 Task: Find connections with filter location Capitán Bermúdez with filter topic #marketing with filter profile language German with filter current company Freshers Jobs with filter school Guru Nanak Institutions(GNI) with filter industry Food and Beverage Retail with filter service category Grant Writing with filter keywords title Restaurant Chain Executive
Action: Mouse moved to (654, 122)
Screenshot: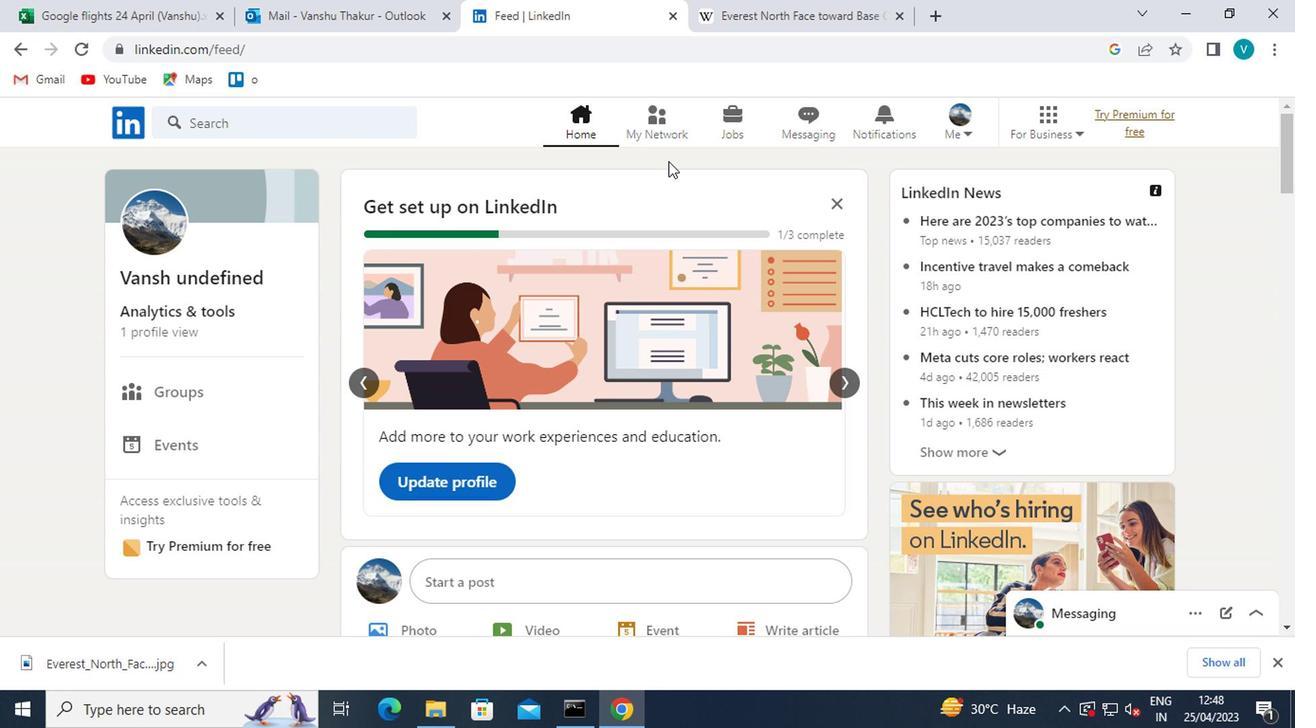 
Action: Mouse pressed left at (654, 122)
Screenshot: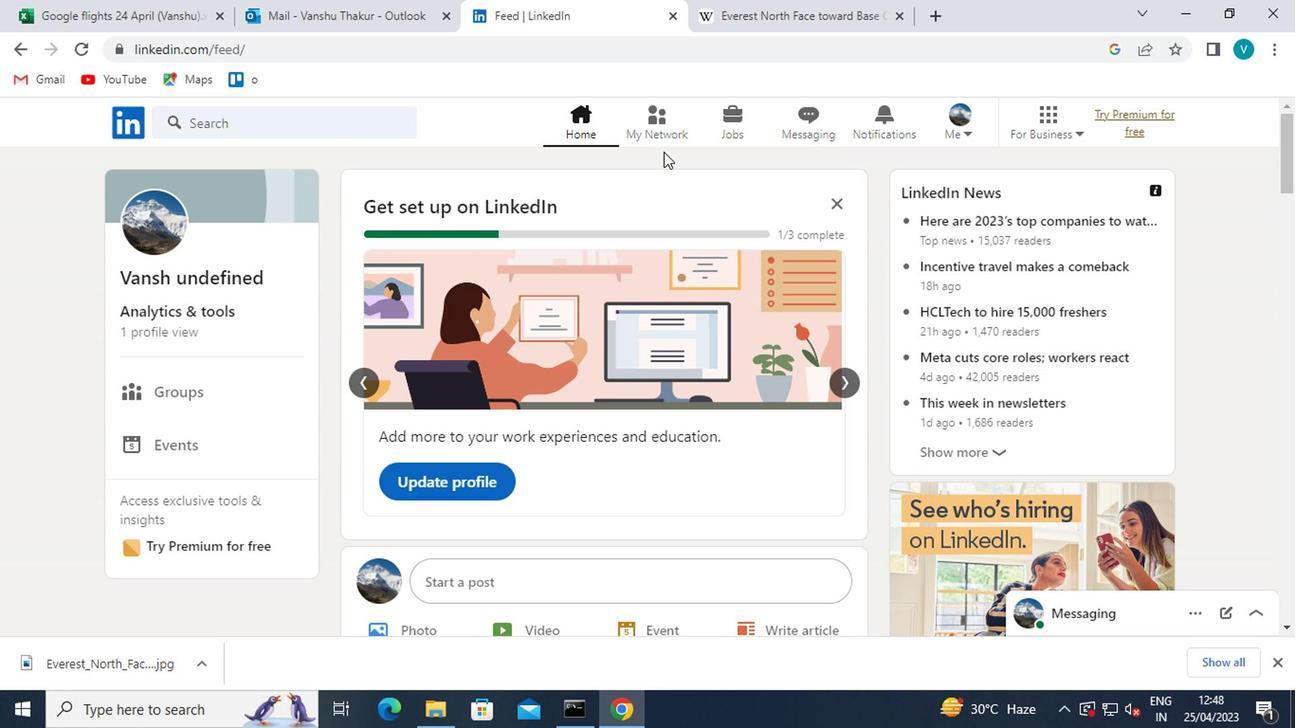 
Action: Mouse moved to (200, 230)
Screenshot: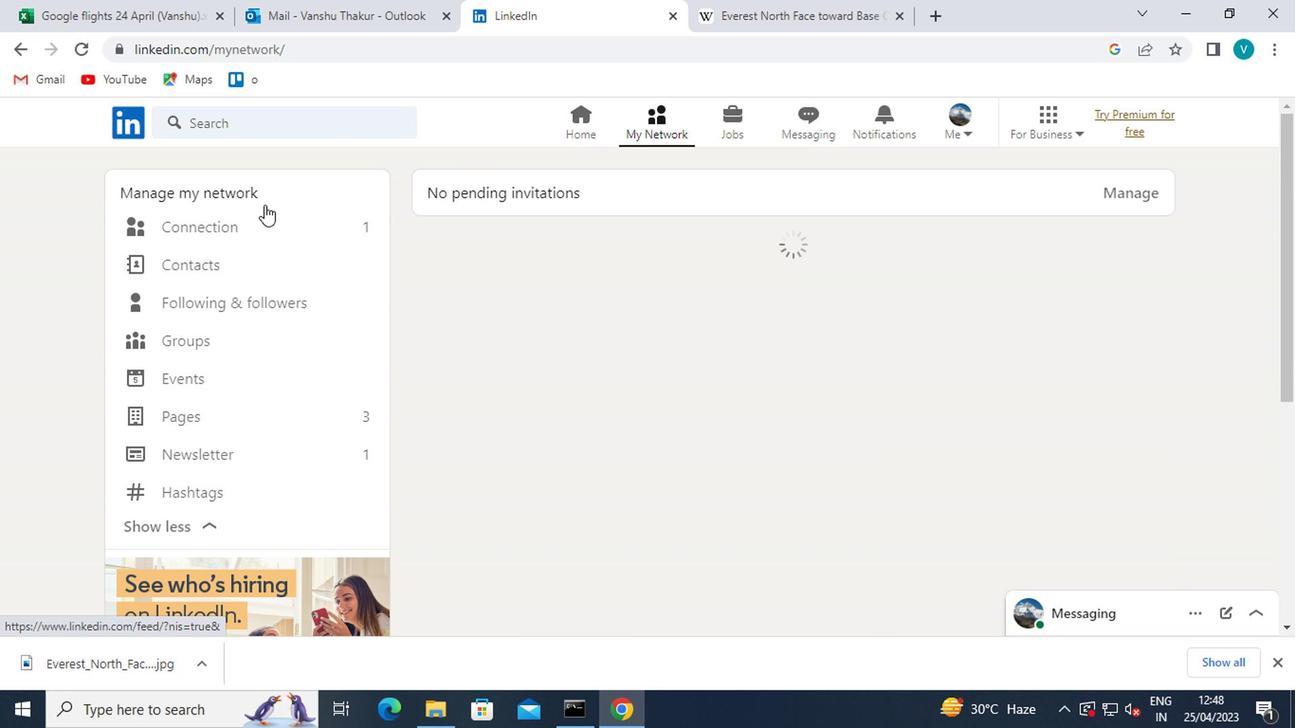 
Action: Mouse pressed left at (200, 230)
Screenshot: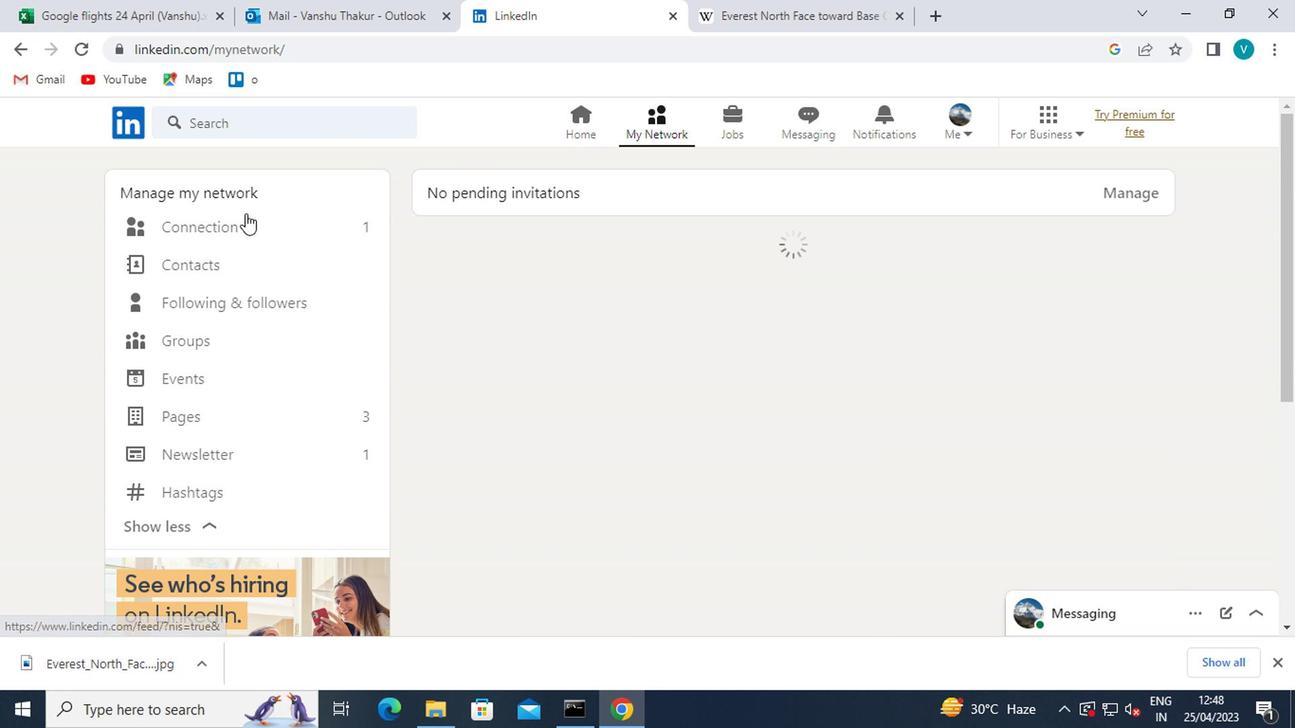 
Action: Mouse moved to (783, 236)
Screenshot: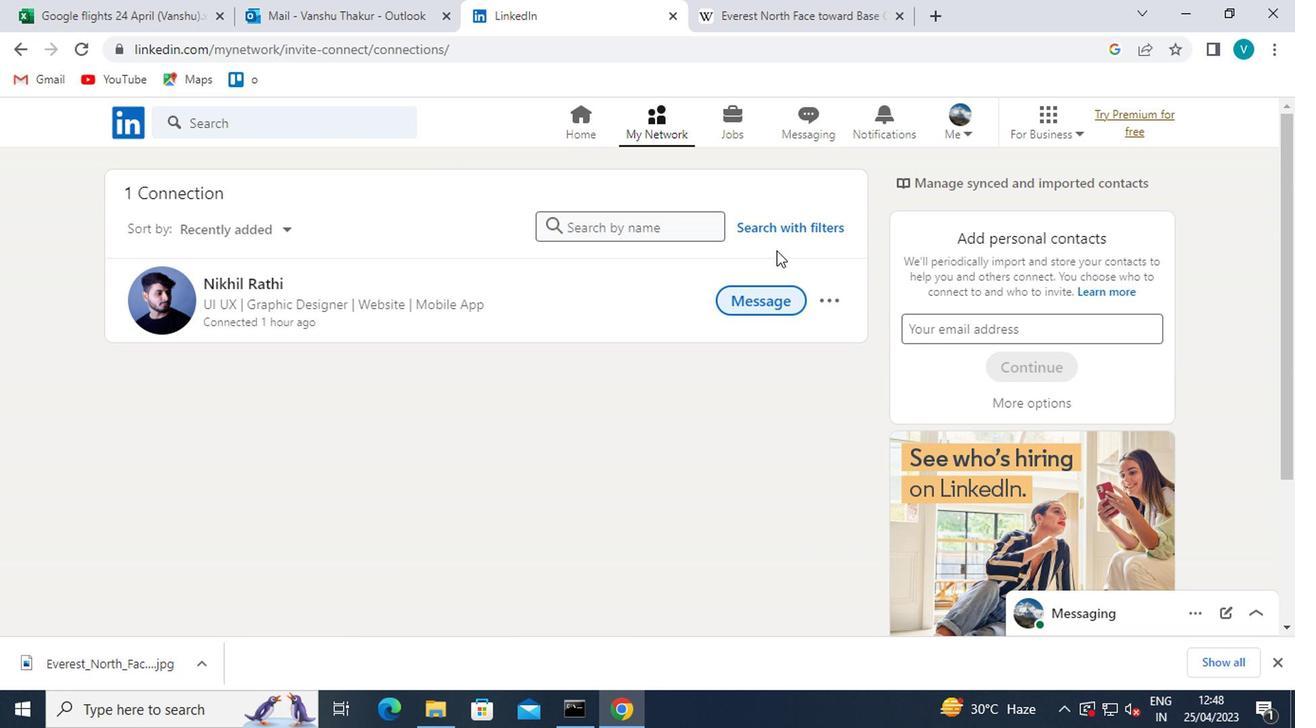 
Action: Mouse pressed left at (783, 236)
Screenshot: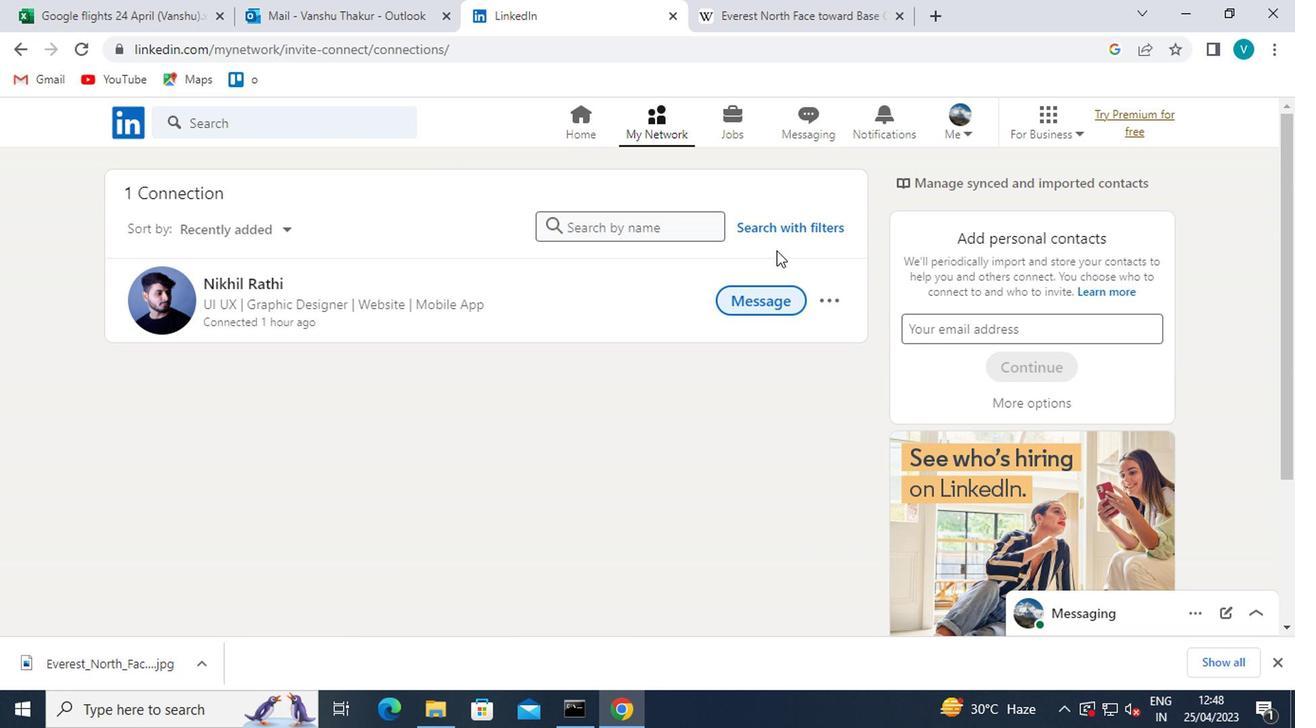 
Action: Mouse moved to (652, 180)
Screenshot: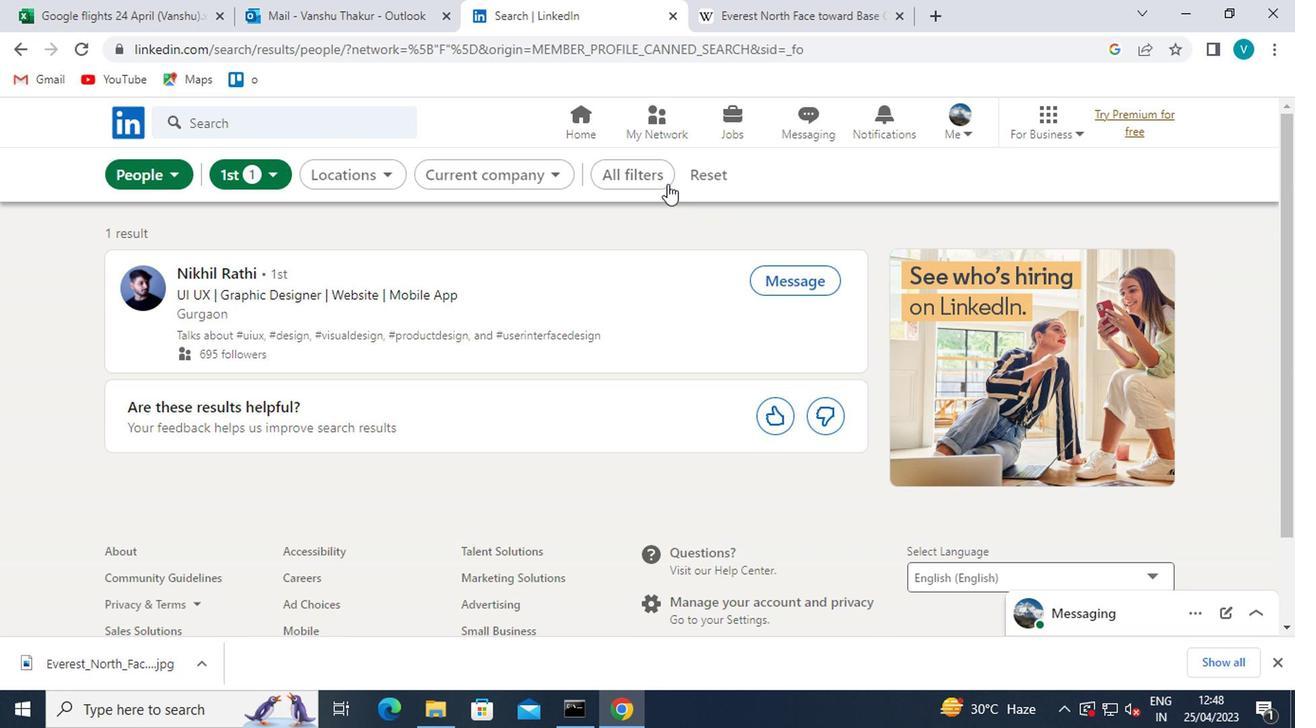 
Action: Mouse pressed left at (652, 180)
Screenshot: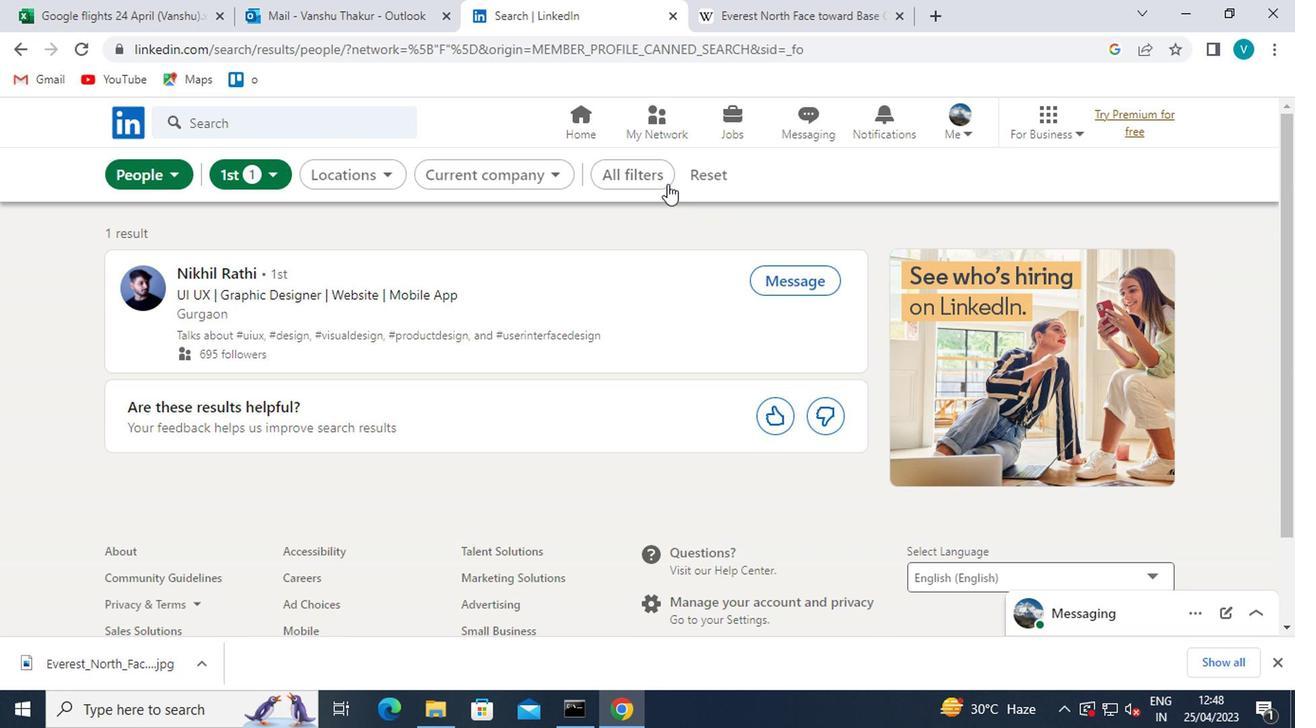 
Action: Mouse moved to (862, 407)
Screenshot: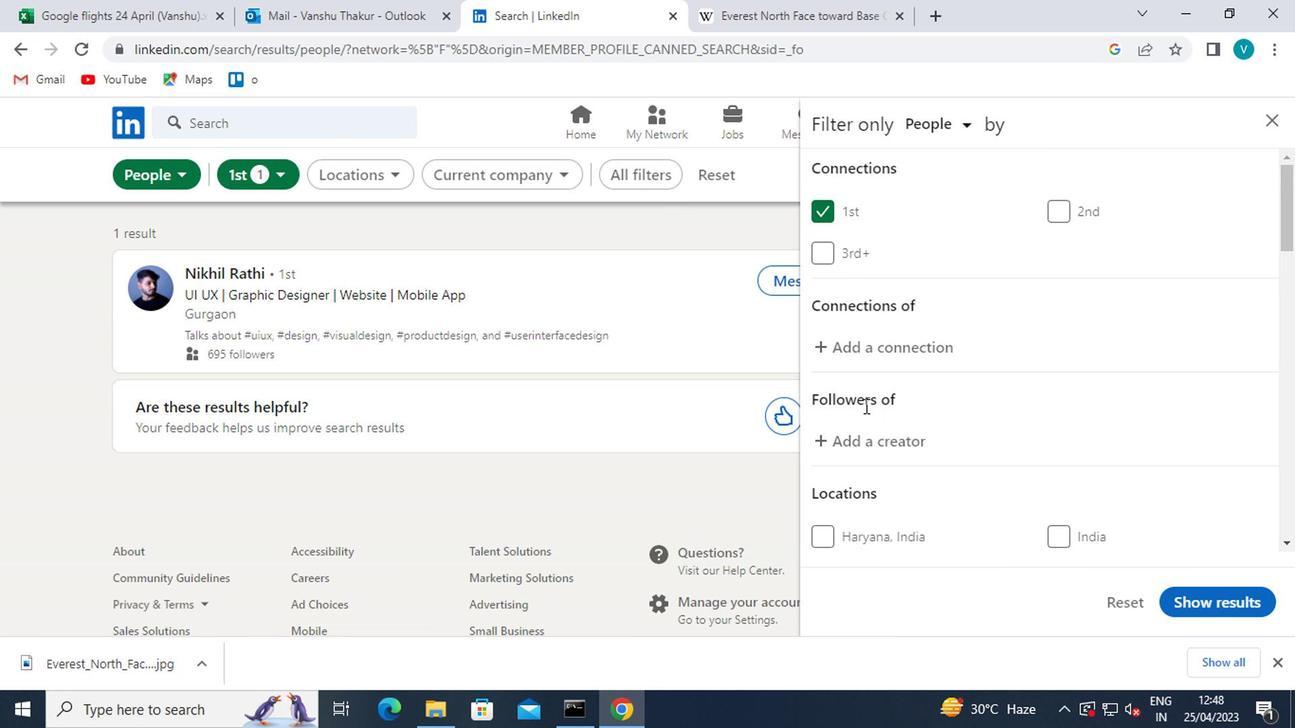 
Action: Mouse scrolled (862, 406) with delta (0, -1)
Screenshot: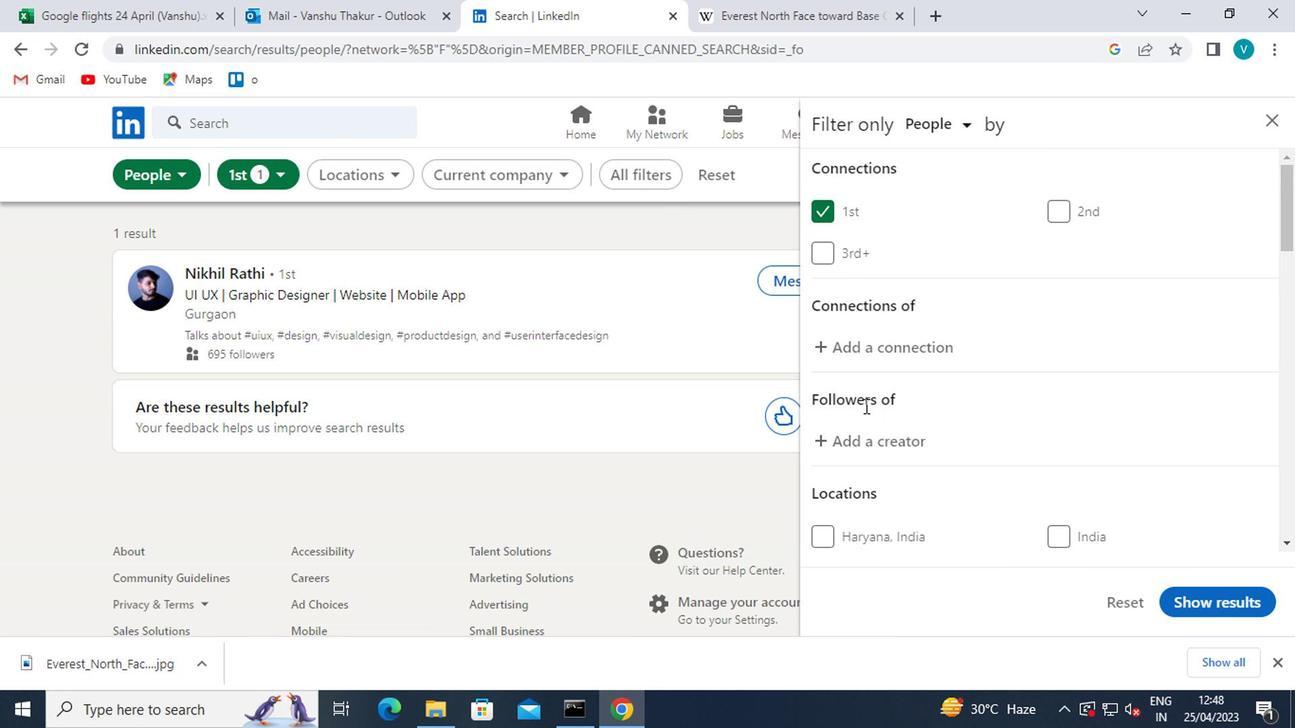 
Action: Mouse scrolled (862, 406) with delta (0, -1)
Screenshot: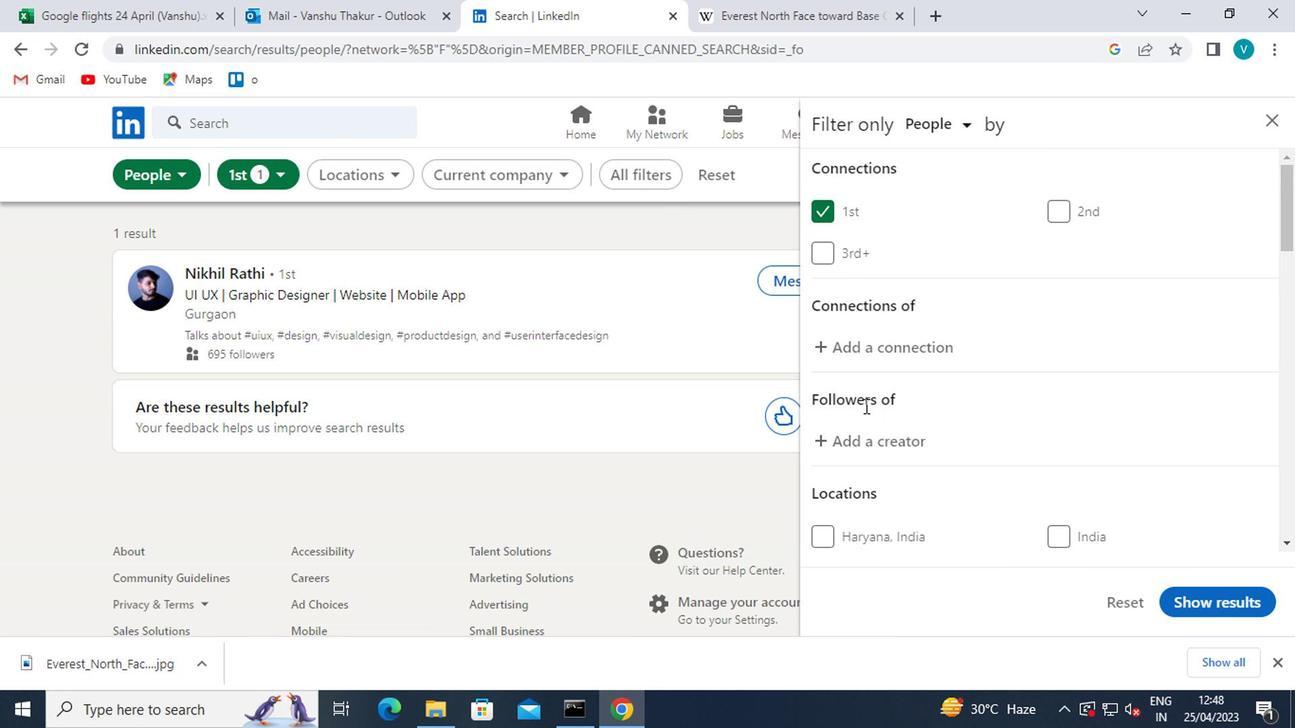 
Action: Mouse moved to (864, 418)
Screenshot: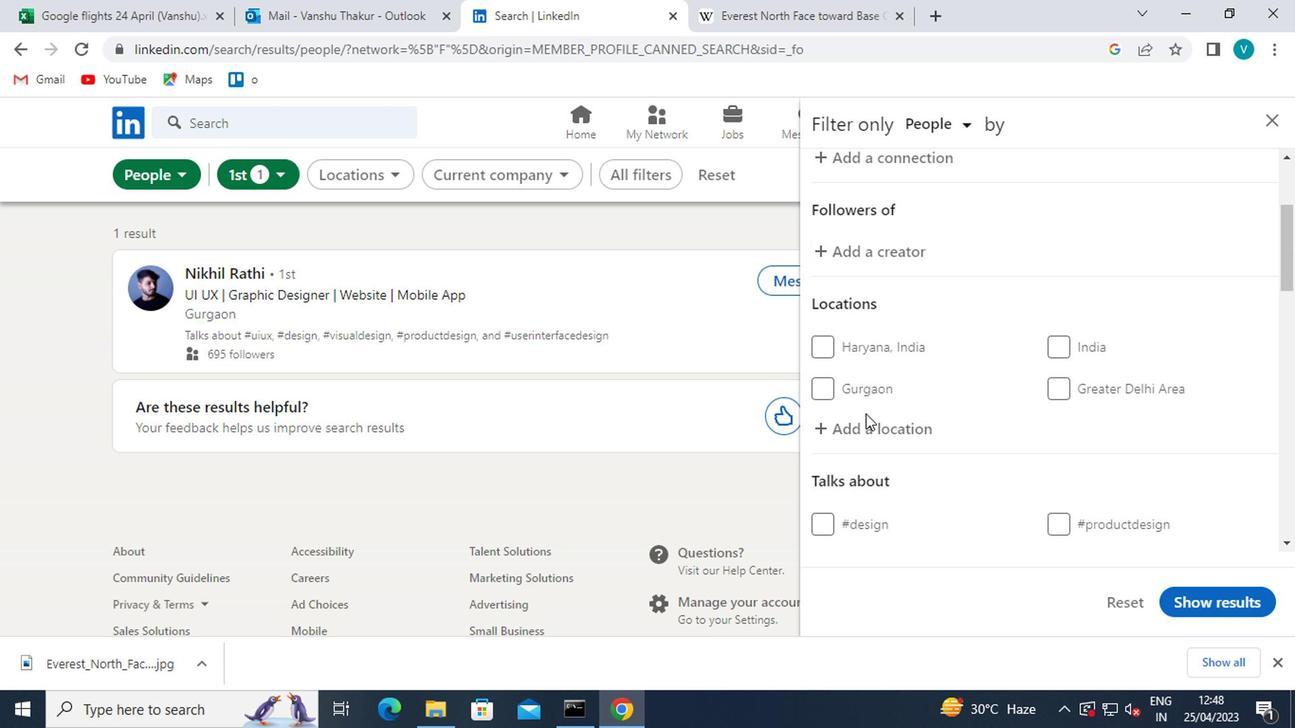 
Action: Mouse pressed left at (864, 418)
Screenshot: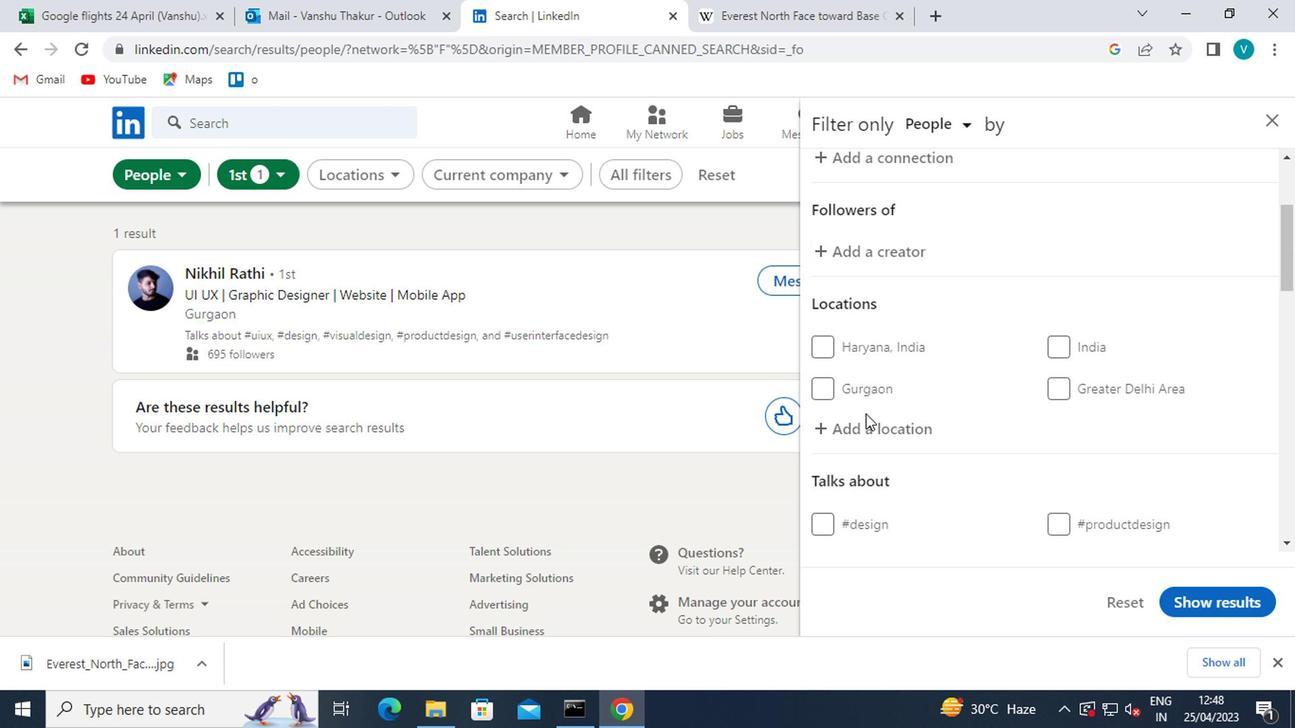 
Action: Mouse moved to (866, 418)
Screenshot: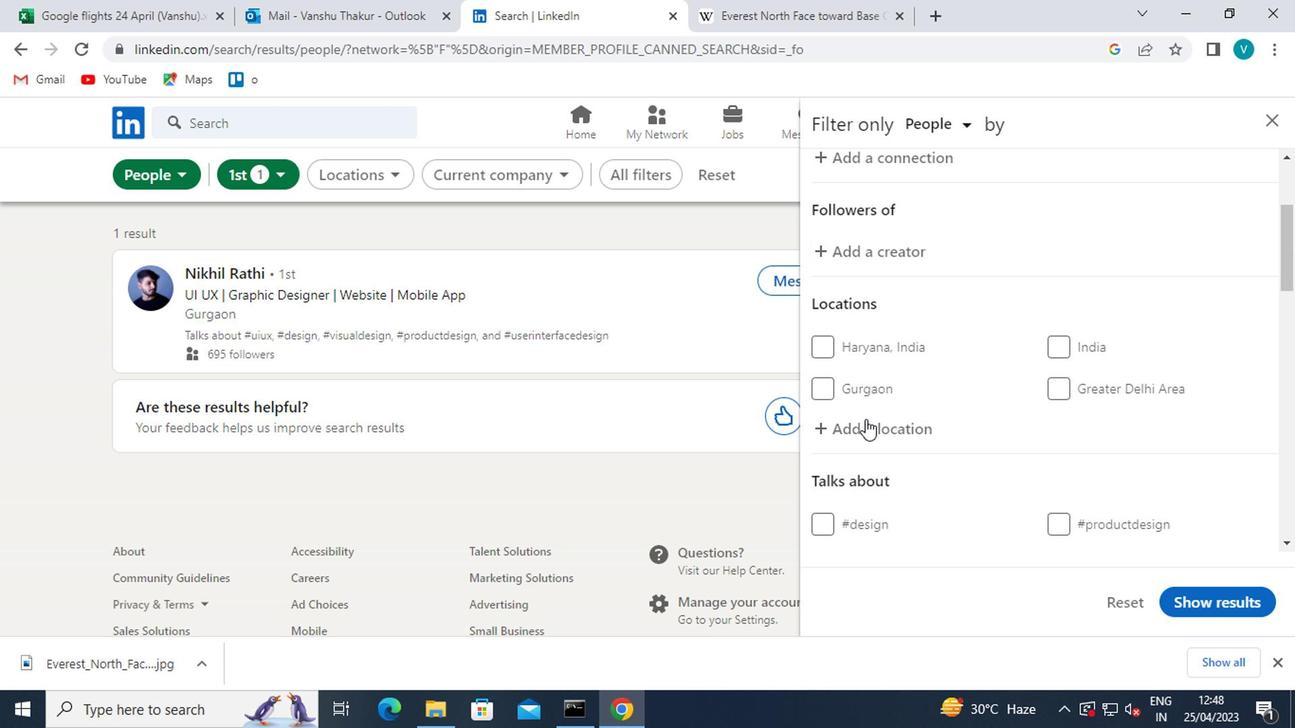 
Action: Key pressed <Key.shift>CAPTAIN<Key.space><Key.shift>BERMUDEZ
Screenshot: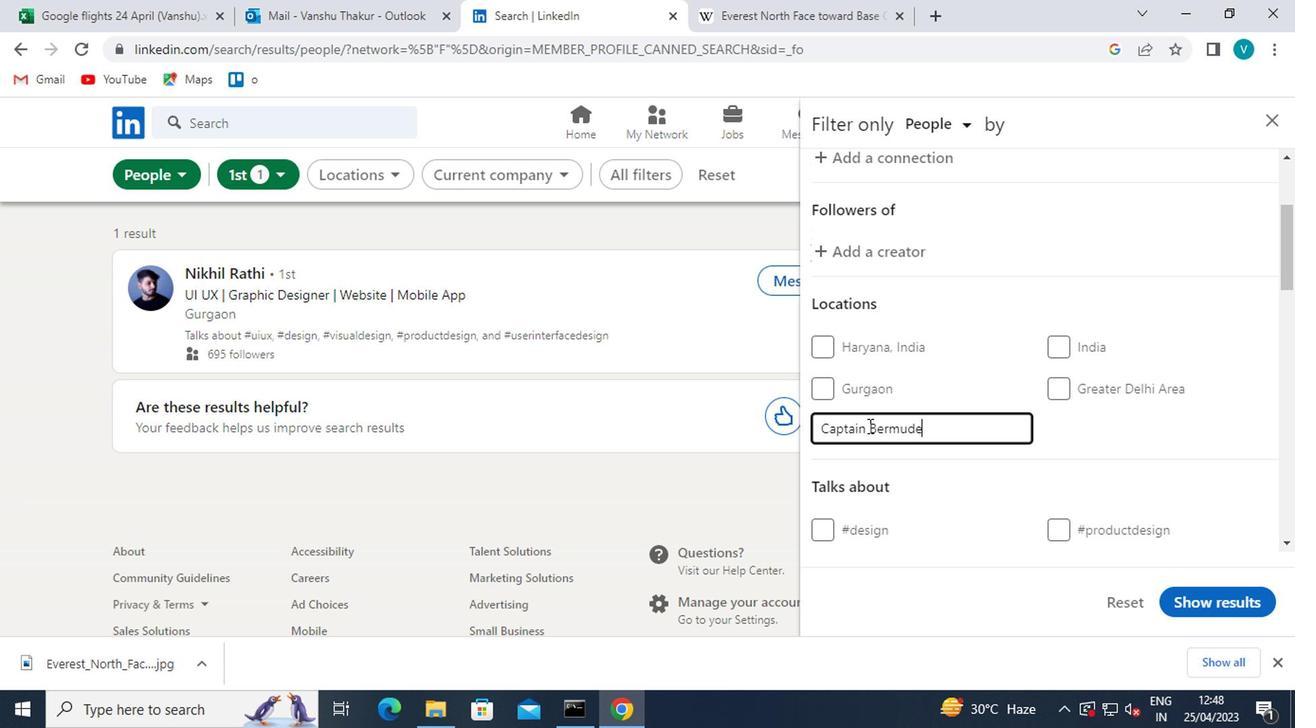 
Action: Mouse moved to (1003, 469)
Screenshot: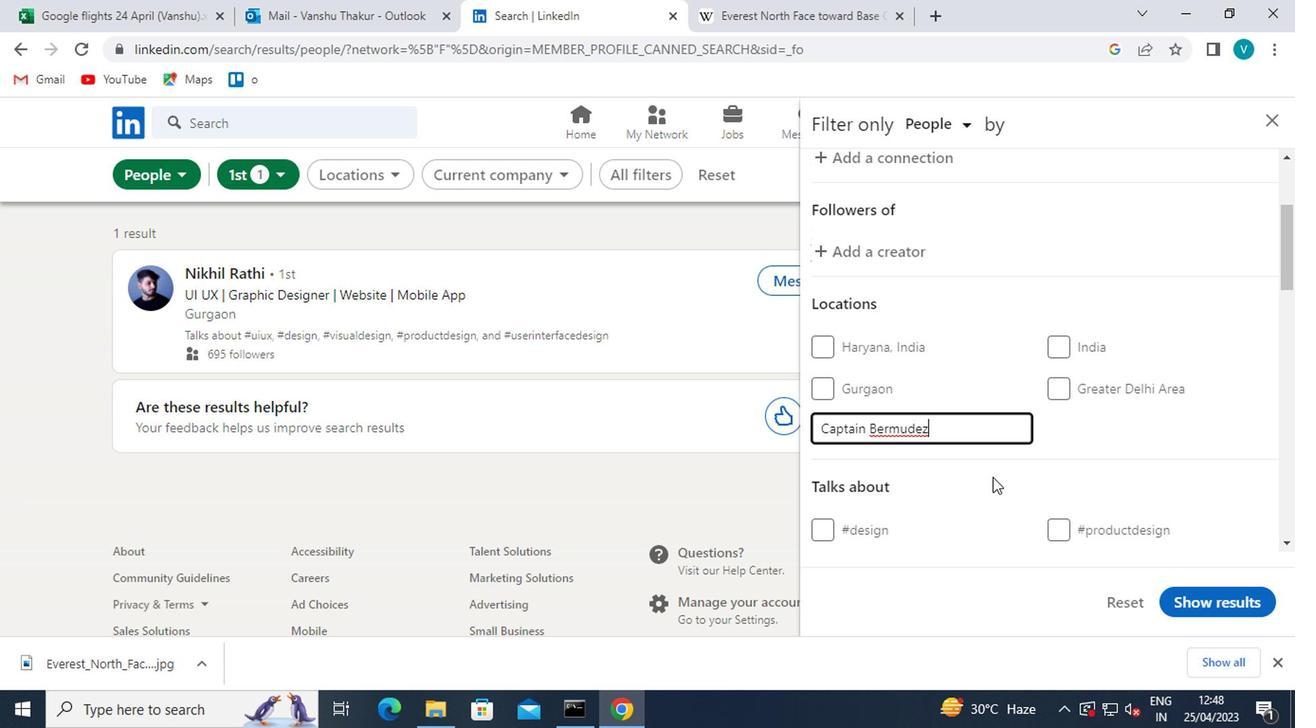 
Action: Mouse scrolled (1003, 468) with delta (0, -1)
Screenshot: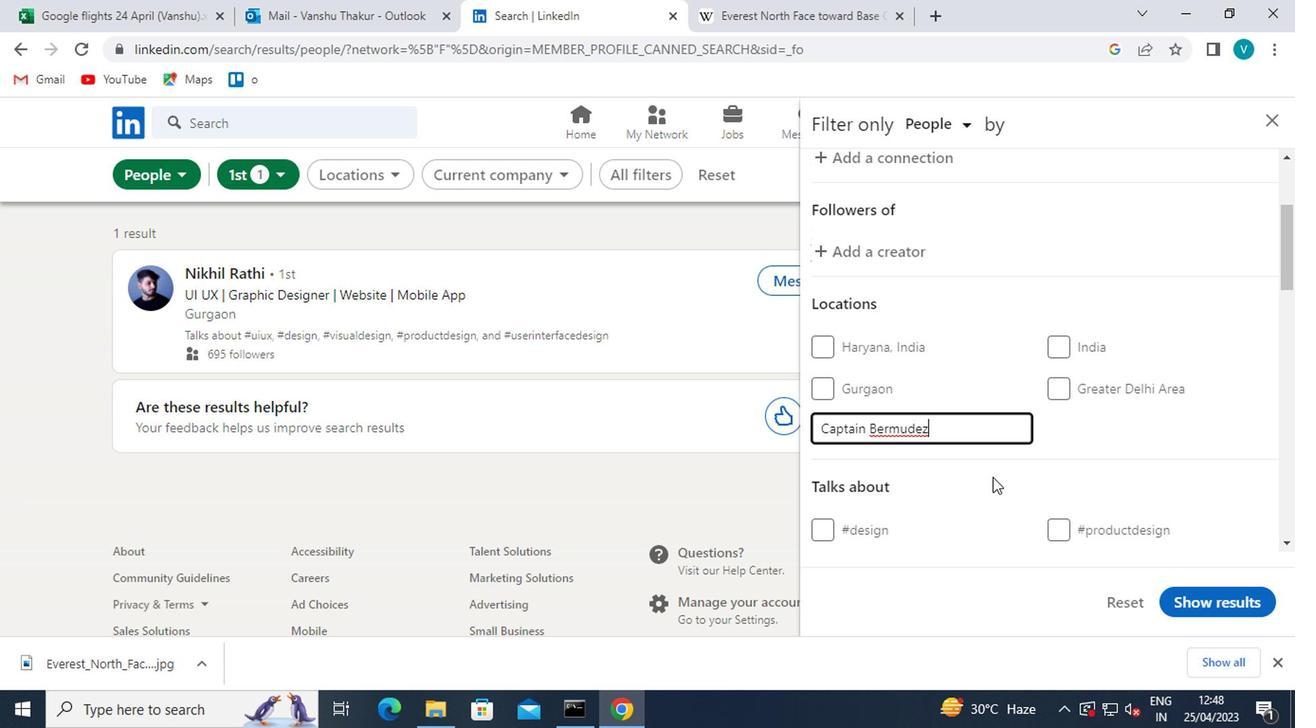 
Action: Mouse moved to (1007, 470)
Screenshot: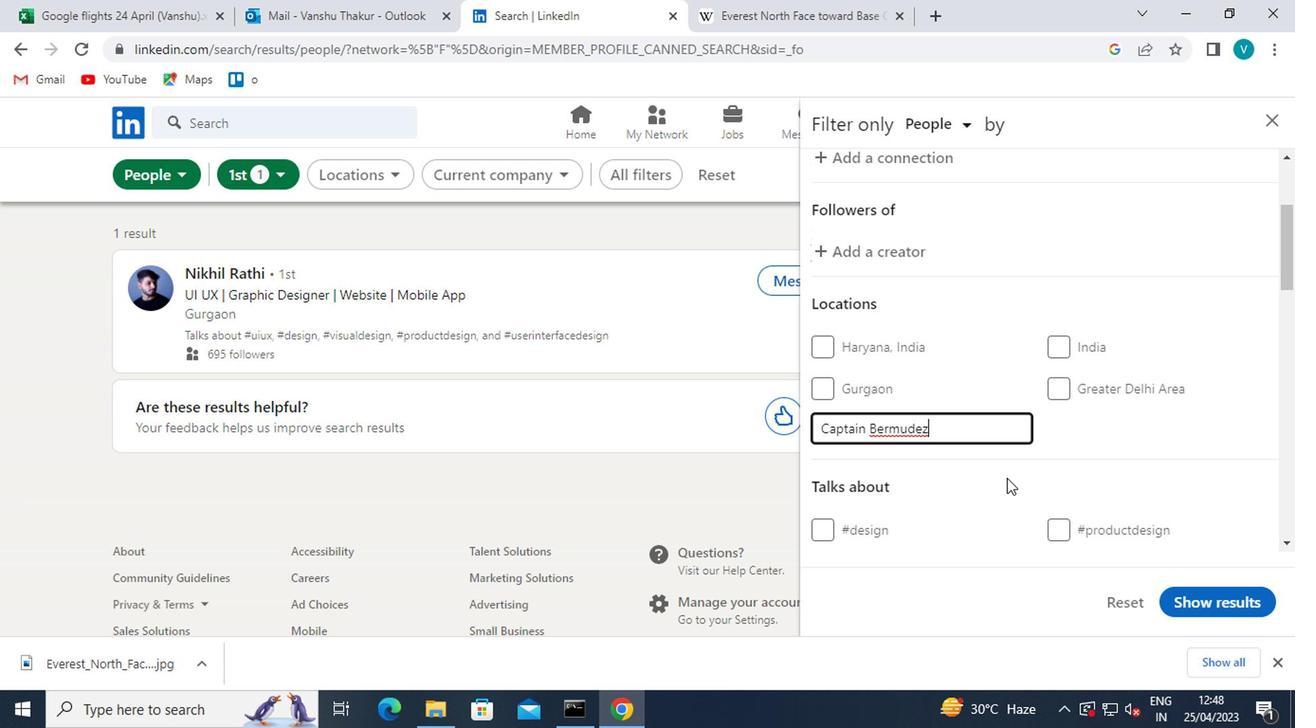 
Action: Mouse scrolled (1007, 469) with delta (0, 0)
Screenshot: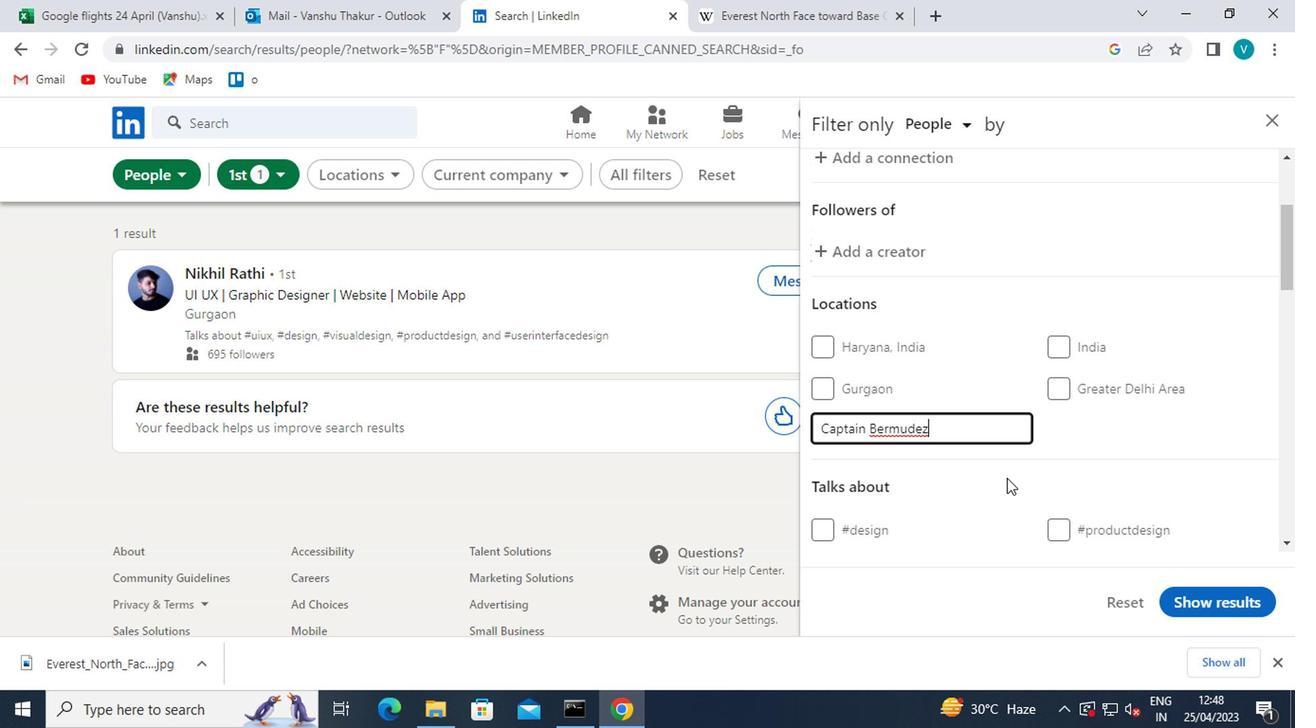 
Action: Mouse moved to (1111, 415)
Screenshot: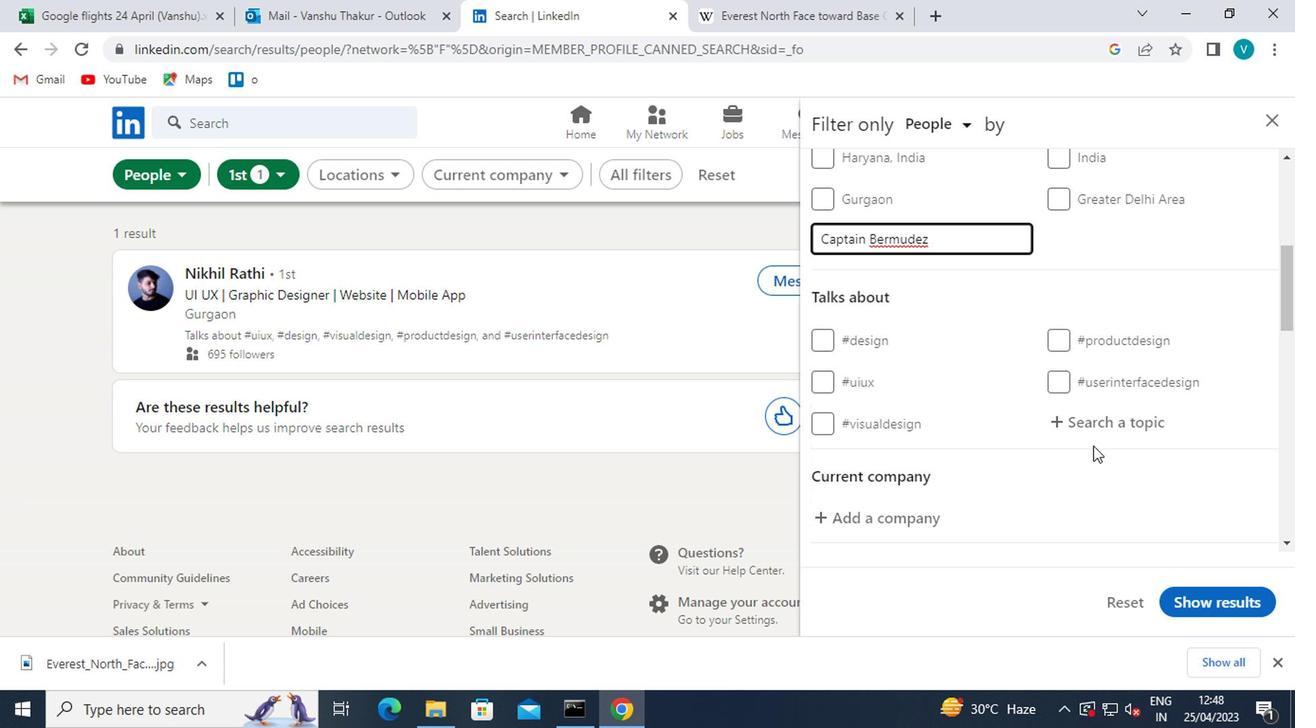 
Action: Mouse pressed left at (1111, 415)
Screenshot: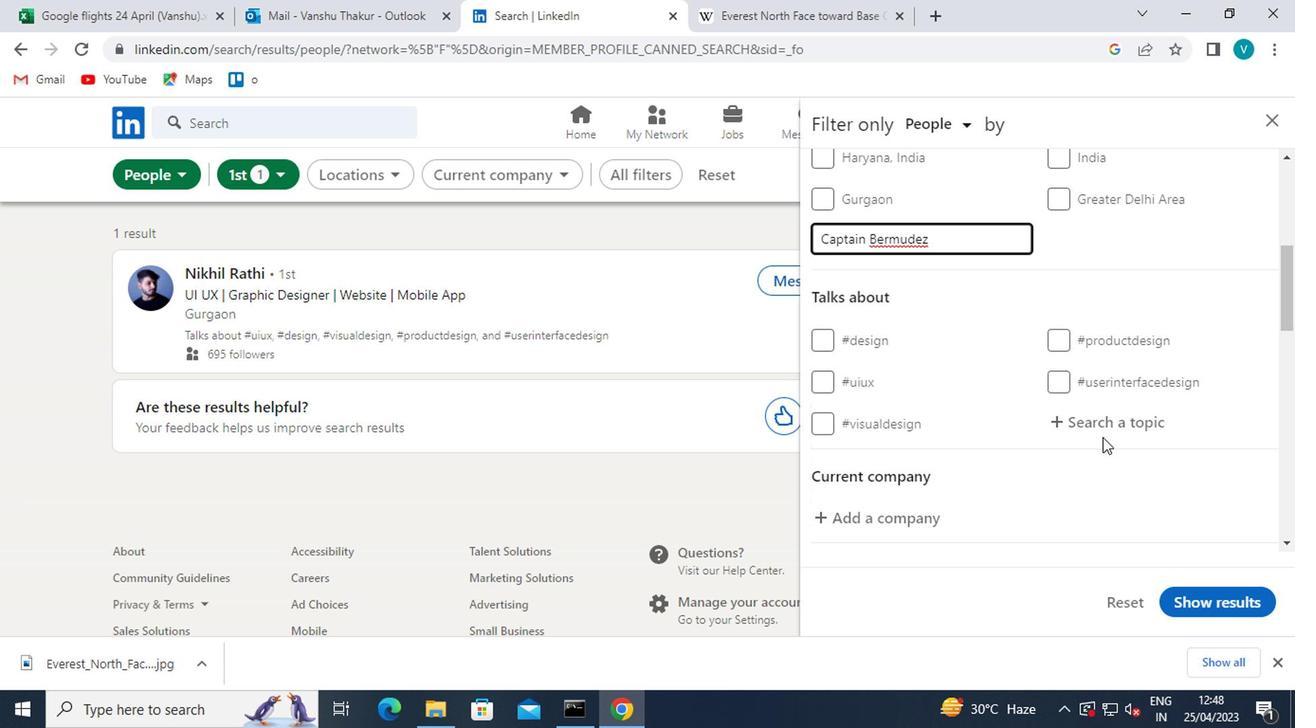
Action: Mouse moved to (860, 296)
Screenshot: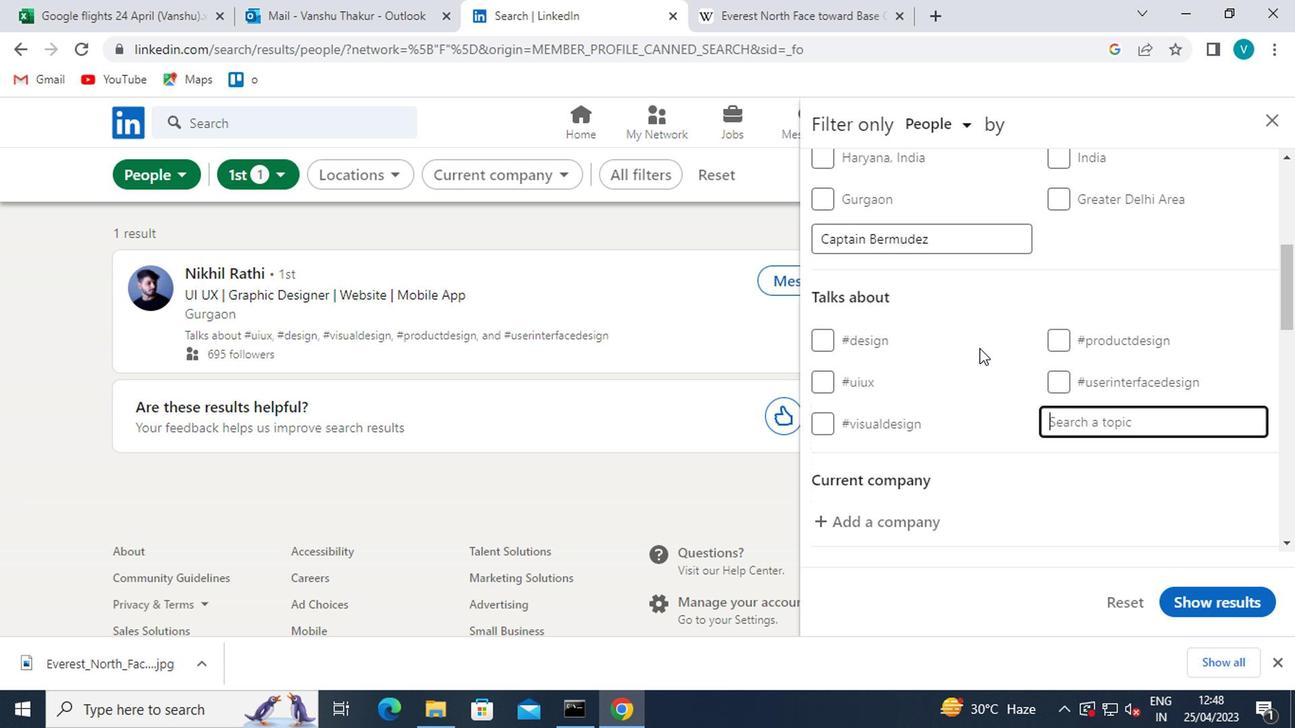 
Action: Key pressed <Key.shift>#MARKETING
Screenshot: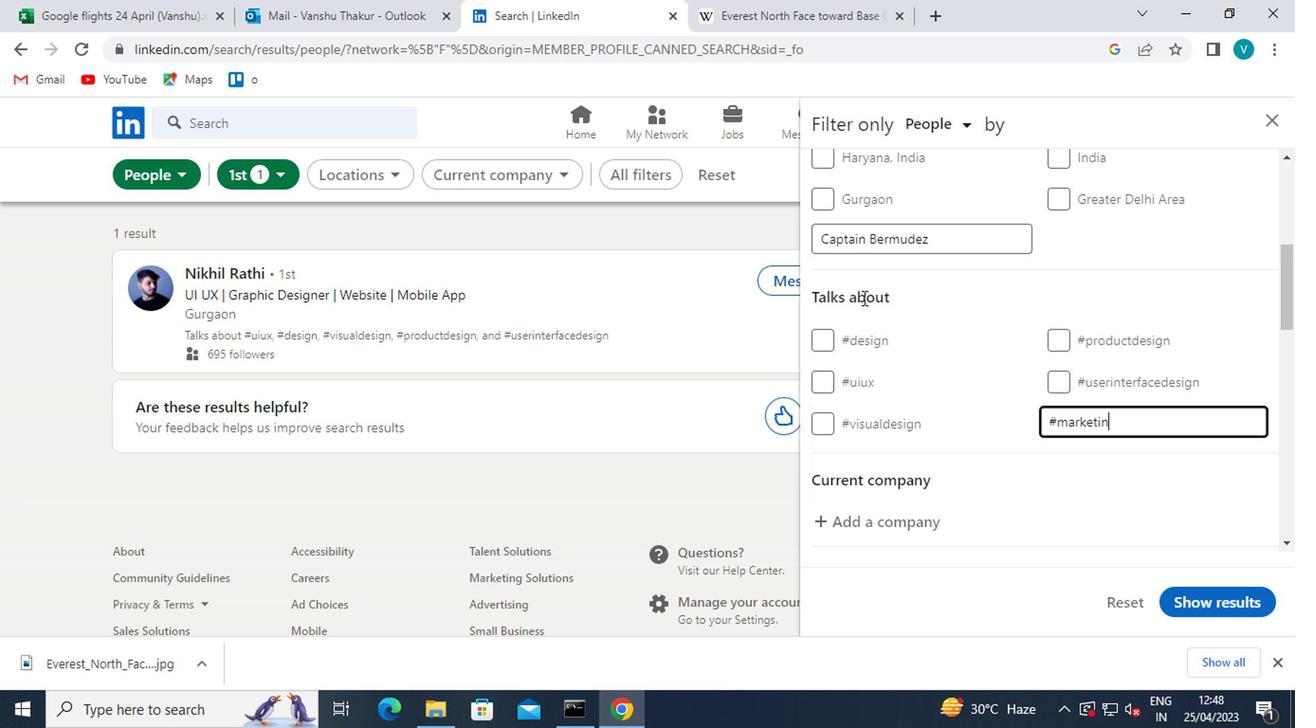 
Action: Mouse moved to (880, 275)
Screenshot: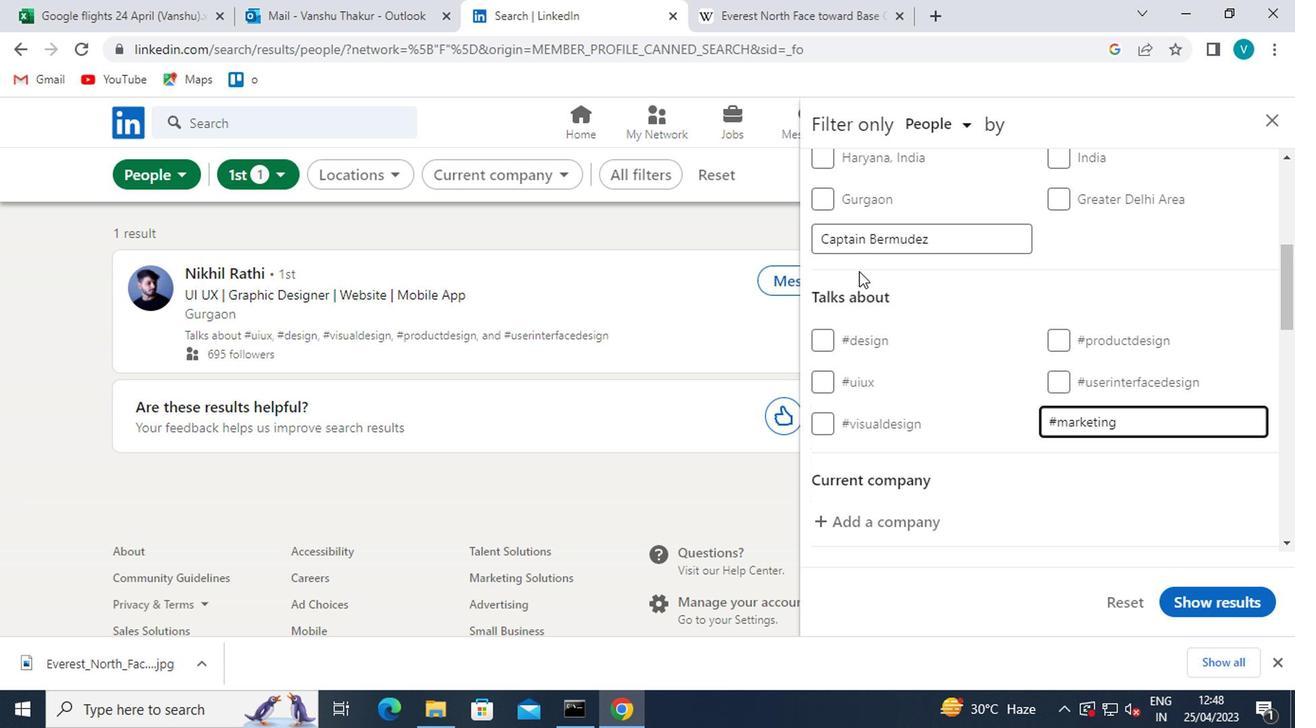 
Action: Mouse scrolled (880, 274) with delta (0, 0)
Screenshot: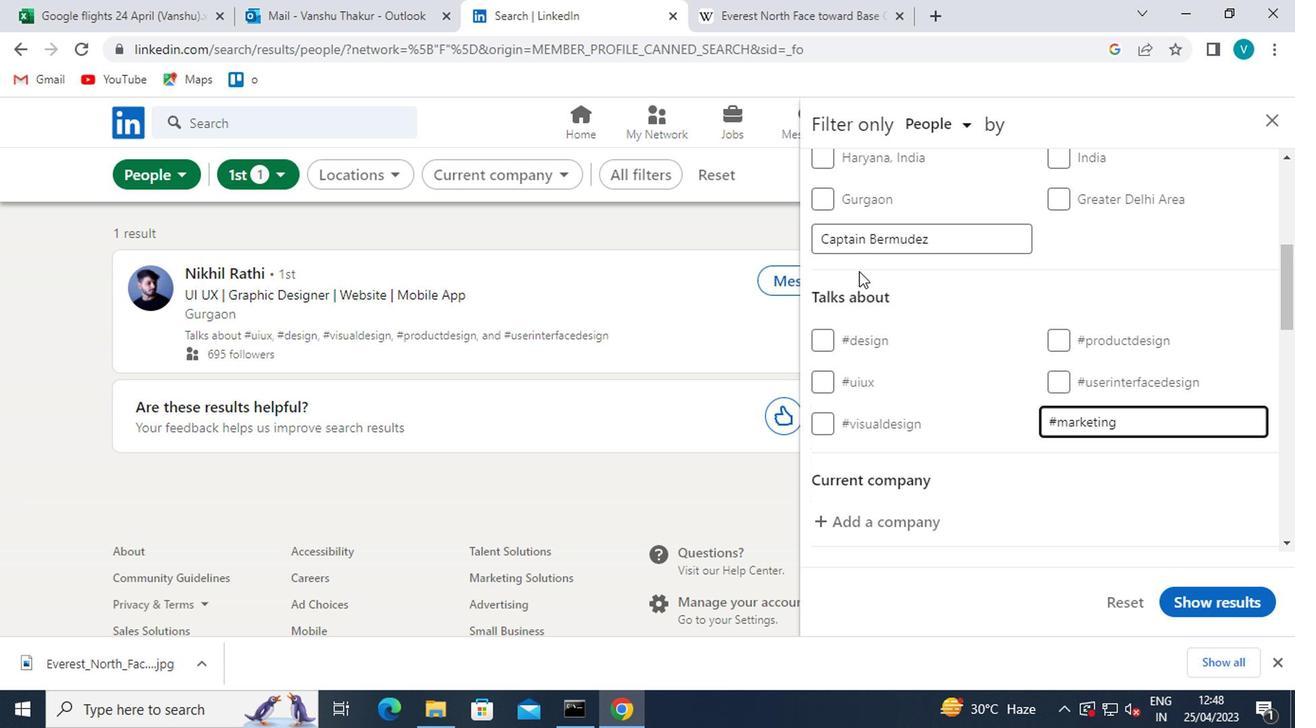 
Action: Mouse moved to (885, 283)
Screenshot: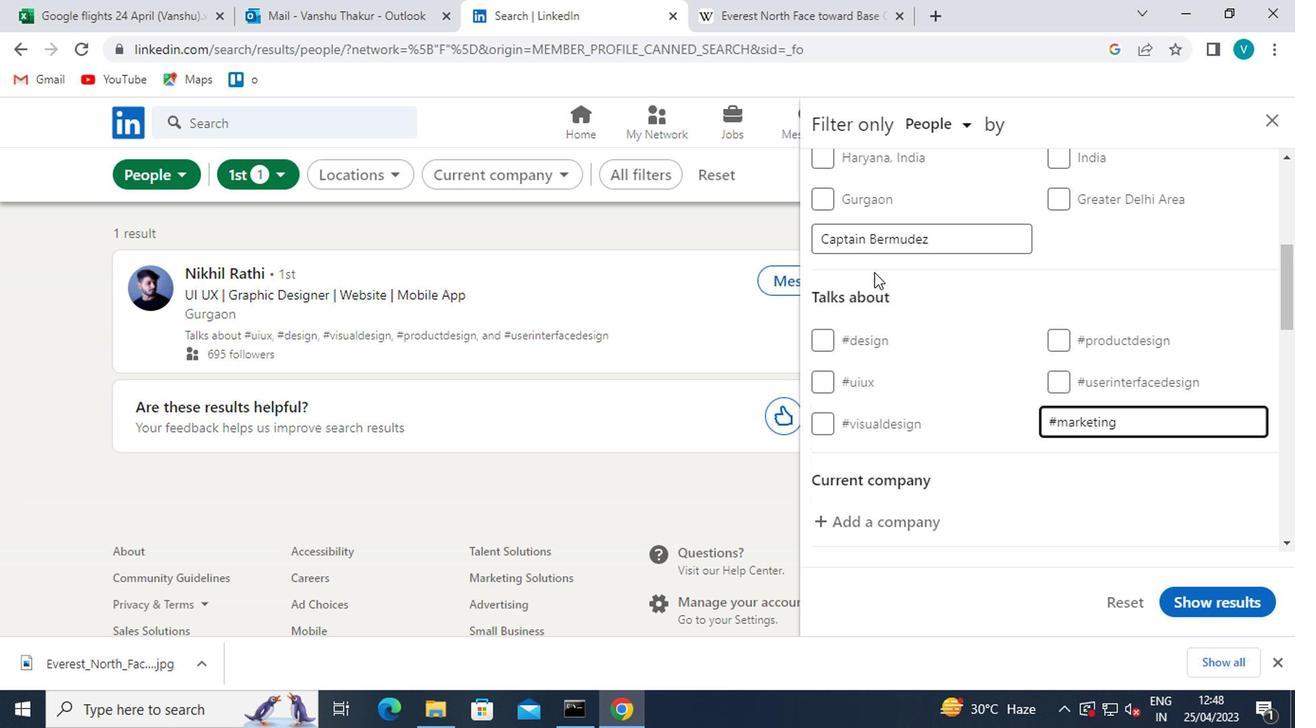 
Action: Mouse scrolled (885, 282) with delta (0, 0)
Screenshot: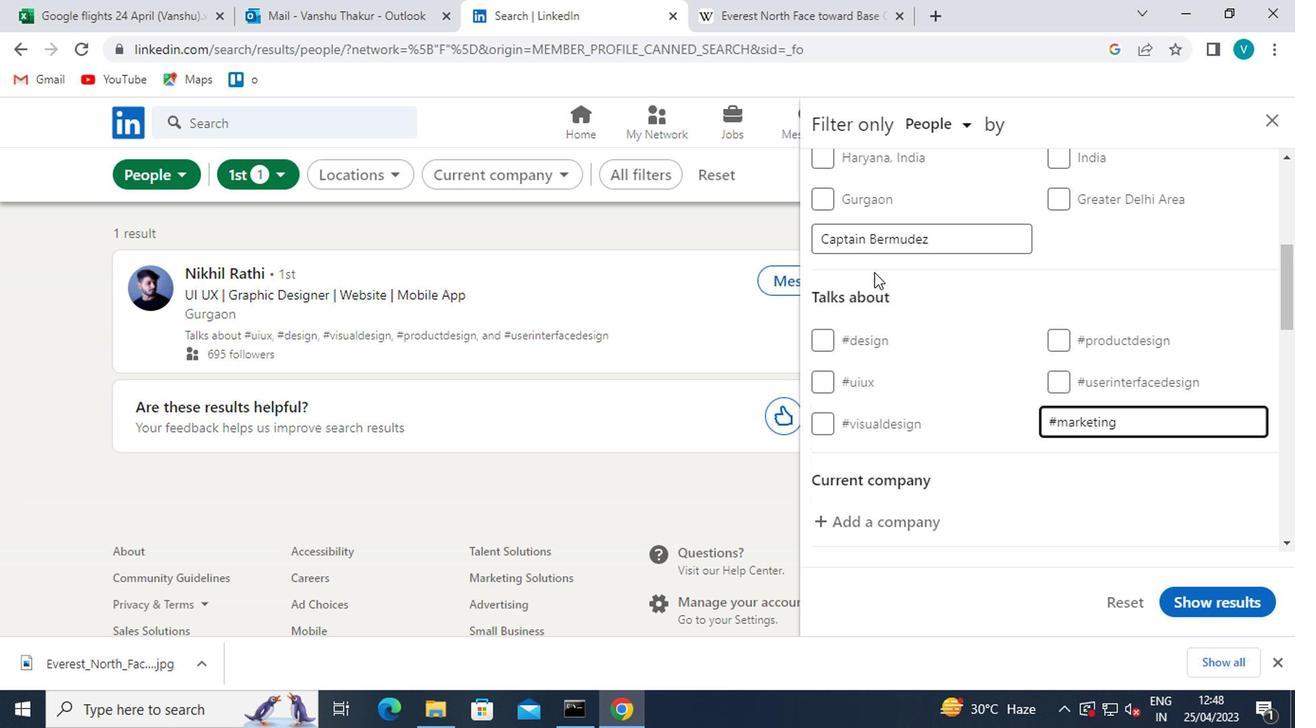 
Action: Mouse moved to (1077, 304)
Screenshot: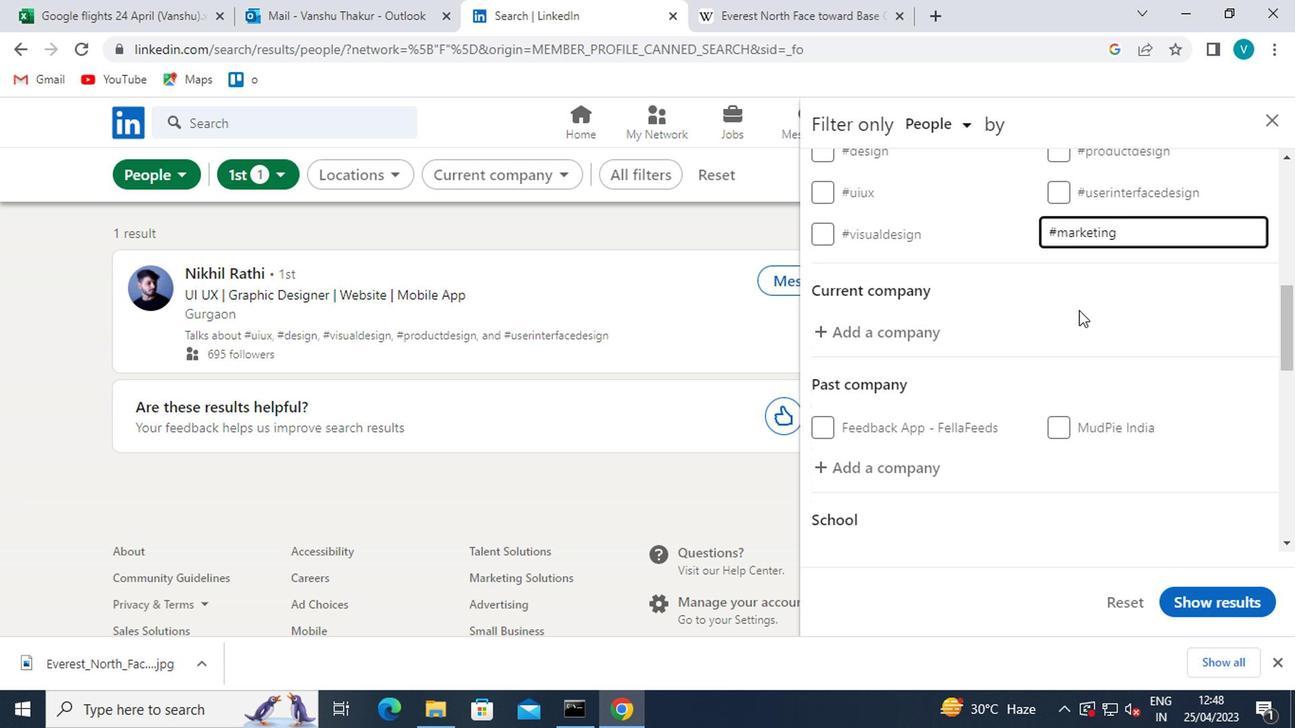 
Action: Mouse pressed left at (1077, 304)
Screenshot: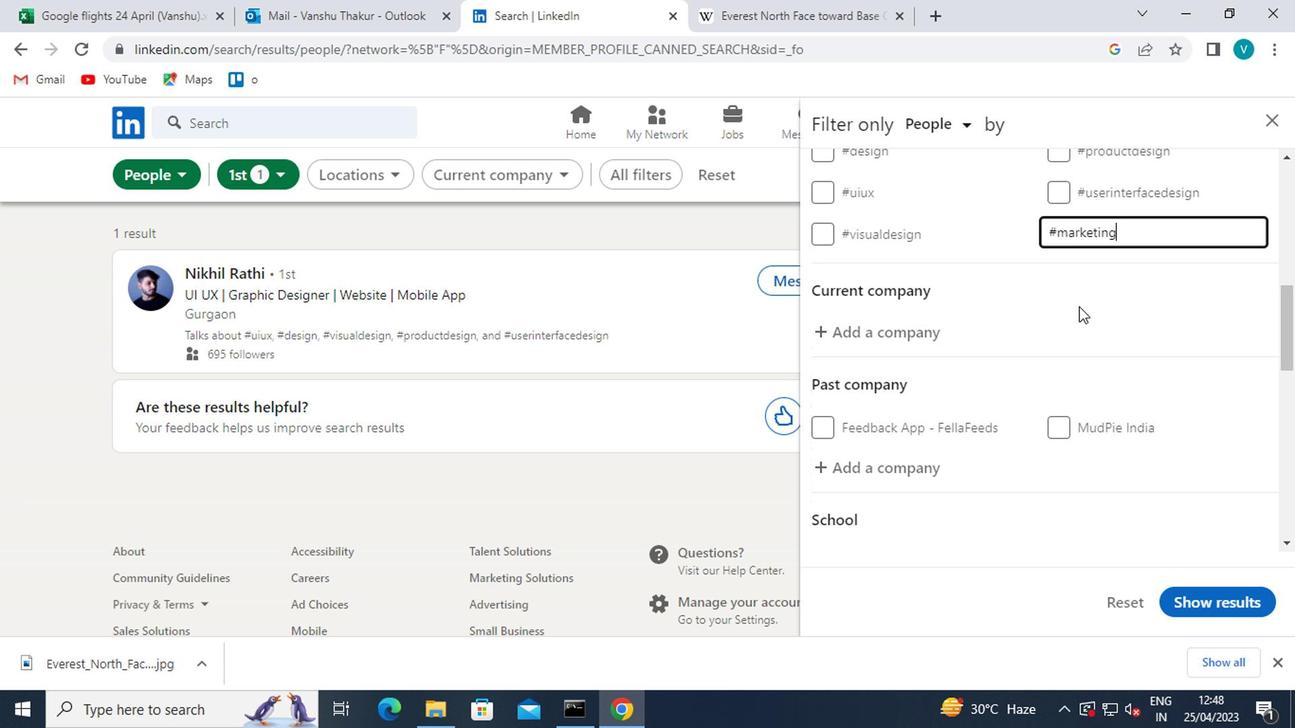 
Action: Mouse moved to (1074, 306)
Screenshot: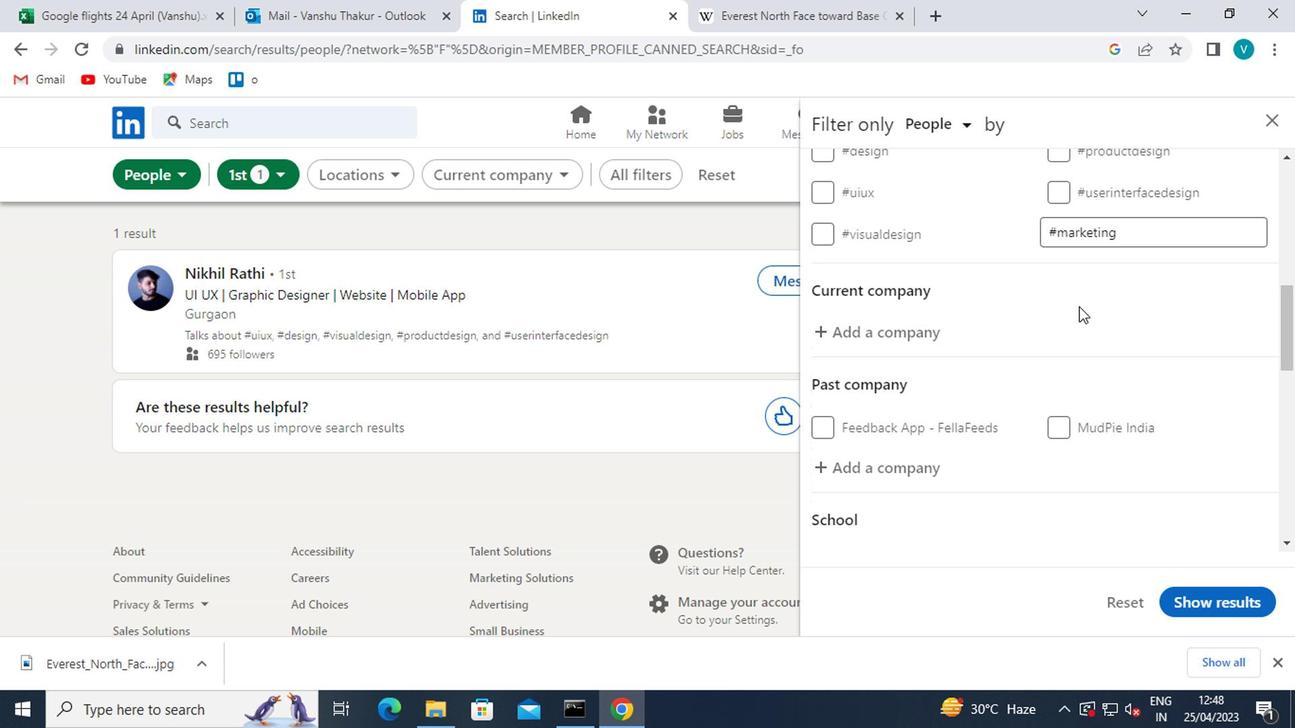 
Action: Mouse scrolled (1074, 306) with delta (0, 0)
Screenshot: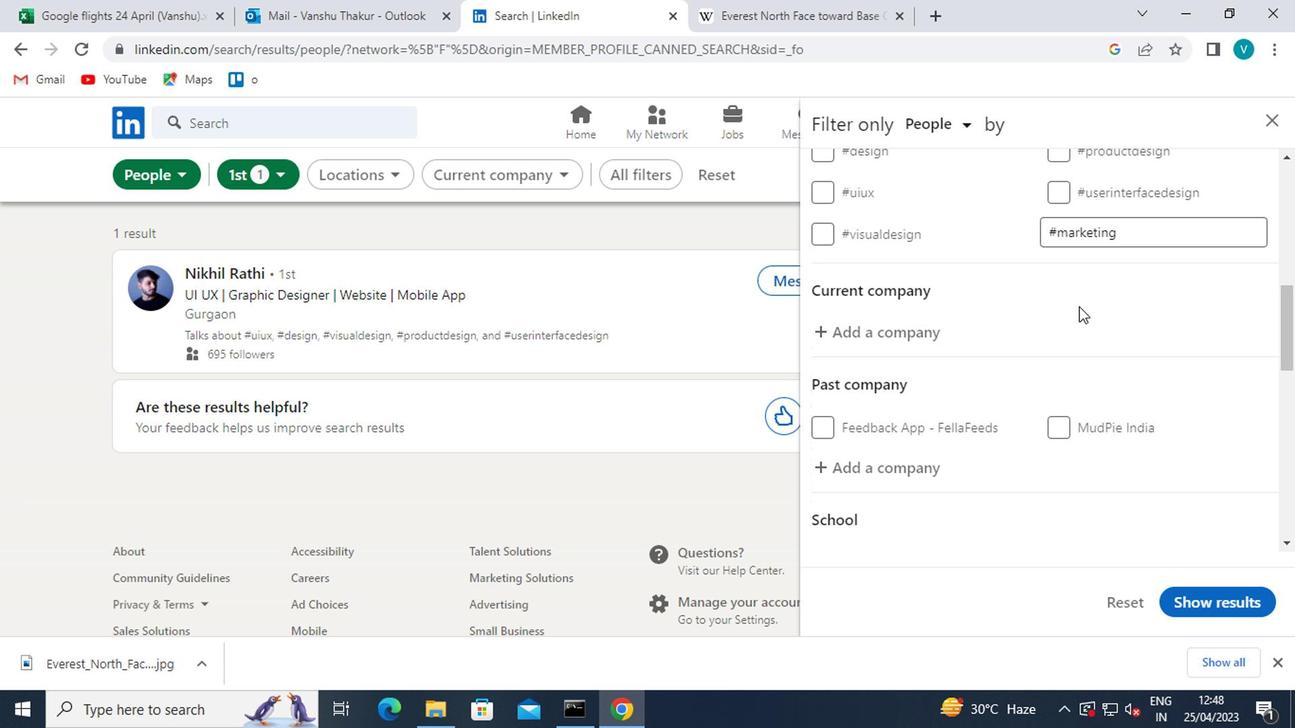 
Action: Mouse moved to (1073, 308)
Screenshot: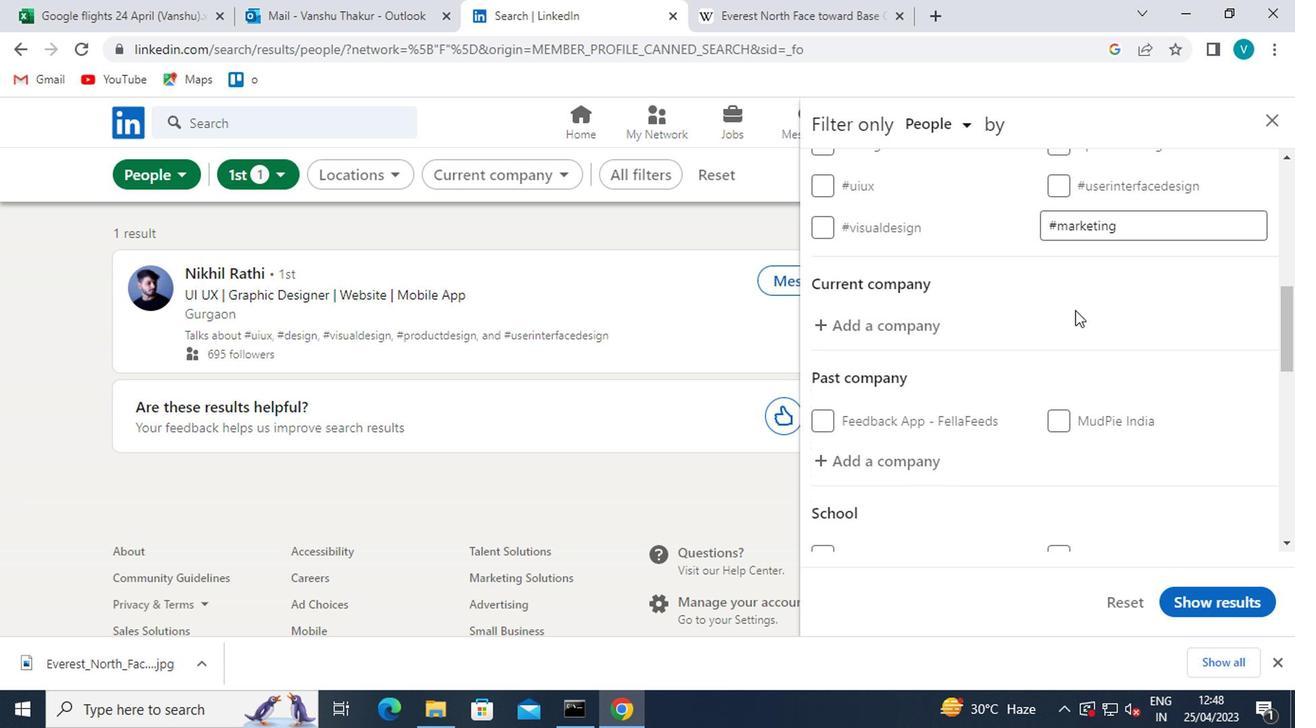 
Action: Mouse scrolled (1073, 308) with delta (0, 0)
Screenshot: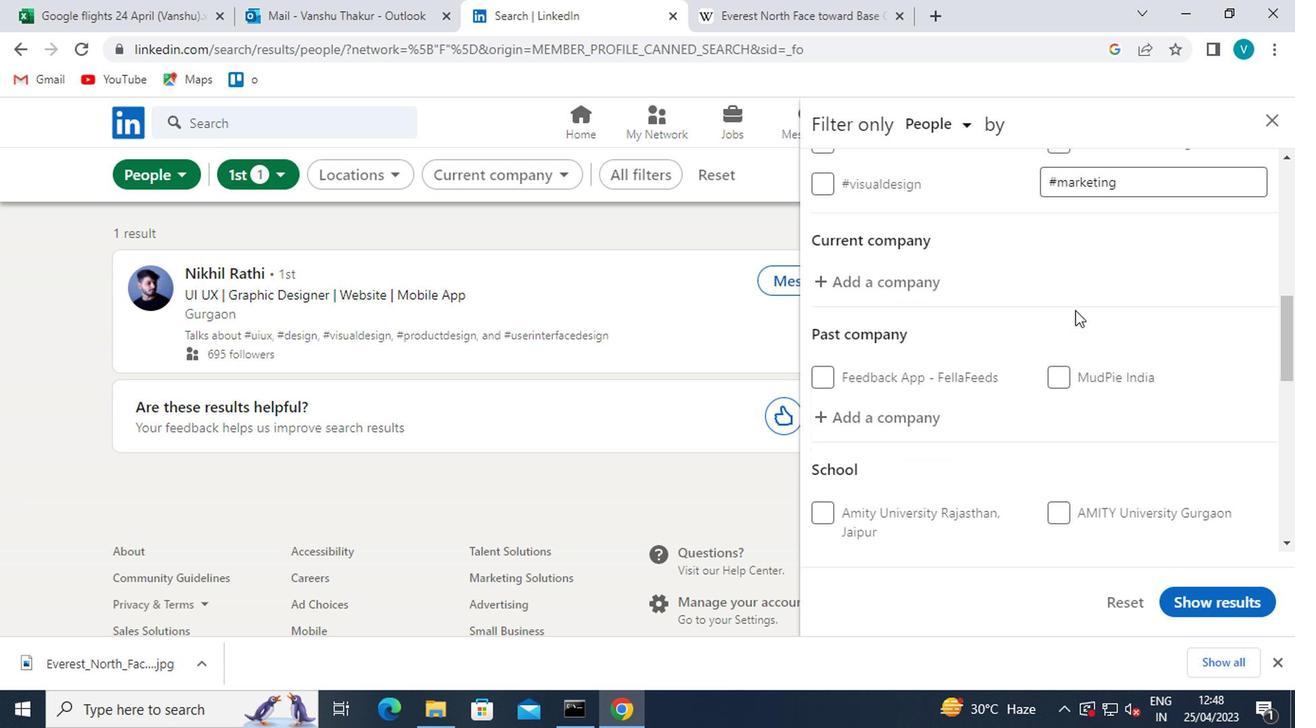 
Action: Mouse moved to (1069, 312)
Screenshot: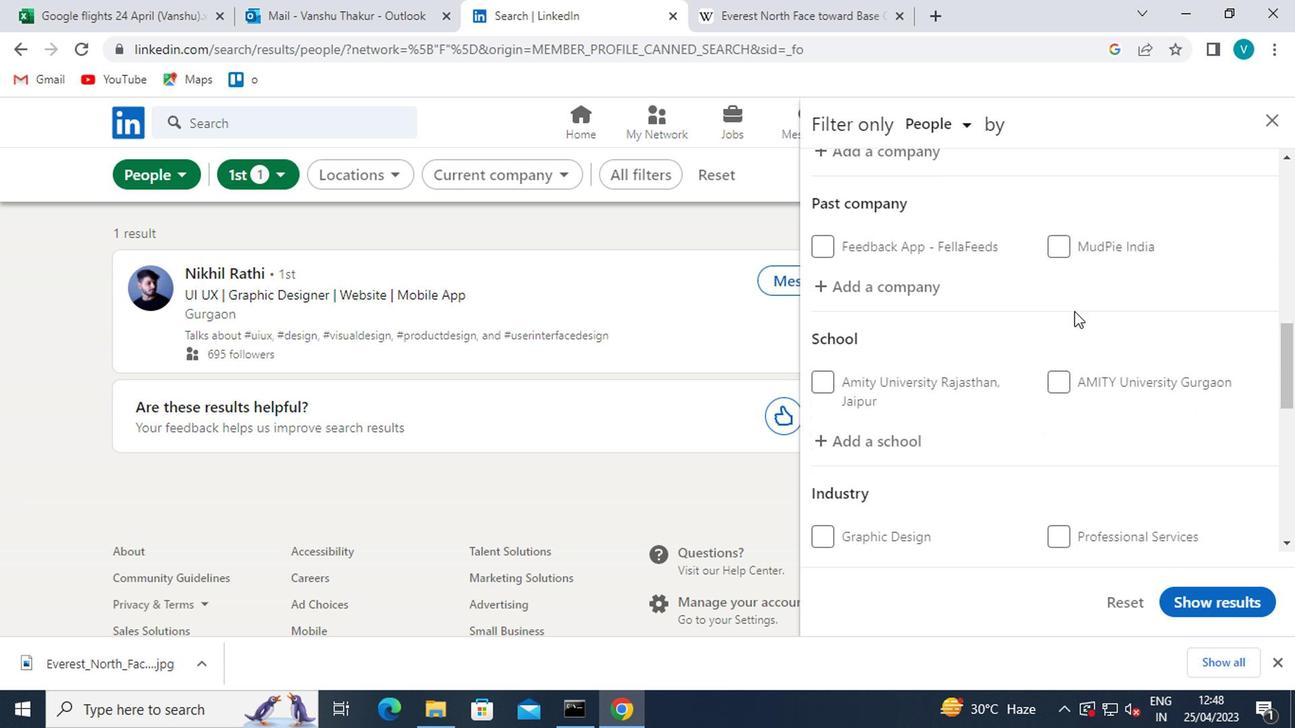 
Action: Mouse scrolled (1069, 311) with delta (0, 0)
Screenshot: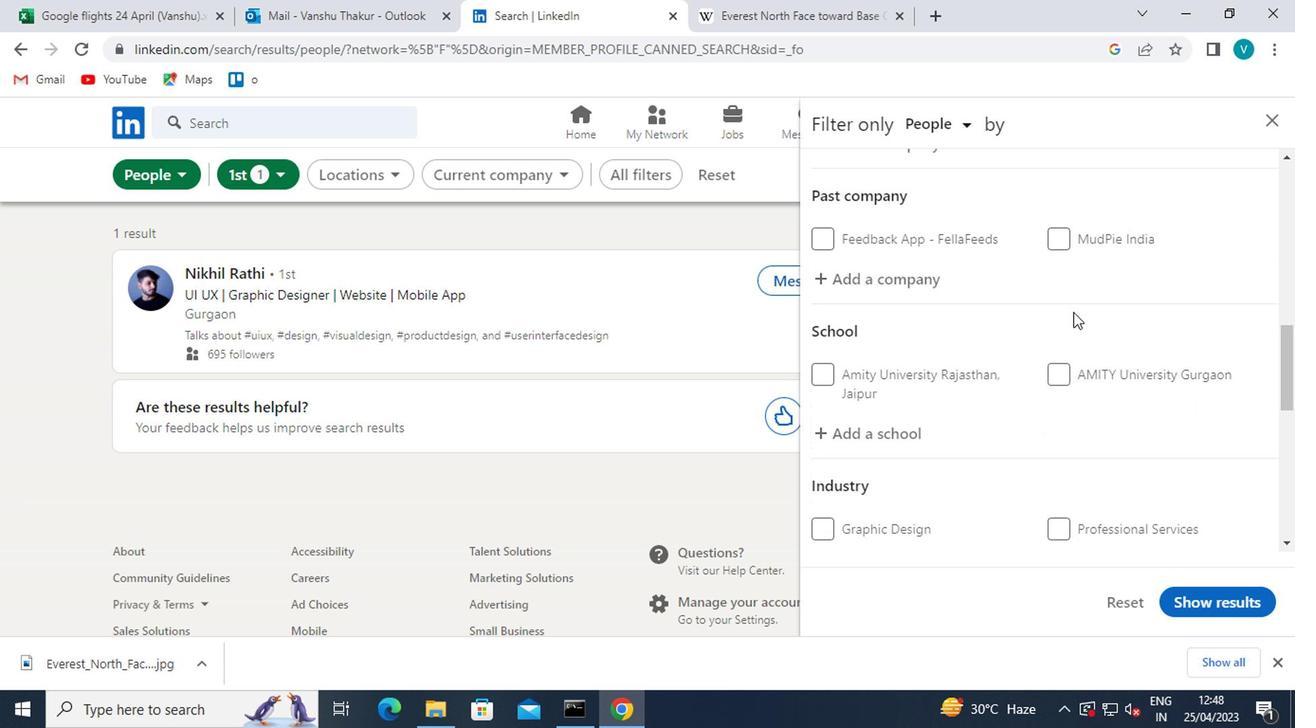 
Action: Mouse moved to (1067, 332)
Screenshot: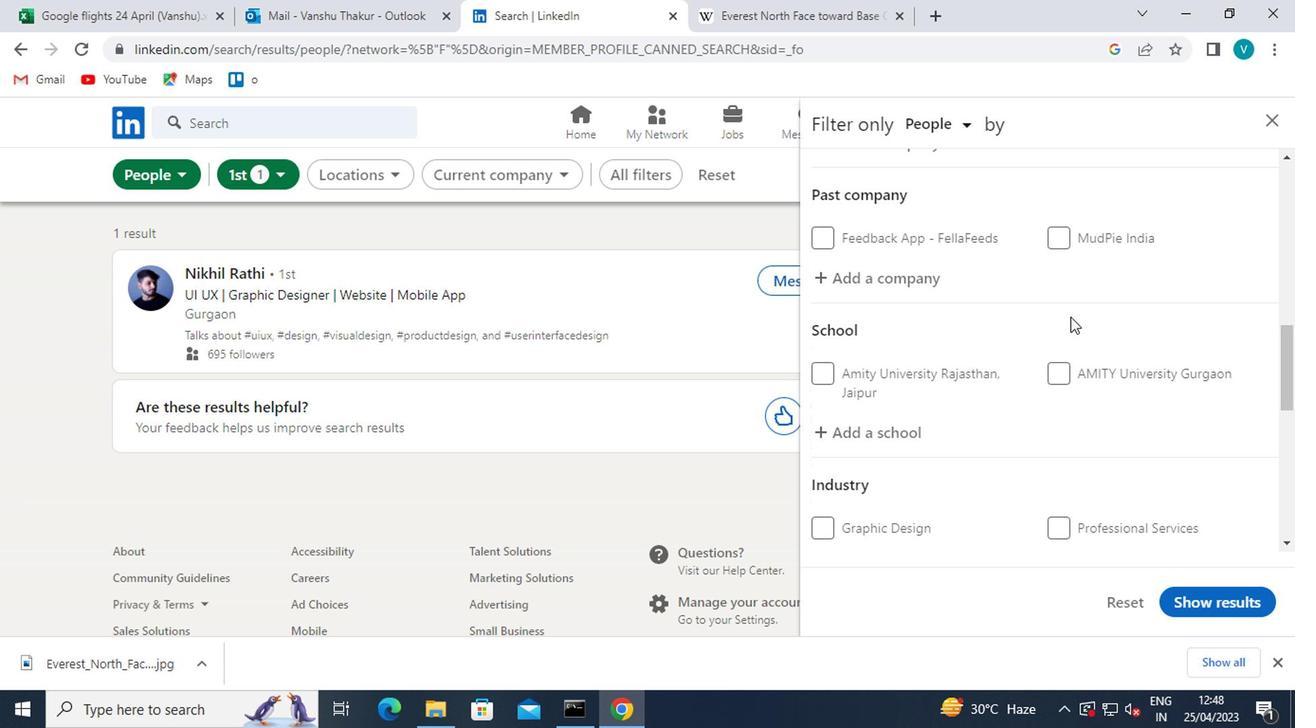 
Action: Mouse scrolled (1067, 331) with delta (0, 0)
Screenshot: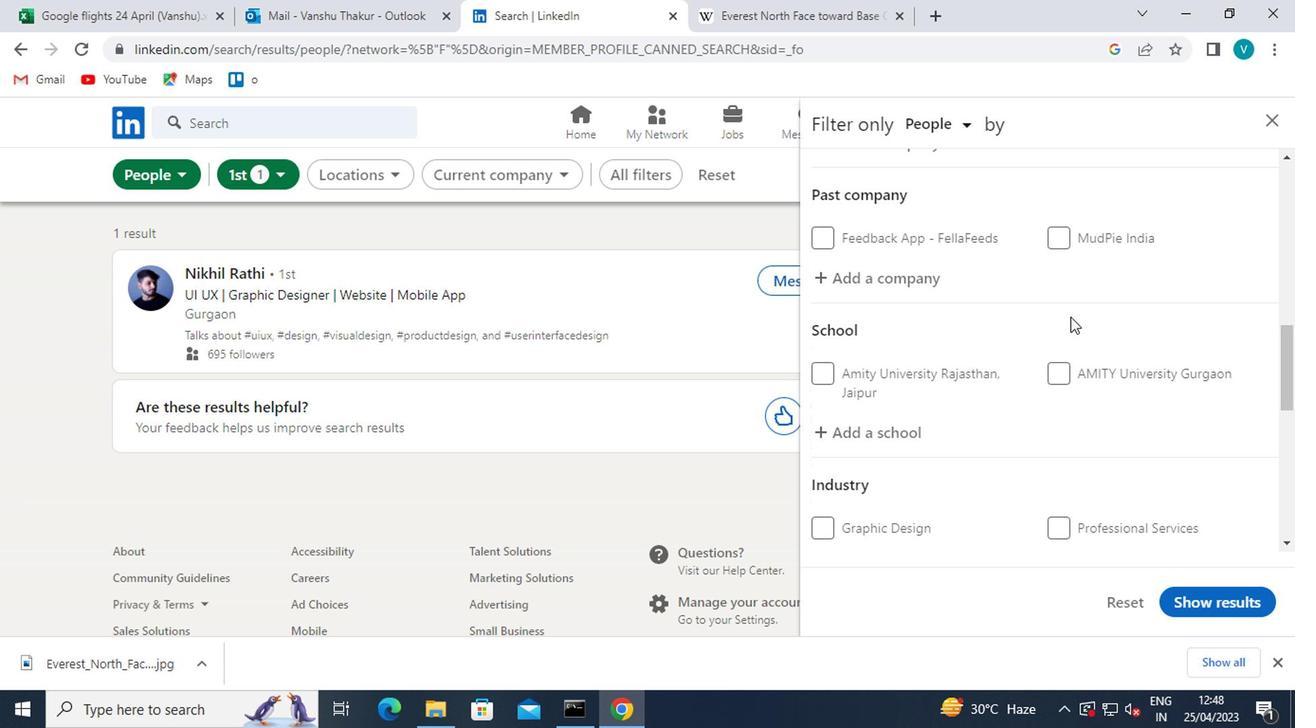 
Action: Mouse moved to (1065, 350)
Screenshot: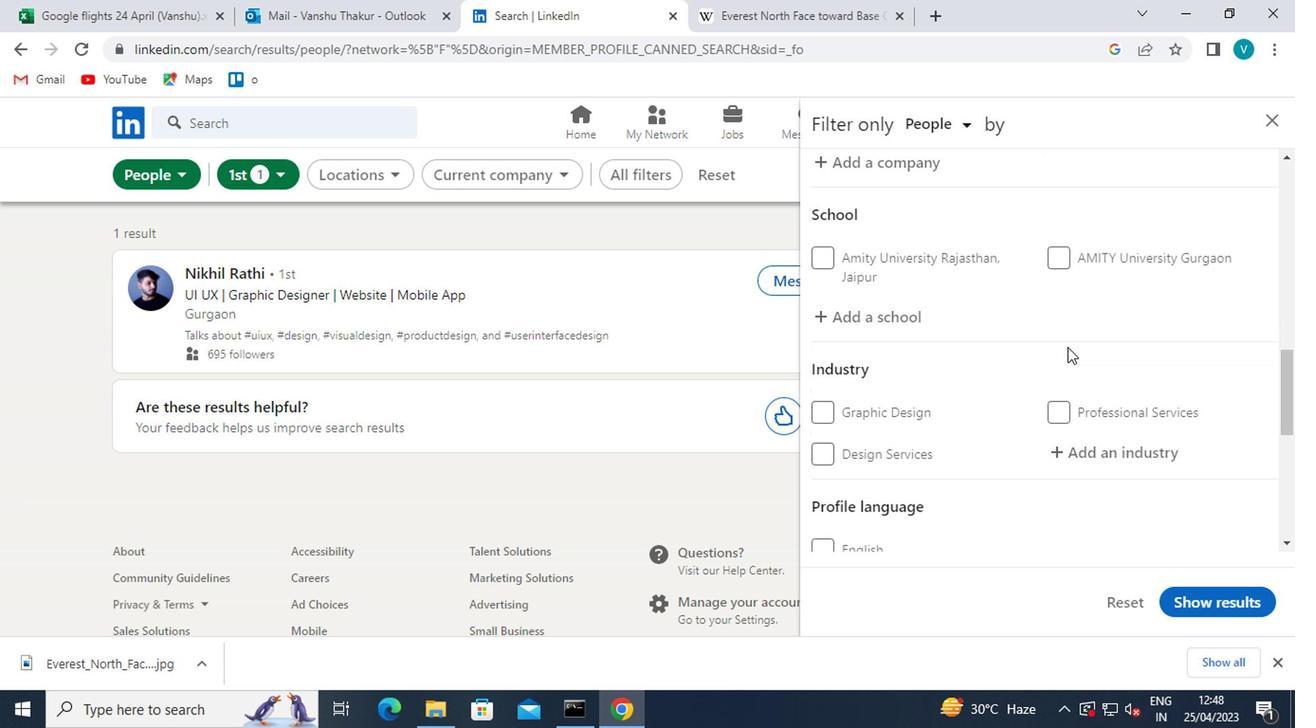 
Action: Mouse scrolled (1065, 350) with delta (0, 0)
Screenshot: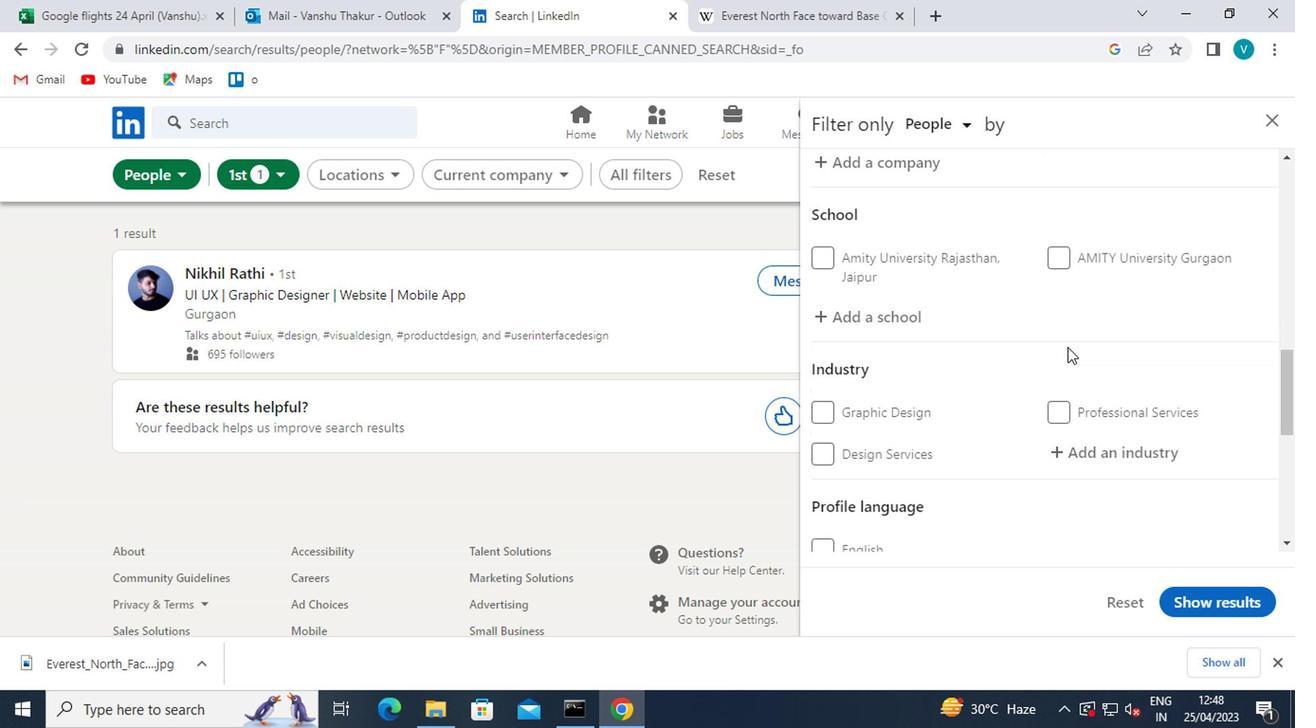 
Action: Mouse moved to (1065, 362)
Screenshot: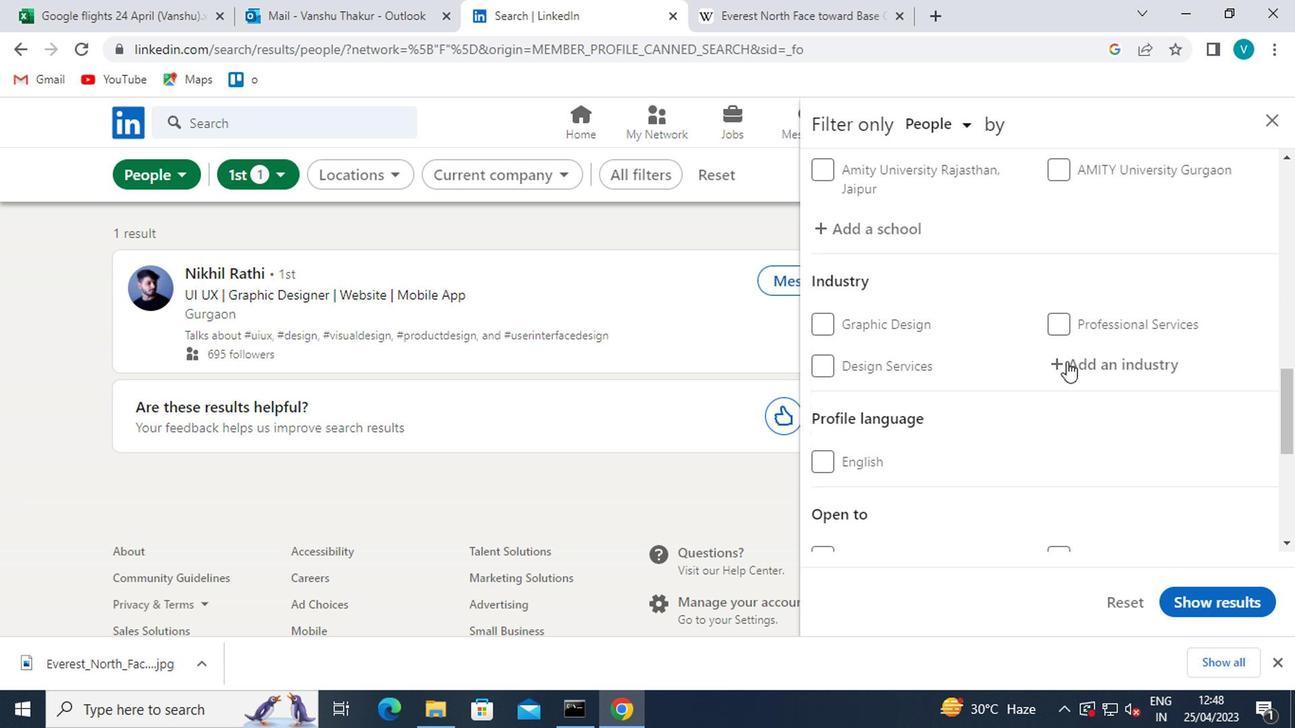 
Action: Mouse scrolled (1065, 361) with delta (0, -1)
Screenshot: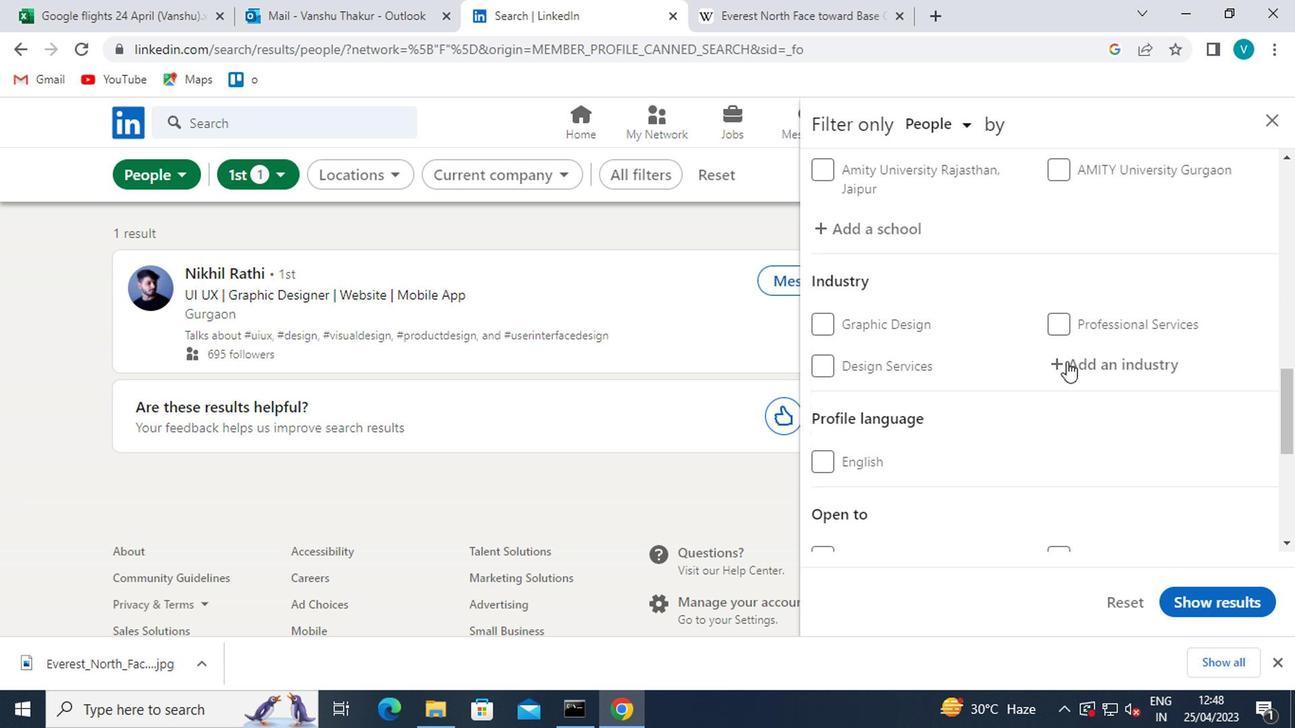 
Action: Mouse moved to (1065, 363)
Screenshot: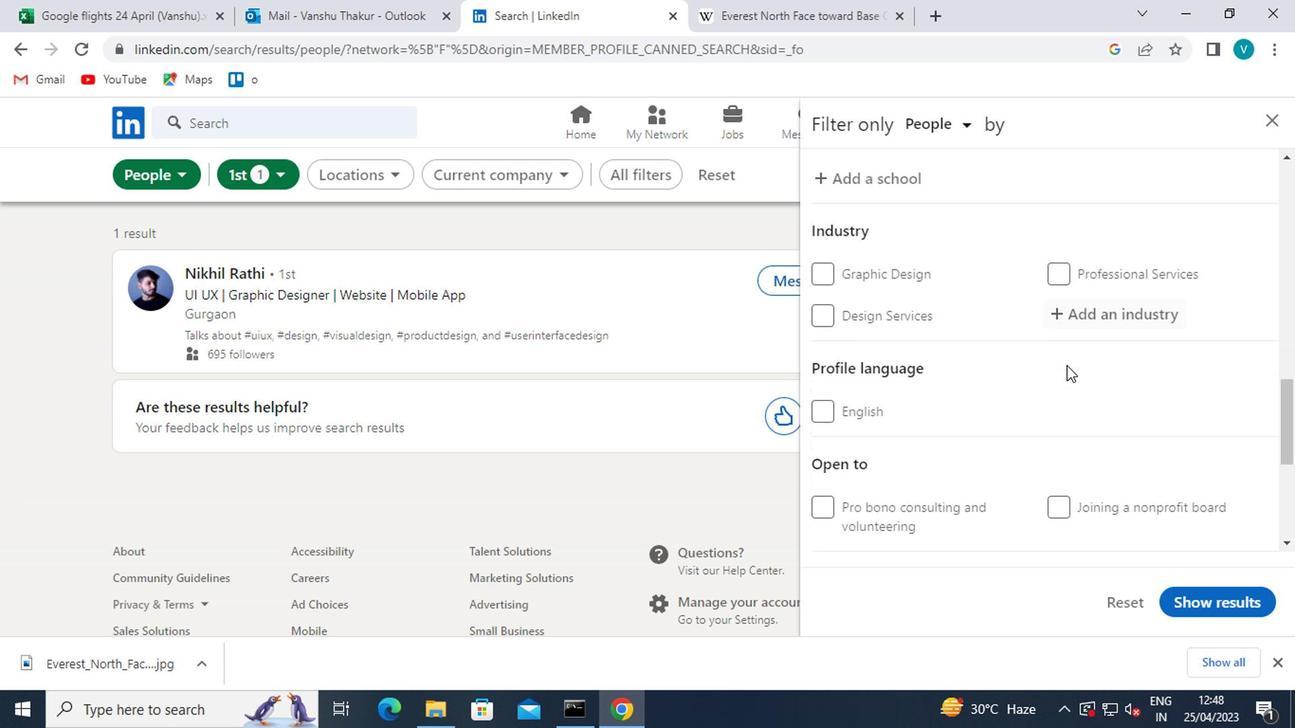 
Action: Mouse scrolled (1065, 364) with delta (0, 0)
Screenshot: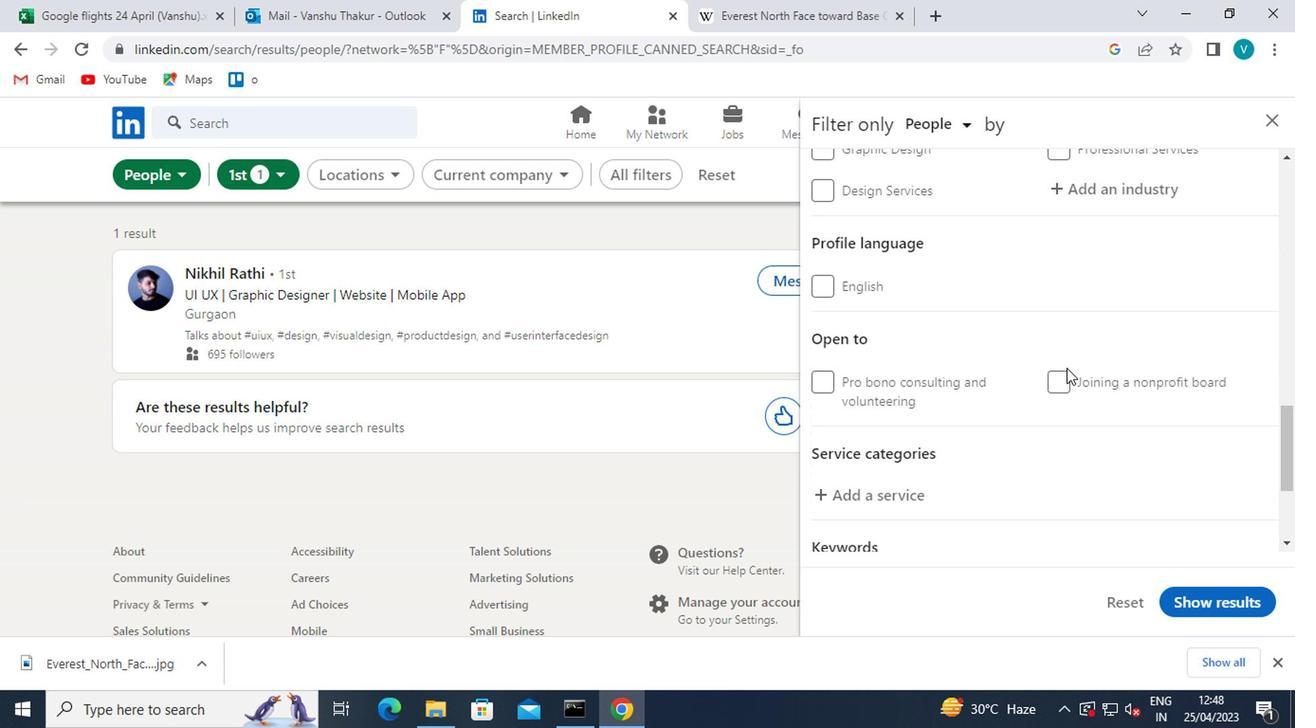 
Action: Mouse scrolled (1065, 364) with delta (0, 0)
Screenshot: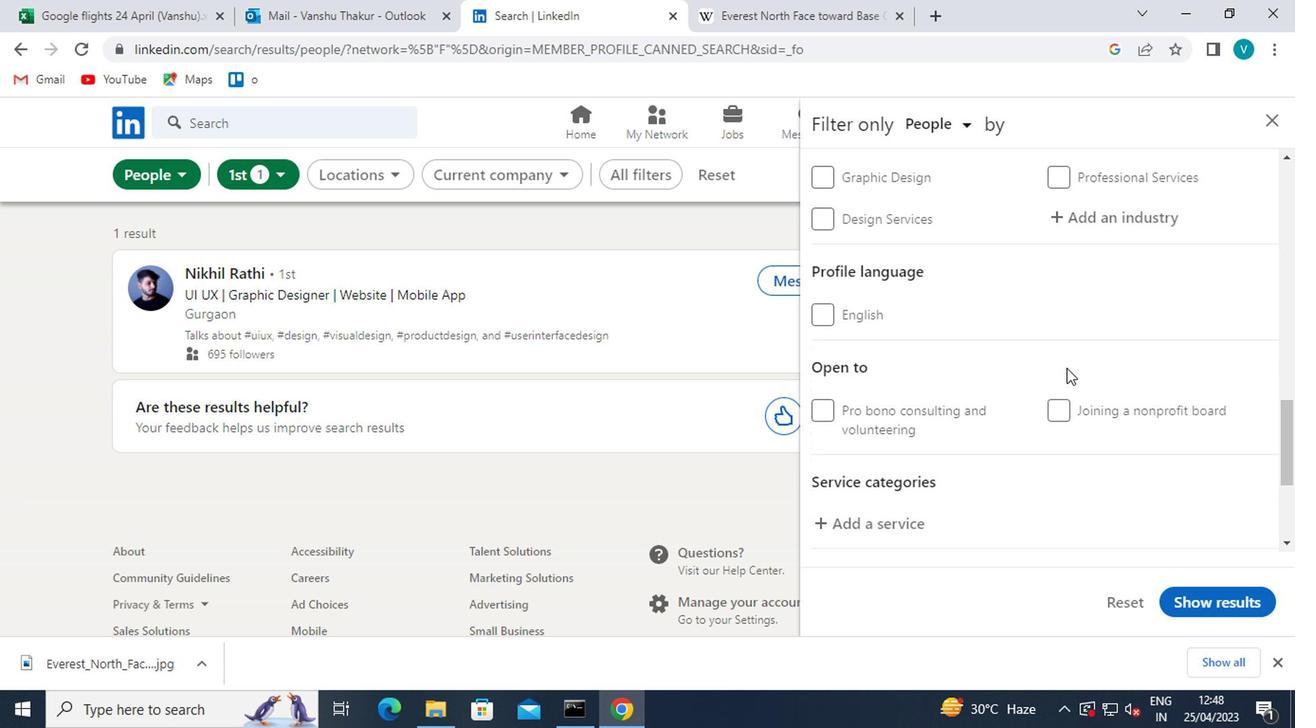
Action: Mouse scrolled (1065, 364) with delta (0, 0)
Screenshot: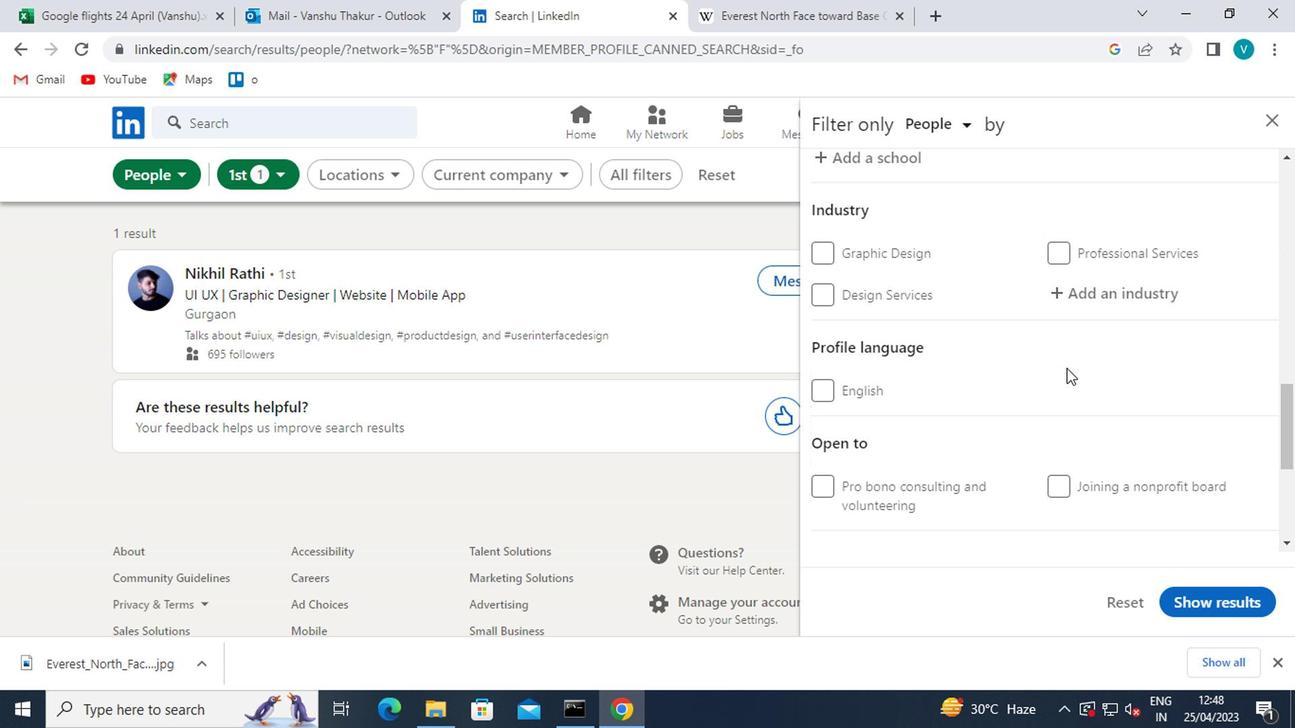 
Action: Mouse scrolled (1065, 364) with delta (0, 0)
Screenshot: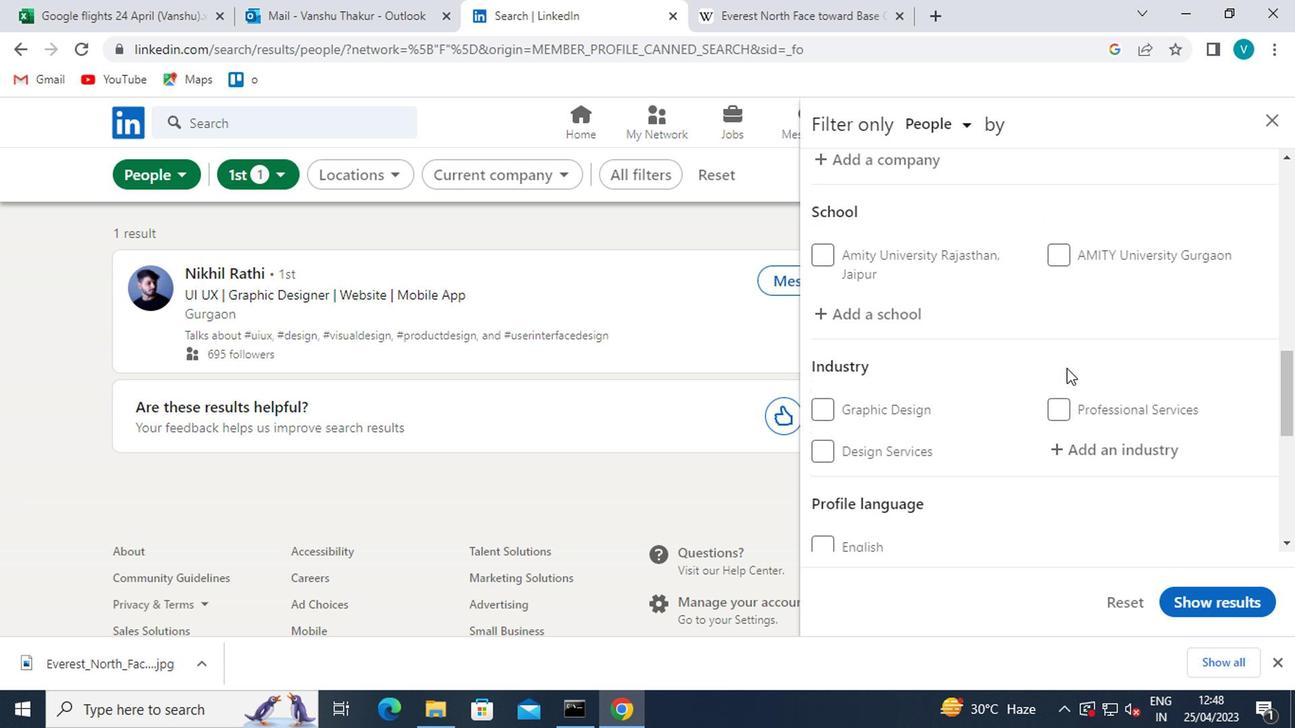 
Action: Mouse moved to (957, 335)
Screenshot: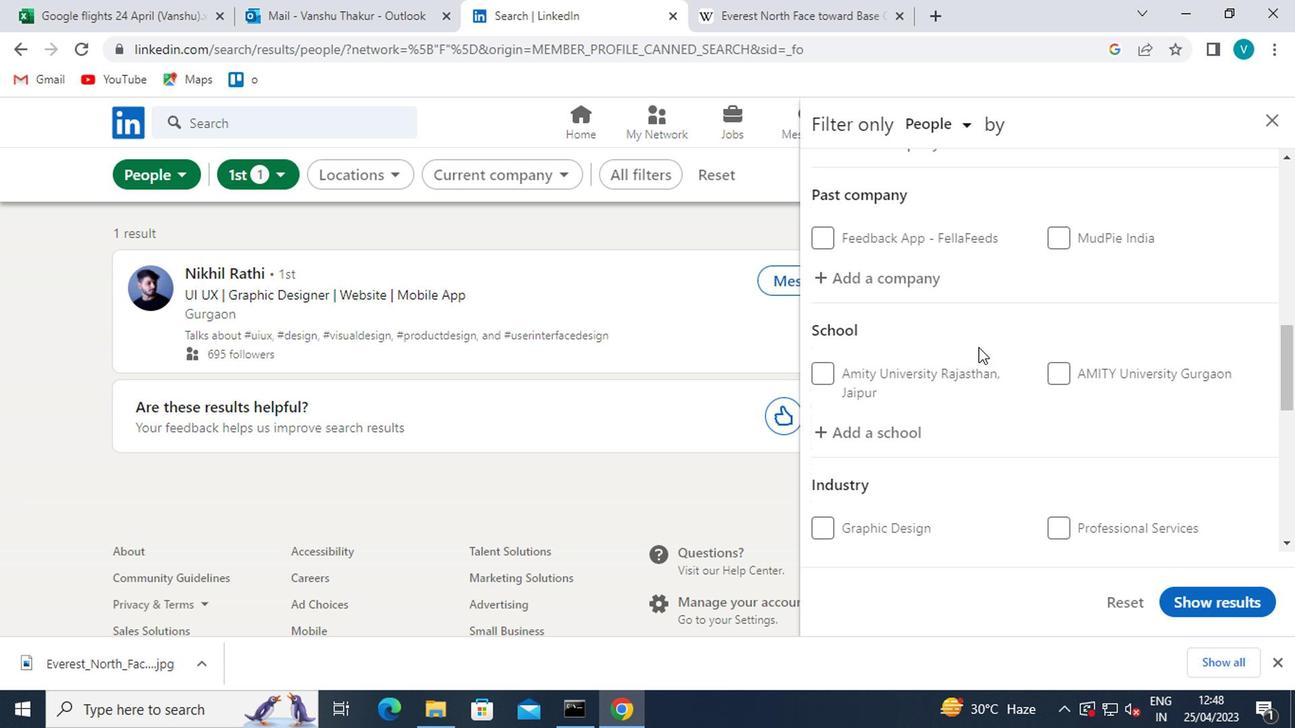 
Action: Mouse scrolled (957, 336) with delta (0, 1)
Screenshot: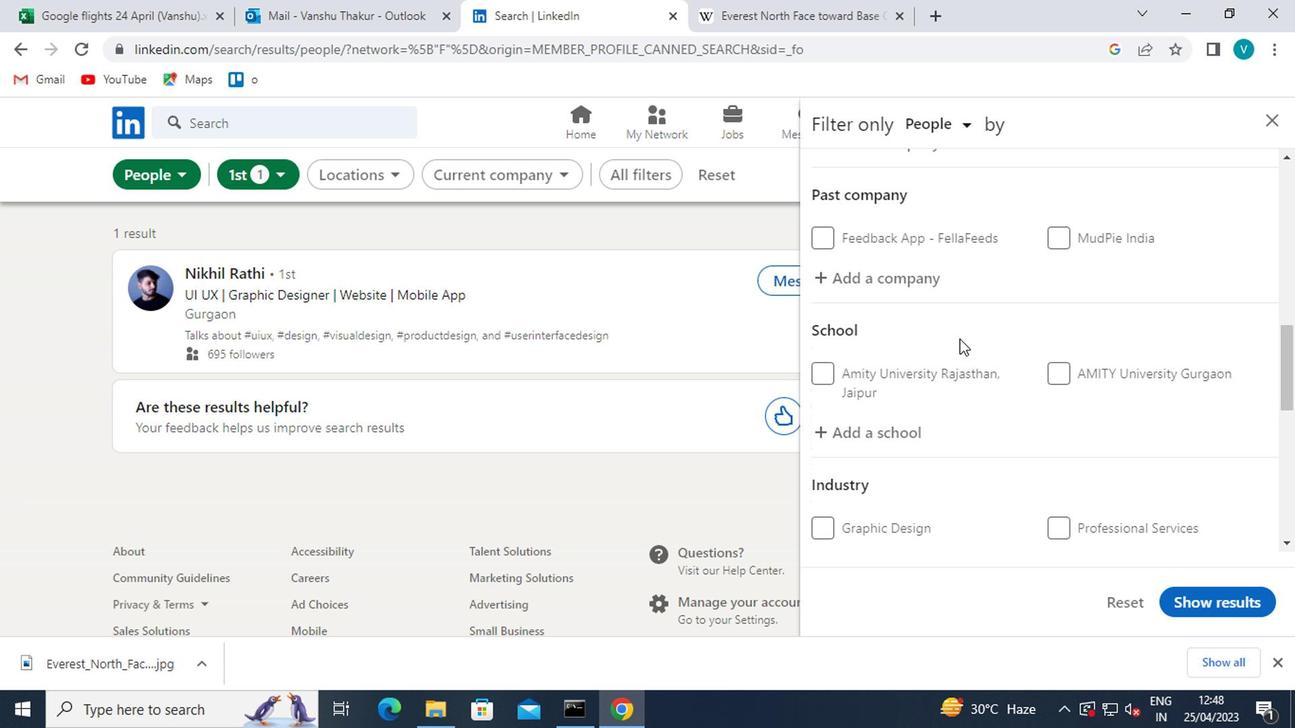 
Action: Mouse scrolled (957, 336) with delta (0, 1)
Screenshot: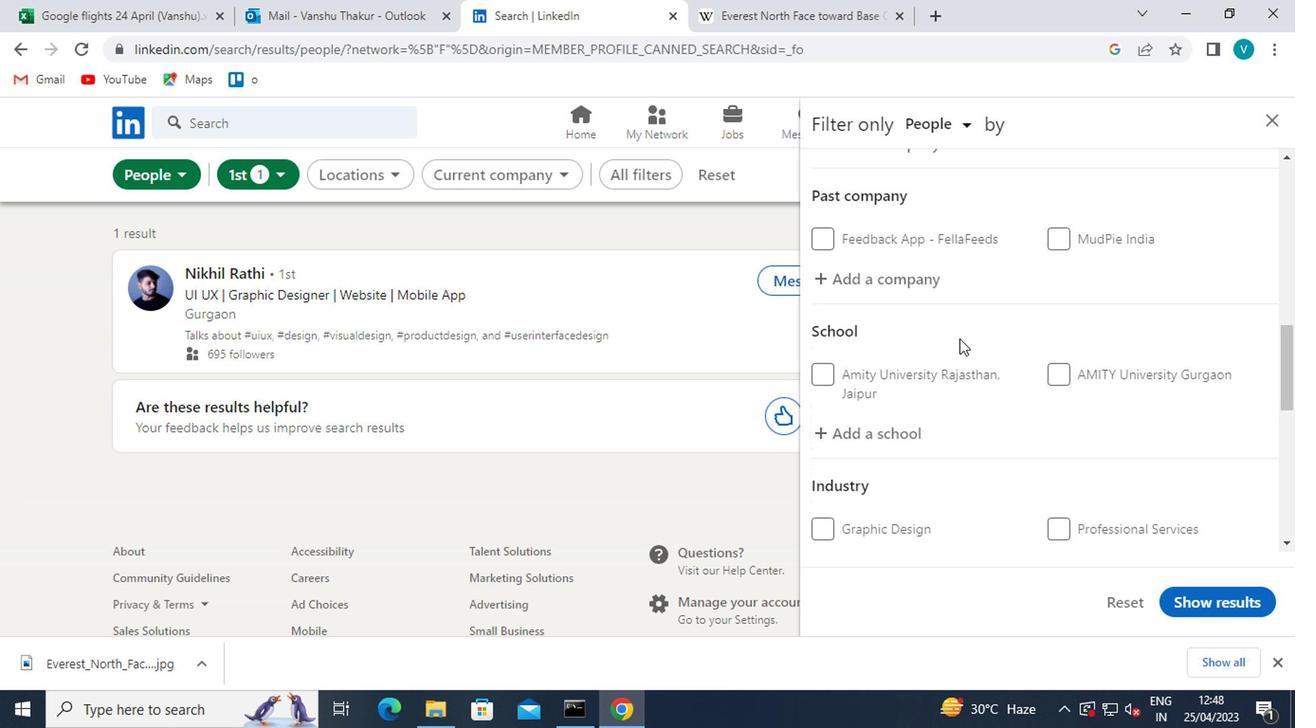 
Action: Mouse moved to (899, 331)
Screenshot: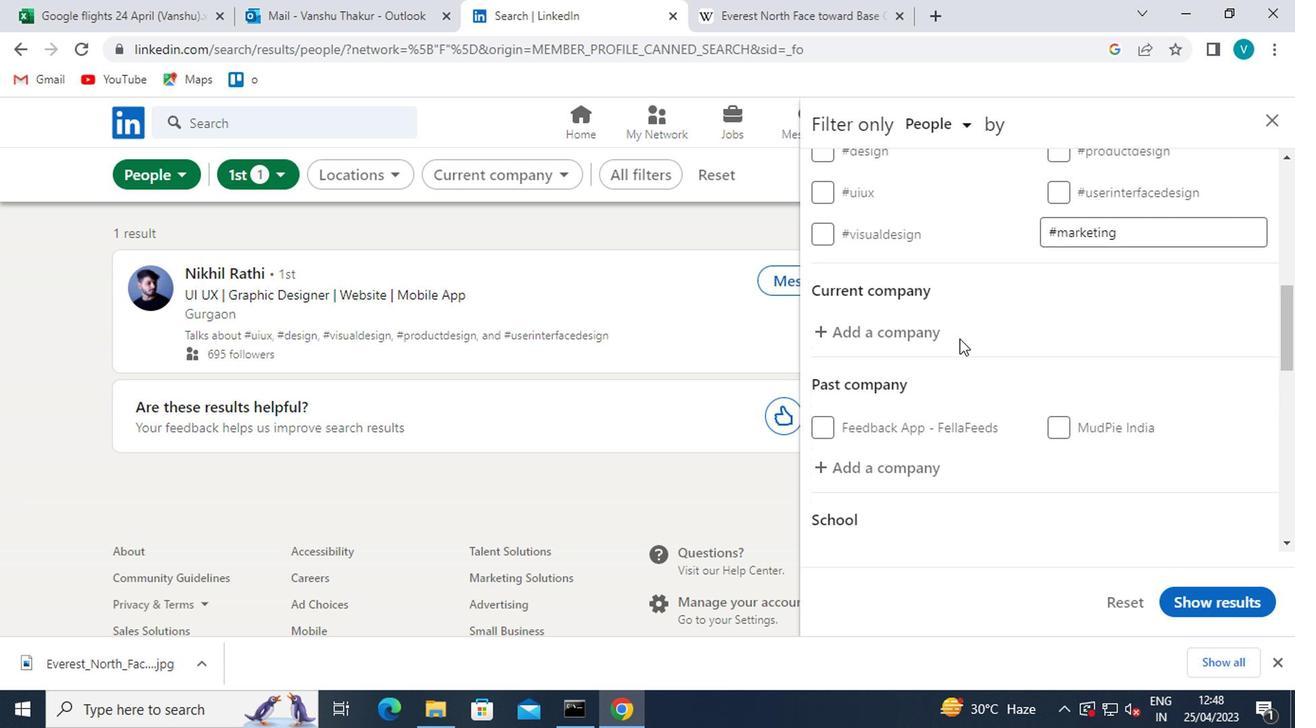 
Action: Mouse pressed left at (899, 331)
Screenshot: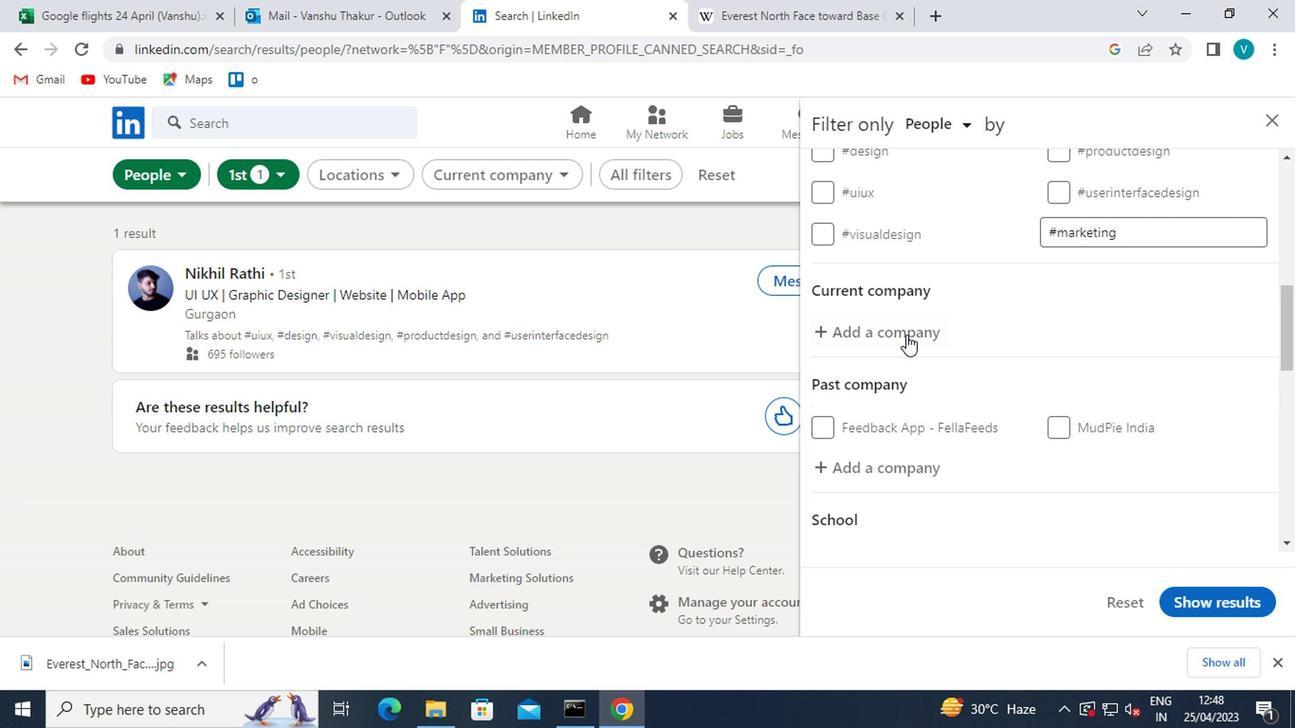 
Action: Mouse moved to (853, 303)
Screenshot: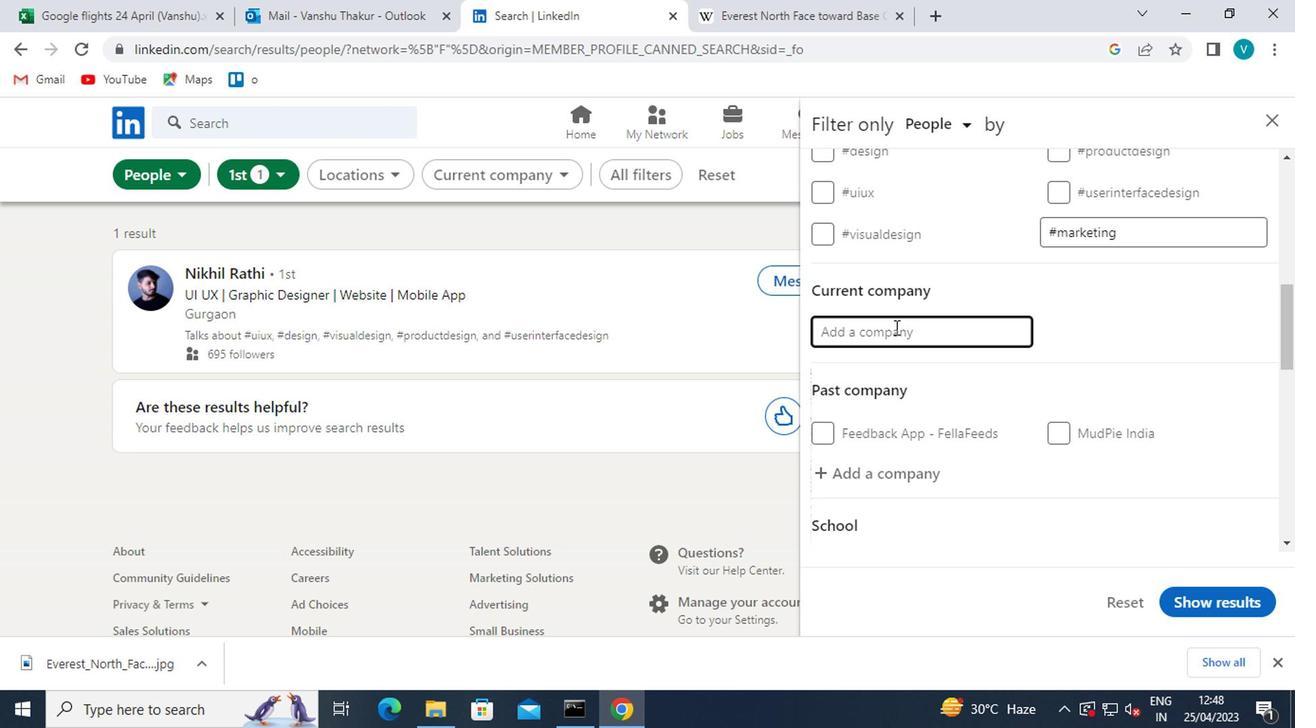
Action: Key pressed <Key.shift>FRESHERS<Key.space><Key.shift>JOBS<Key.space>
Screenshot: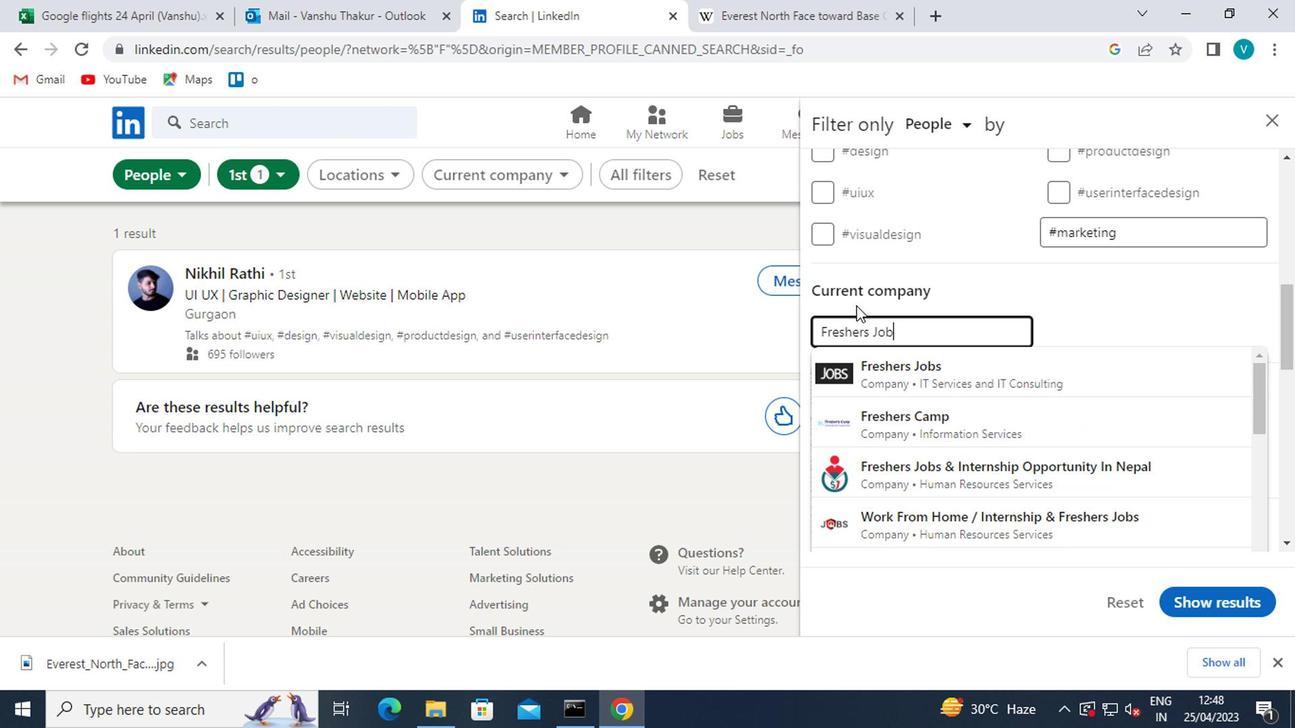 
Action: Mouse moved to (898, 378)
Screenshot: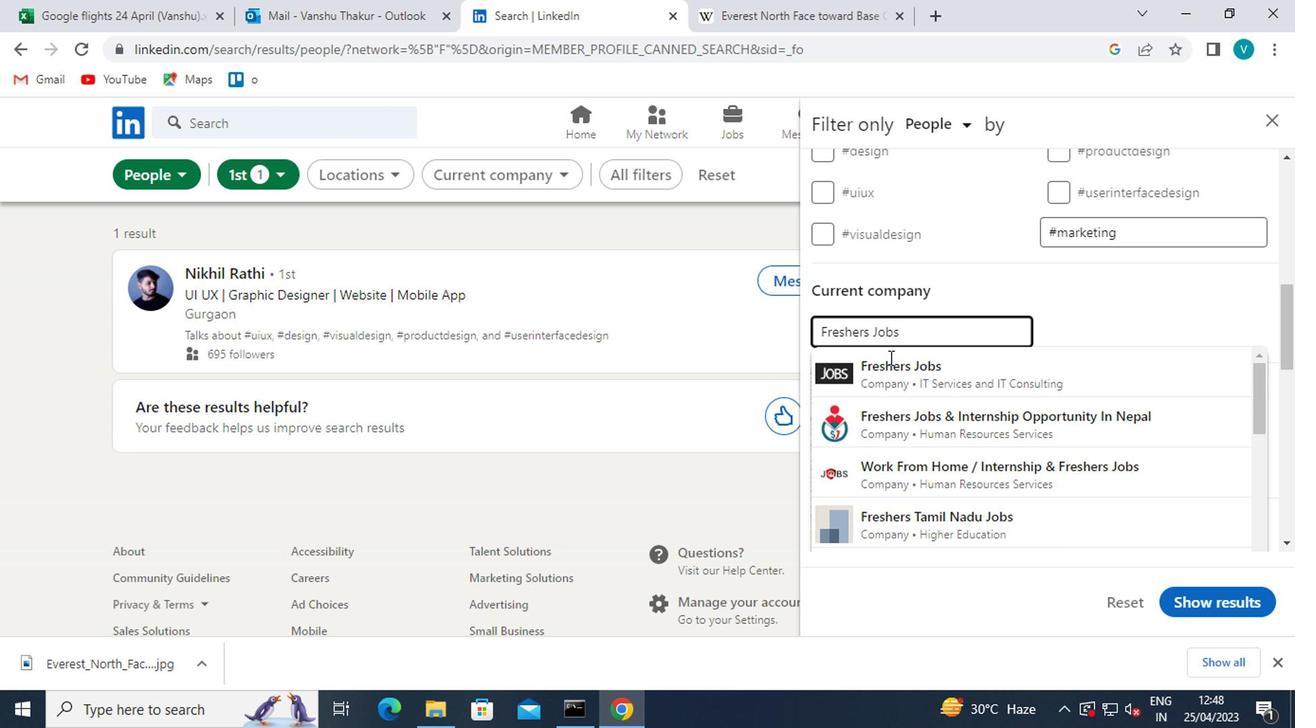 
Action: Mouse pressed left at (898, 378)
Screenshot: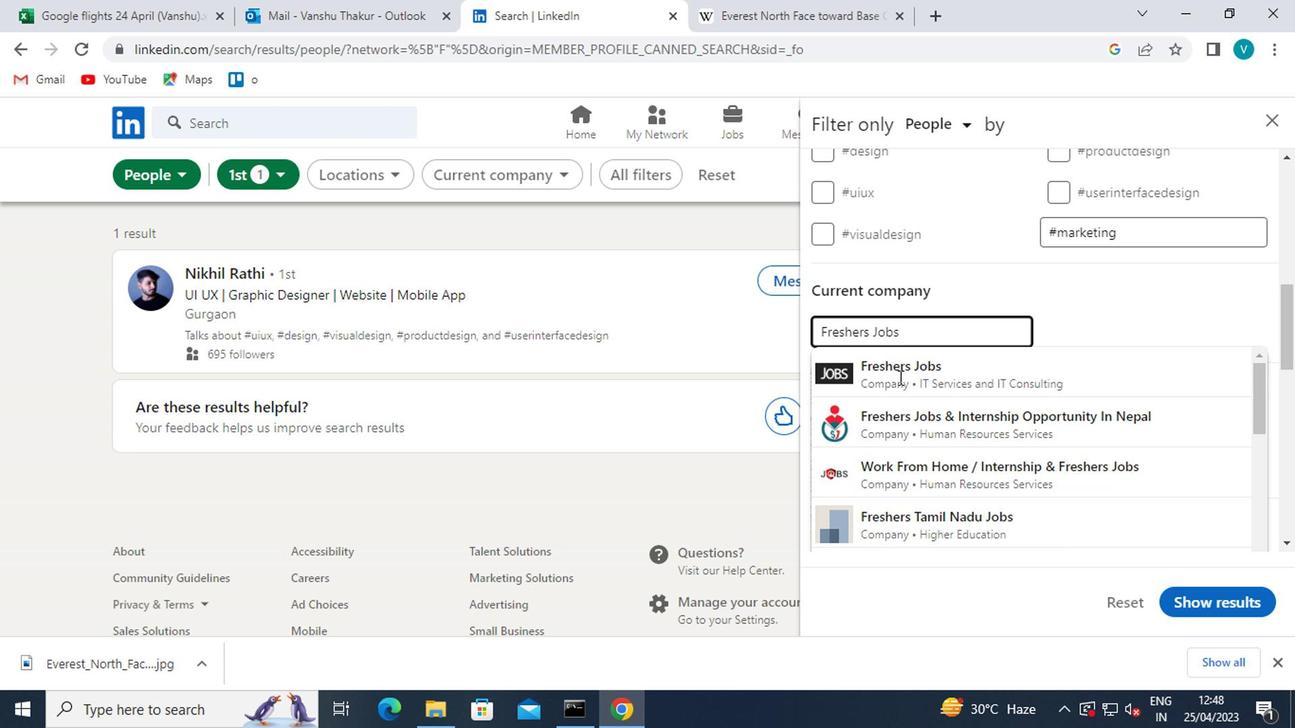 
Action: Mouse moved to (912, 381)
Screenshot: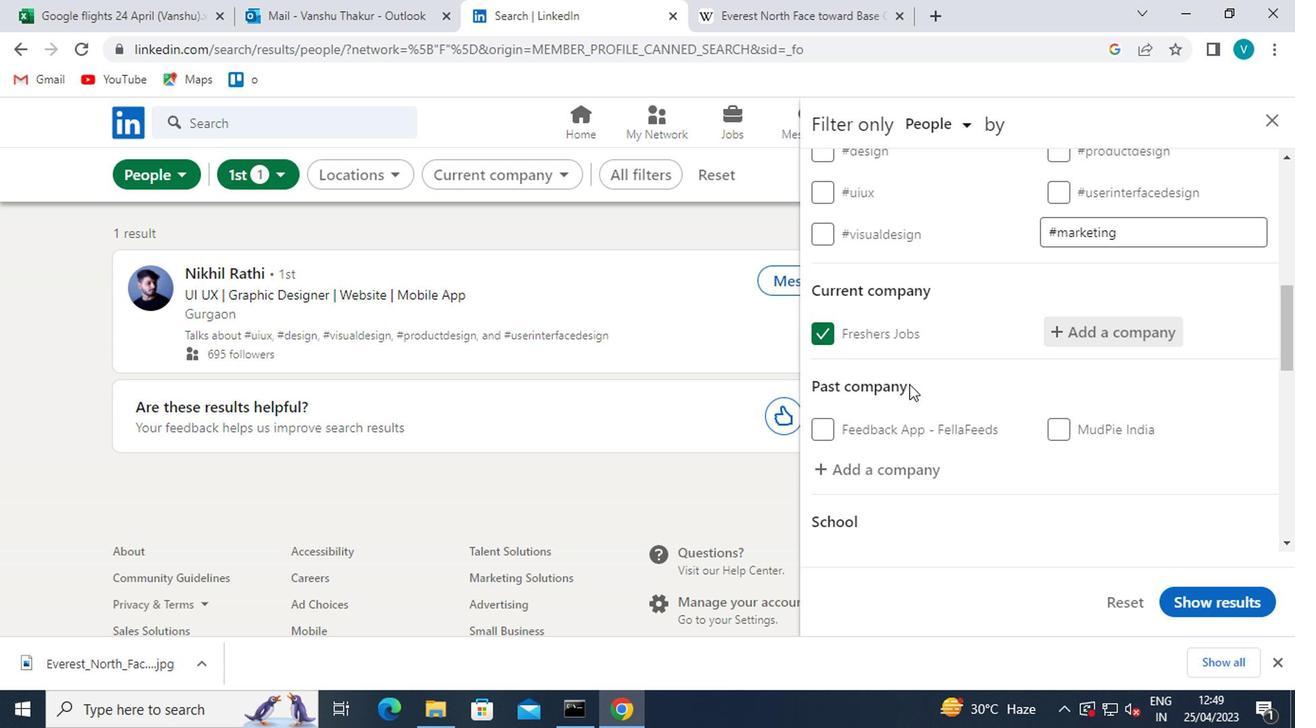 
Action: Mouse scrolled (912, 379) with delta (0, -1)
Screenshot: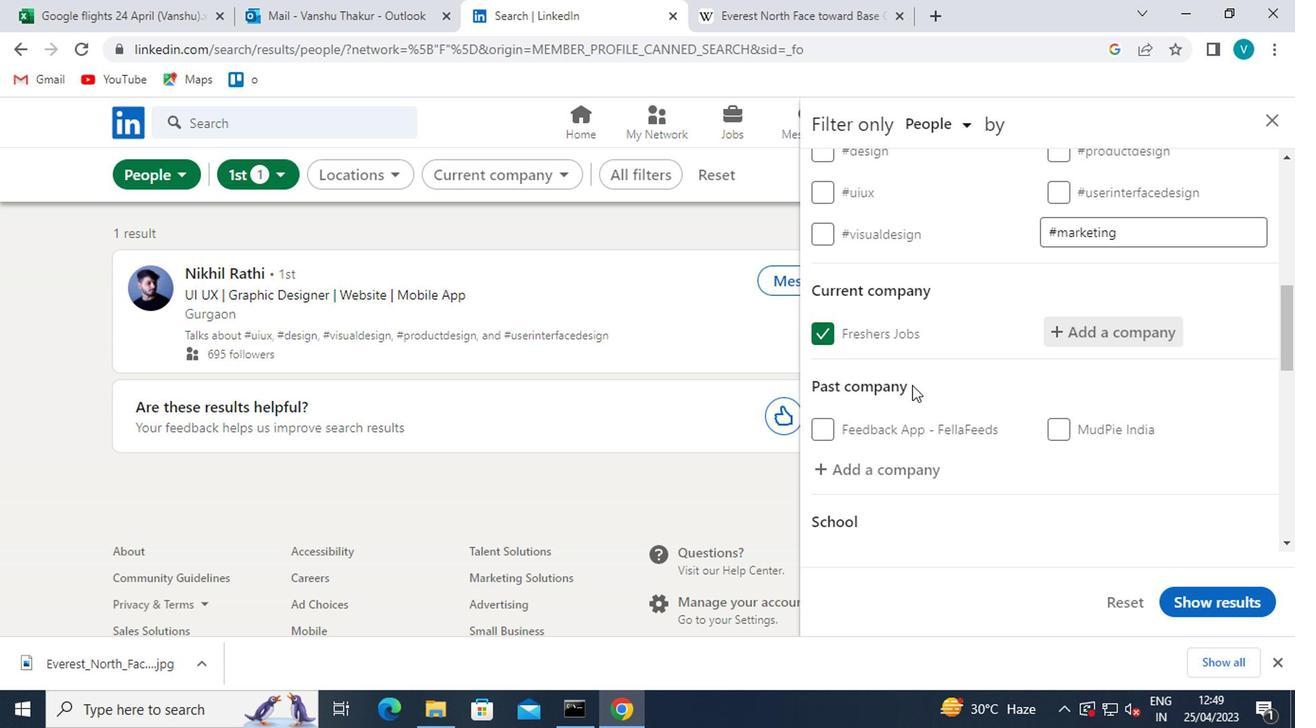 
Action: Mouse scrolled (912, 379) with delta (0, -1)
Screenshot: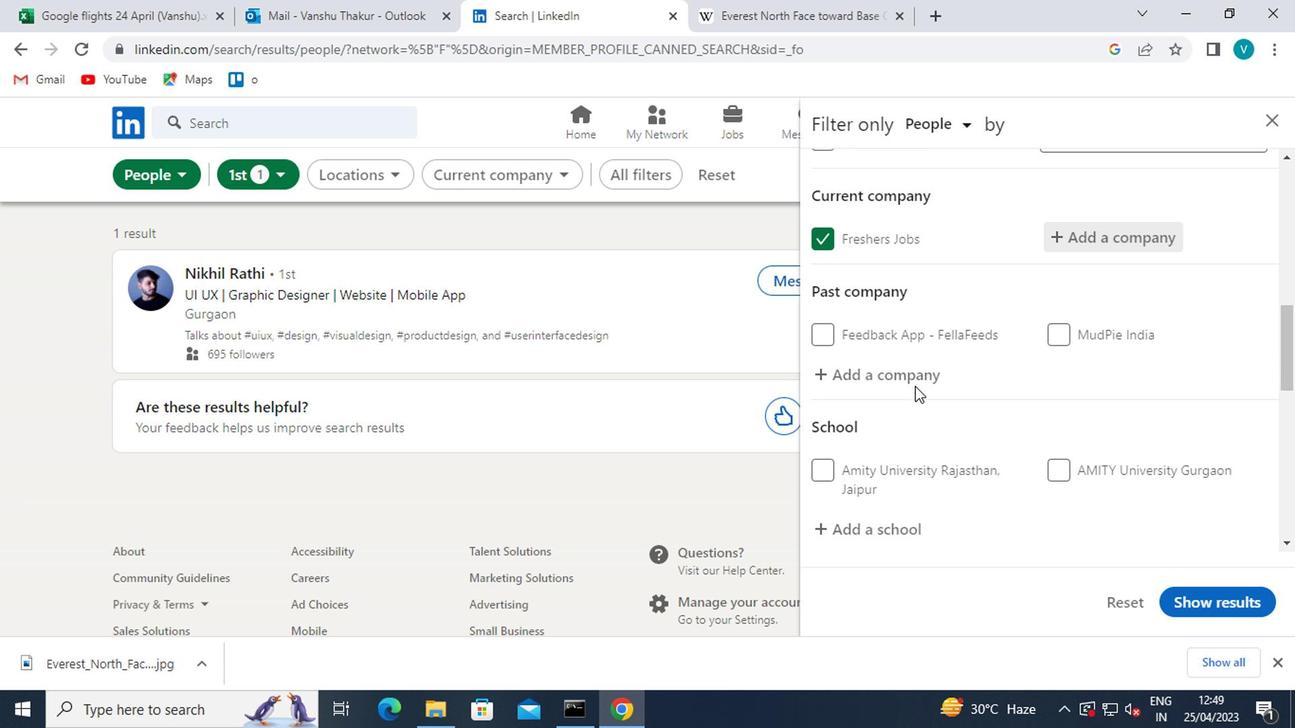 
Action: Mouse moved to (878, 426)
Screenshot: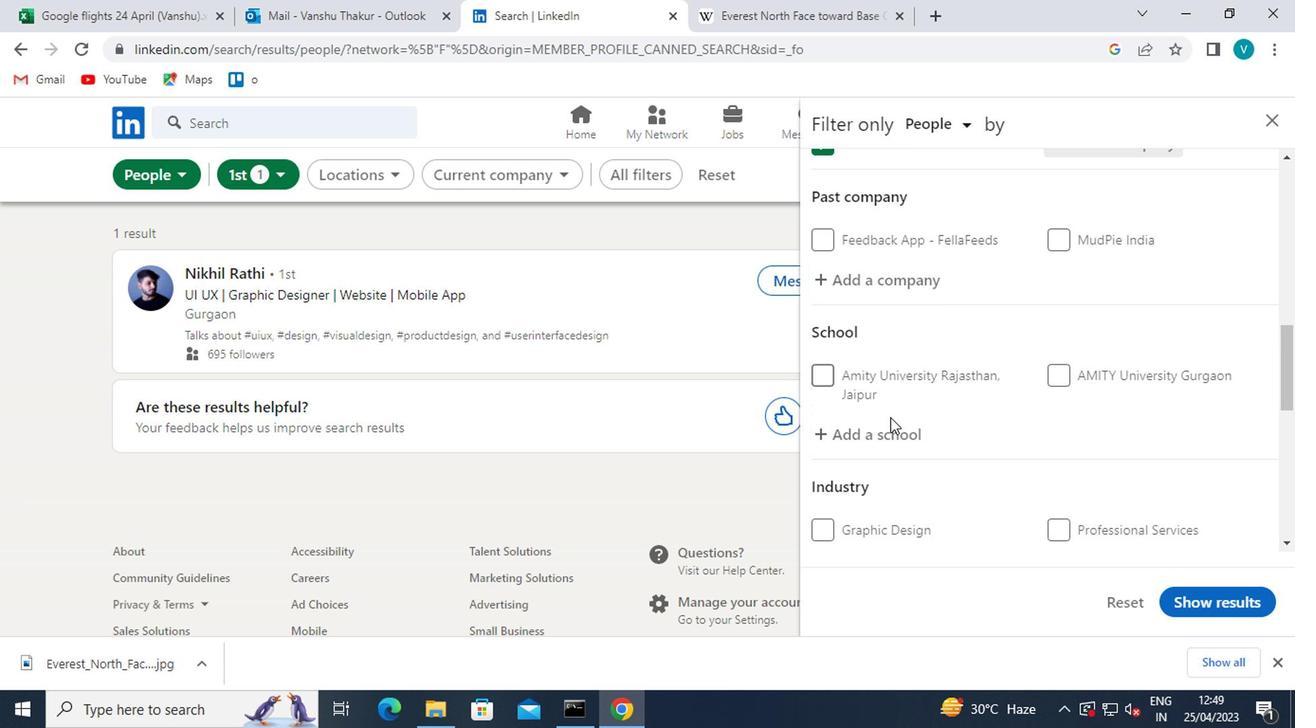 
Action: Mouse pressed left at (878, 426)
Screenshot: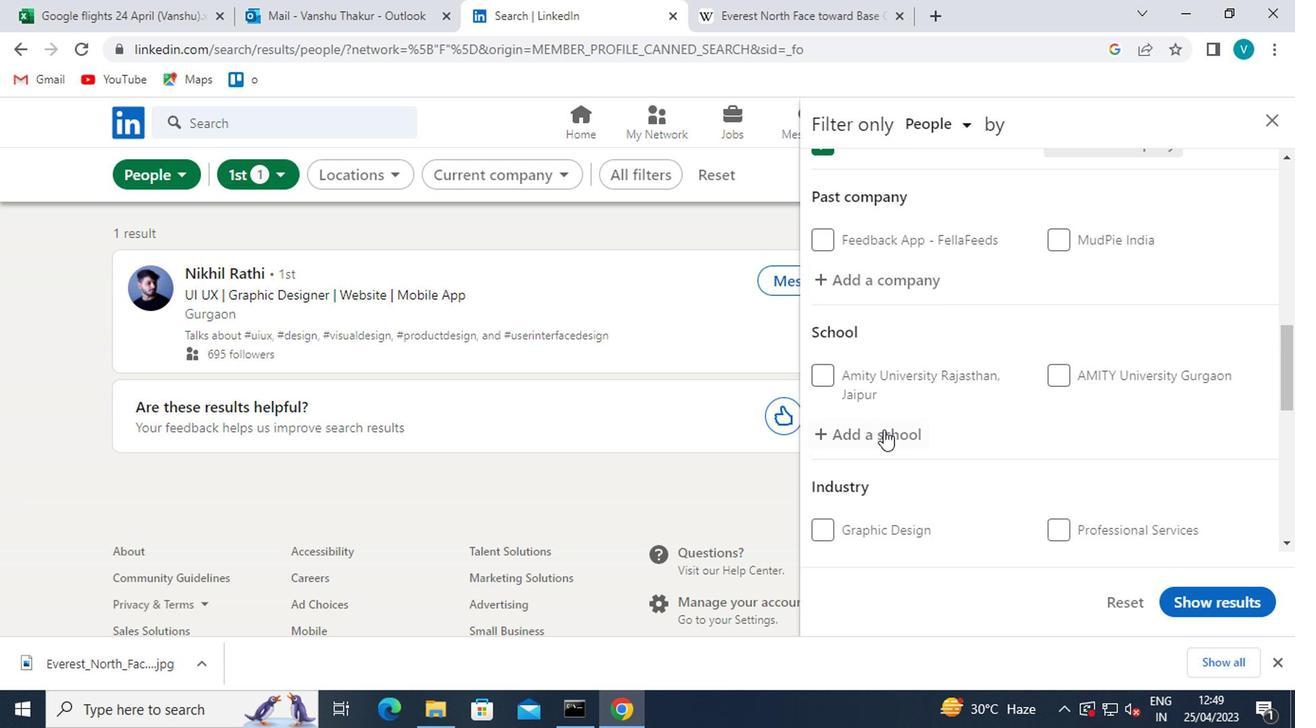 
Action: Mouse moved to (885, 424)
Screenshot: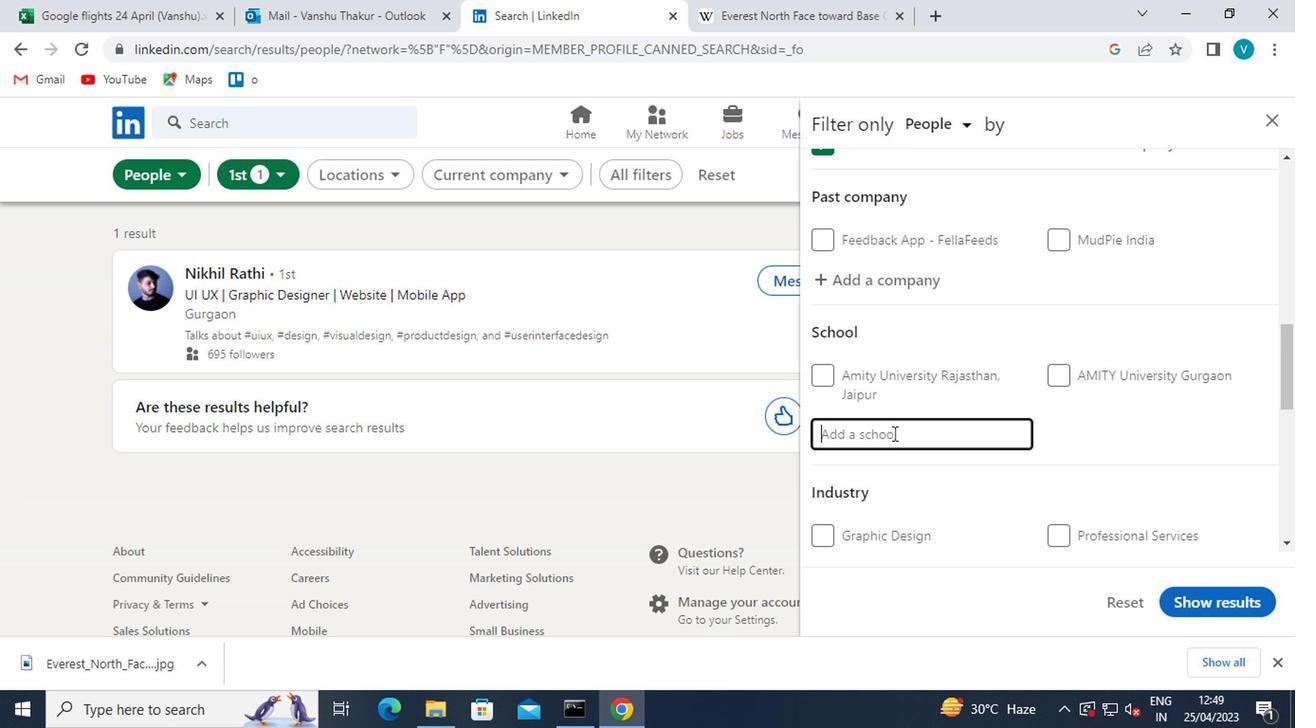 
Action: Key pressed <Key.shift>GURU<Key.space><Key.shift>NAMA<Key.backspace><Key.backspace>NAK<Key.space>
Screenshot: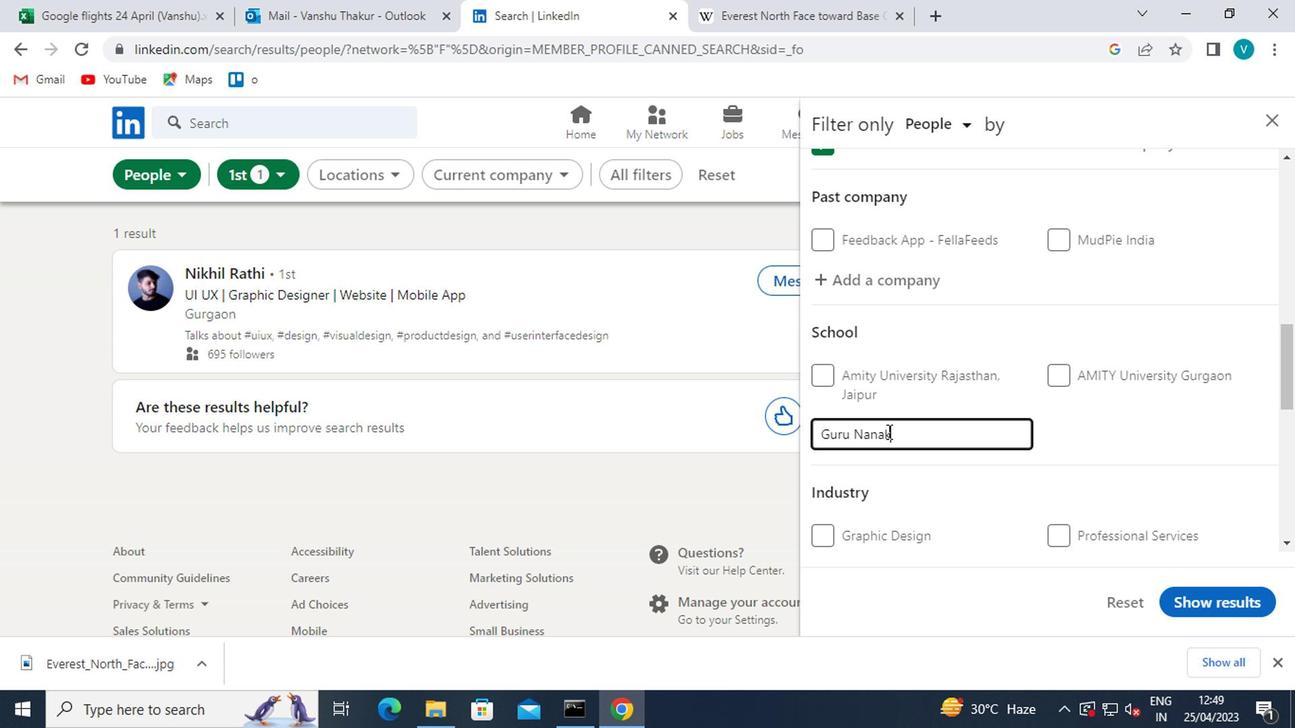 
Action: Mouse moved to (929, 412)
Screenshot: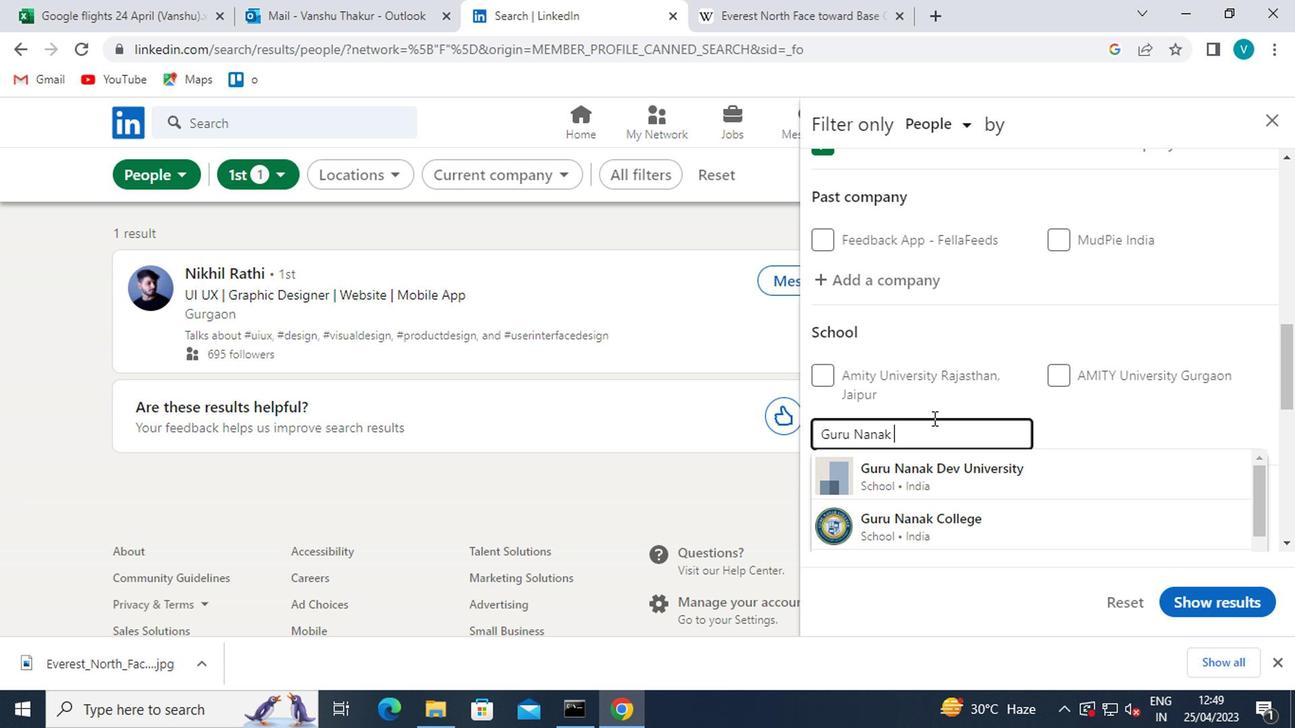 
Action: Key pressed <Key.shift>INSTITUTIONS
Screenshot: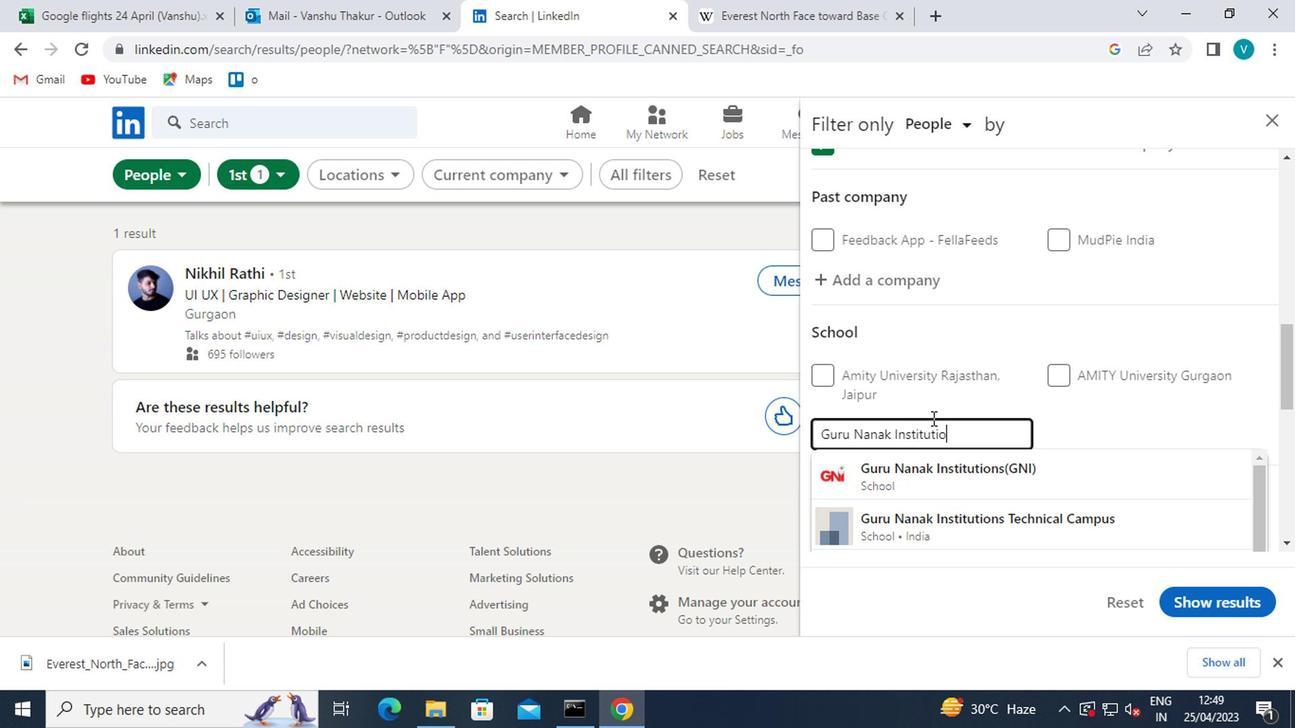 
Action: Mouse moved to (978, 476)
Screenshot: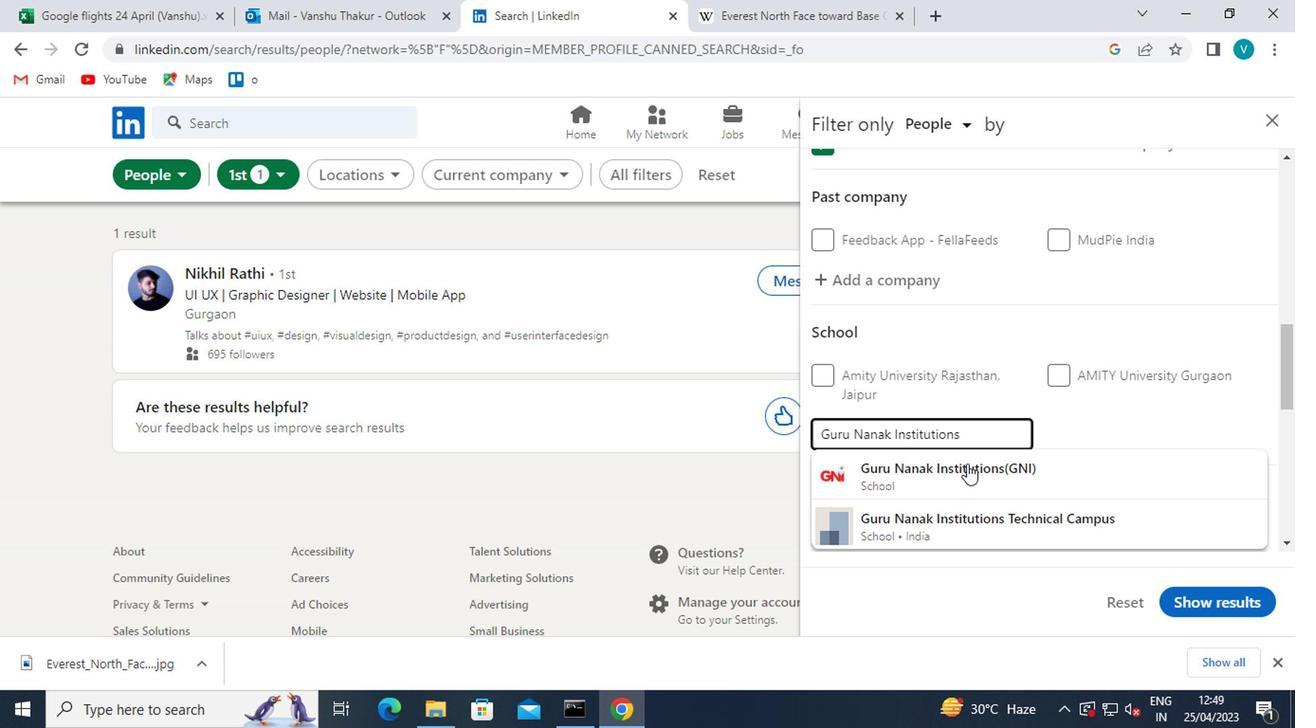 
Action: Mouse pressed left at (978, 476)
Screenshot: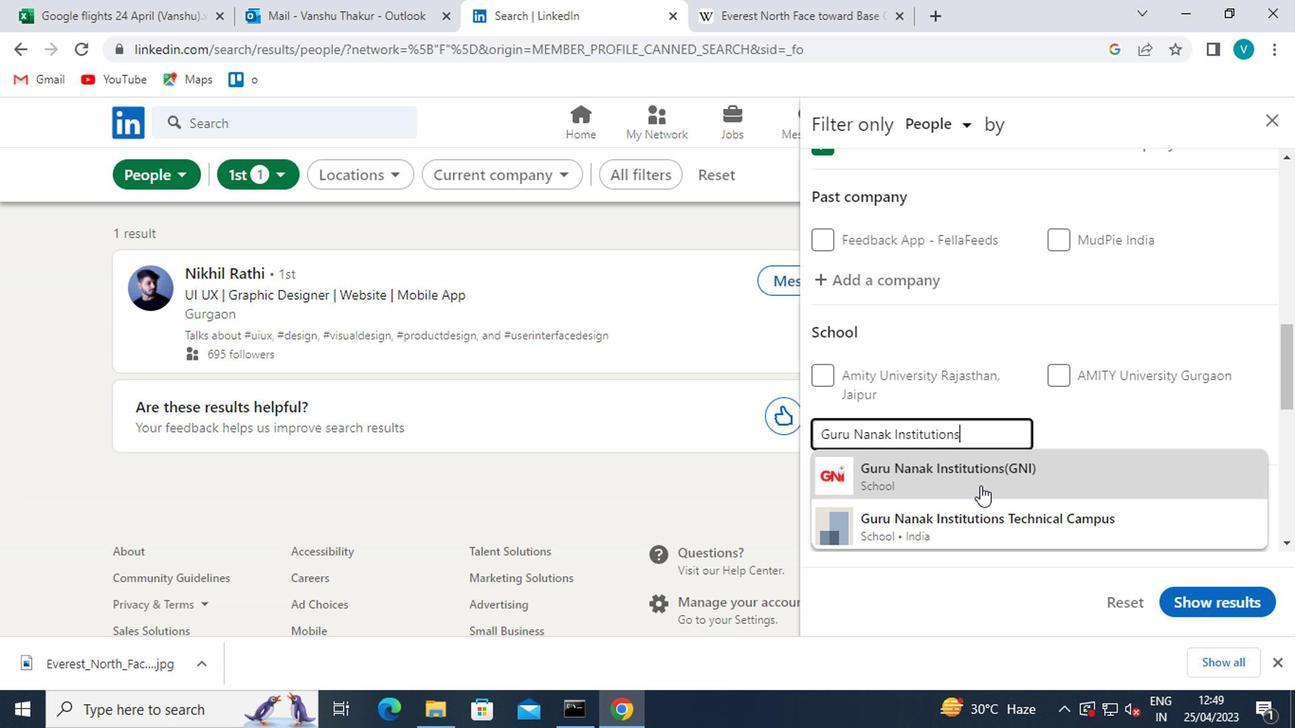 
Action: Mouse moved to (978, 475)
Screenshot: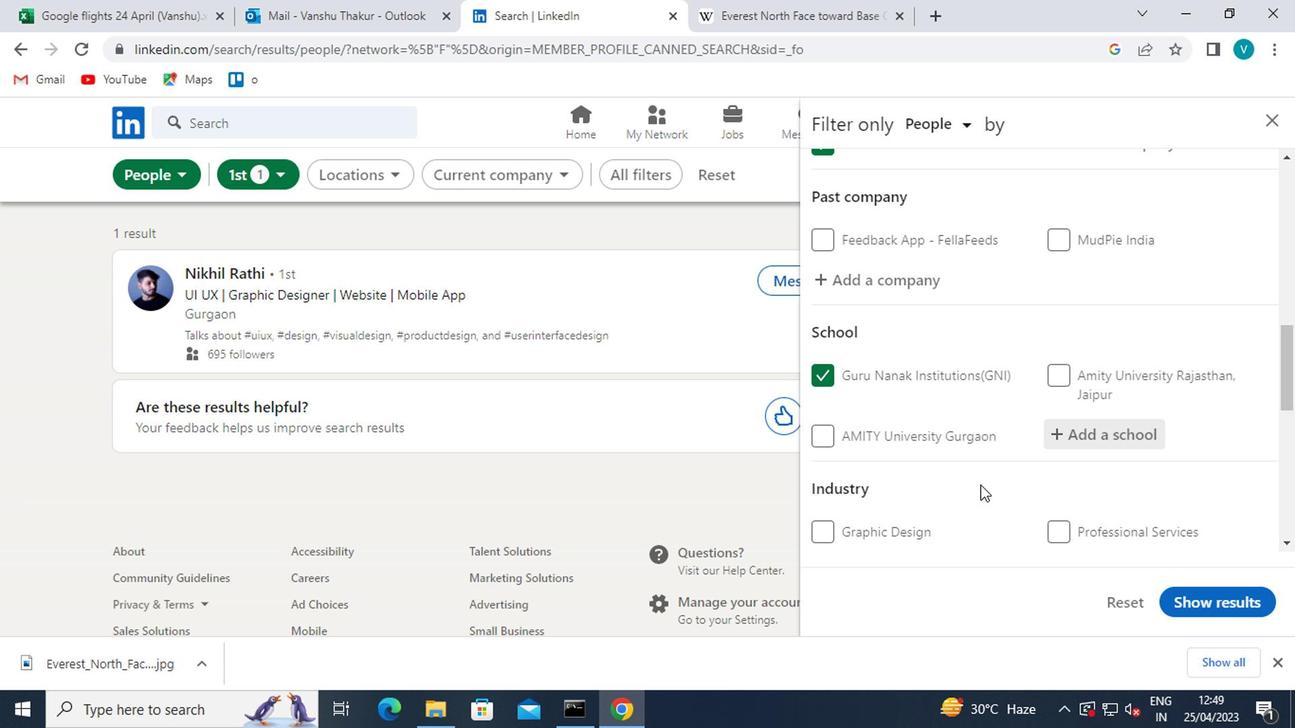 
Action: Mouse scrolled (978, 474) with delta (0, 0)
Screenshot: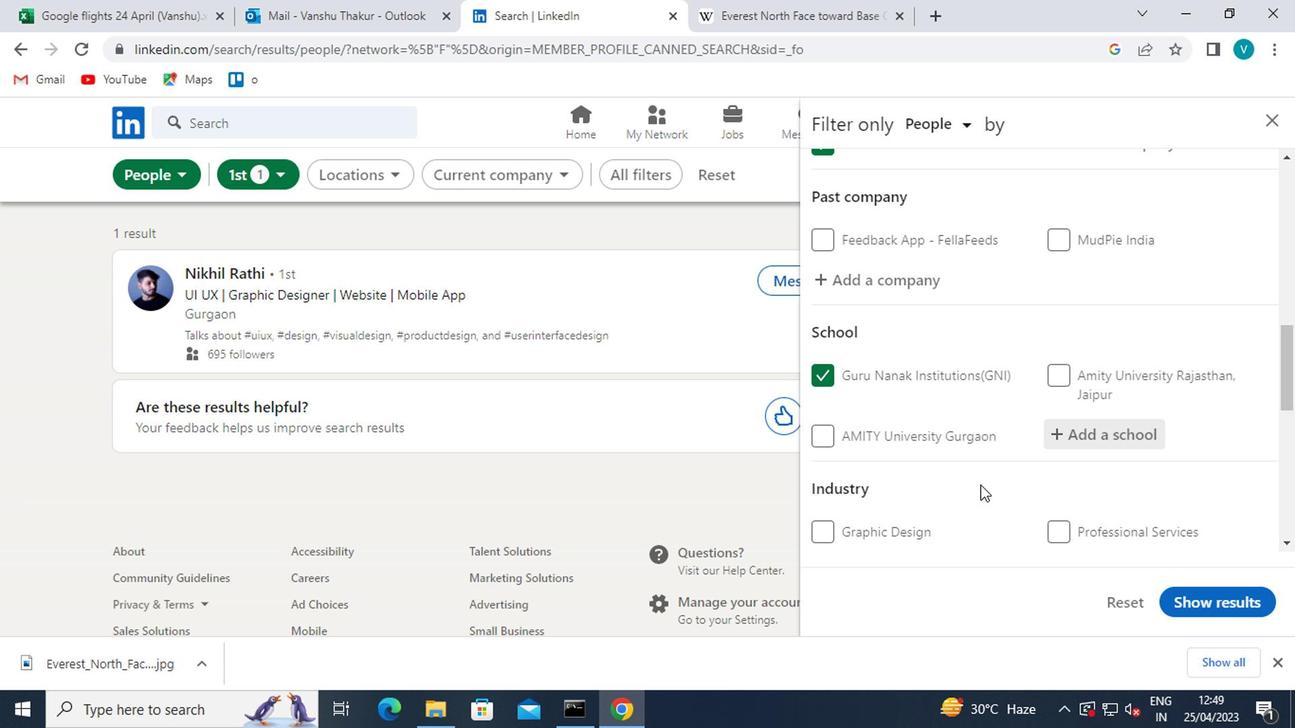 
Action: Mouse moved to (1066, 472)
Screenshot: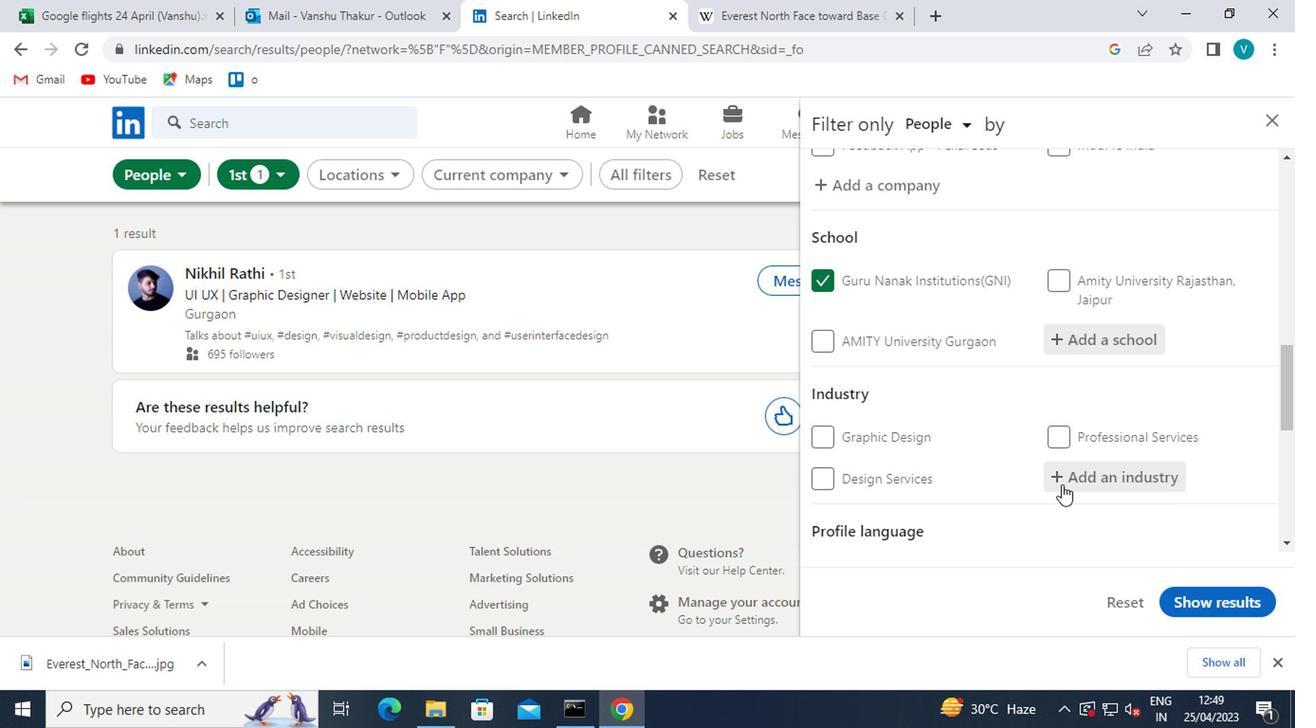 
Action: Mouse pressed left at (1066, 472)
Screenshot: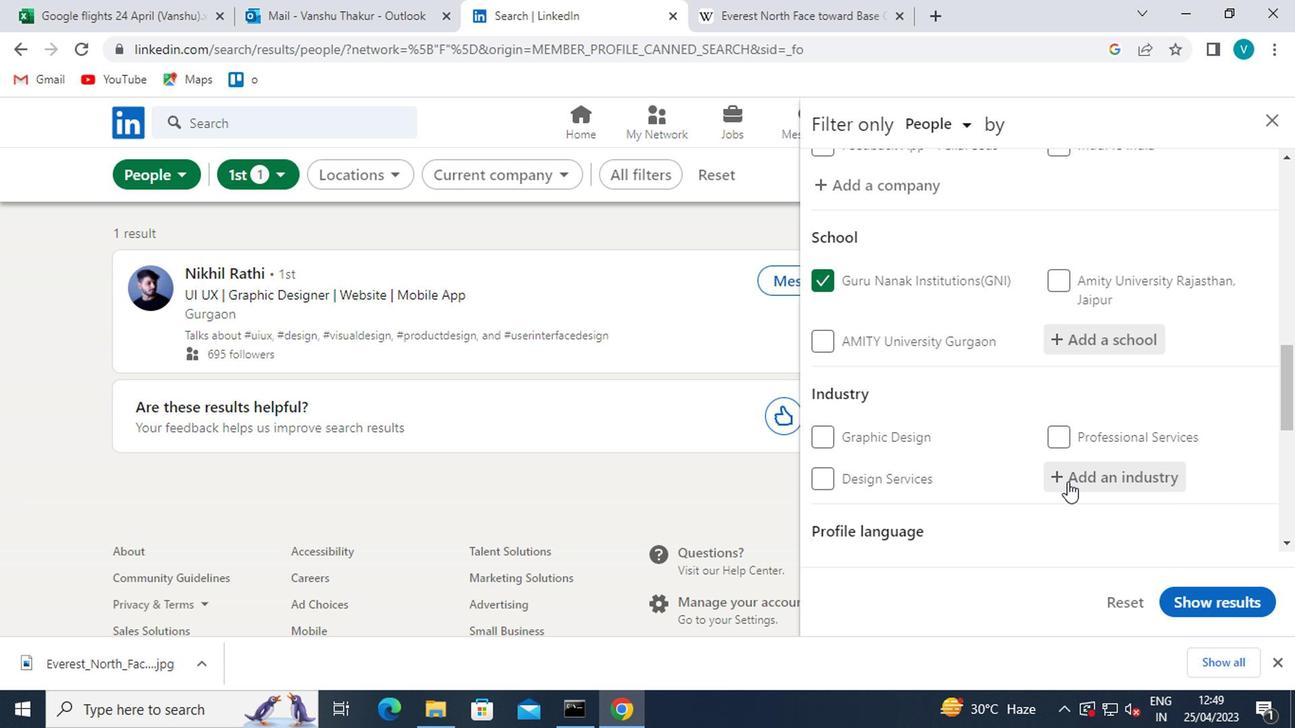 
Action: Mouse moved to (922, 433)
Screenshot: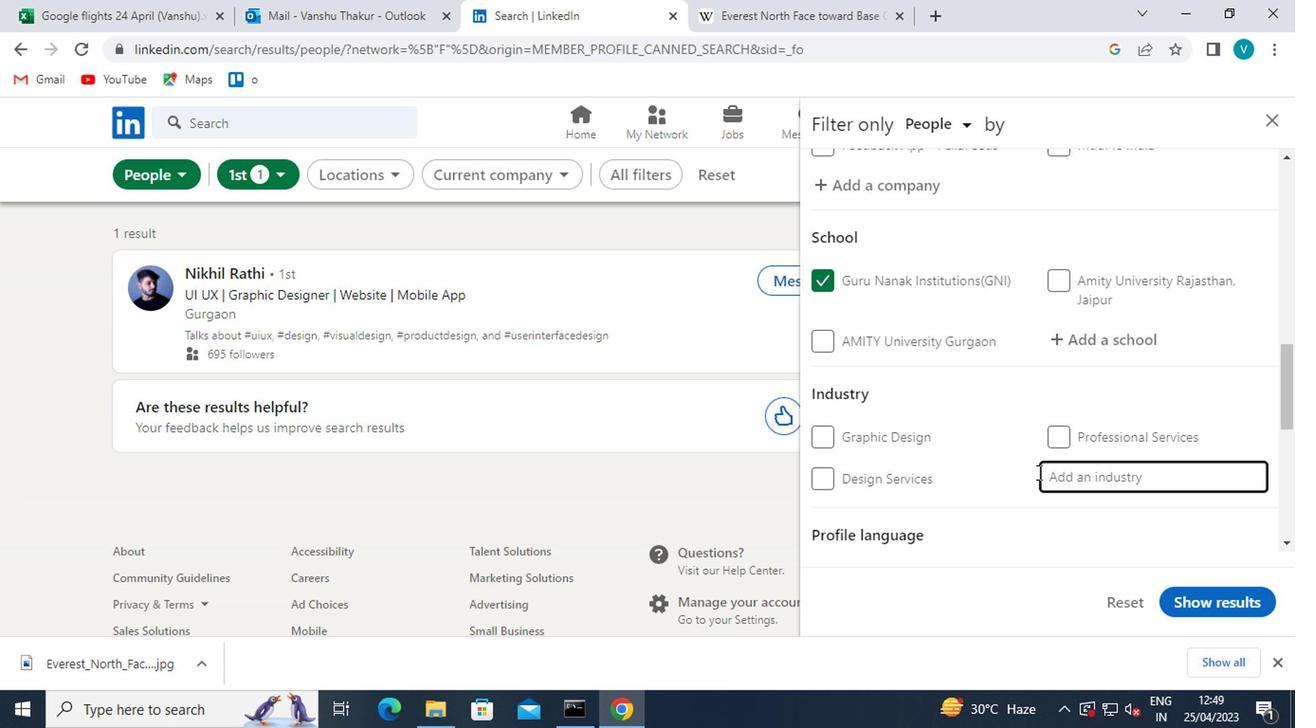 
Action: Key pressed <Key.shift>FOOD<Key.space>
Screenshot: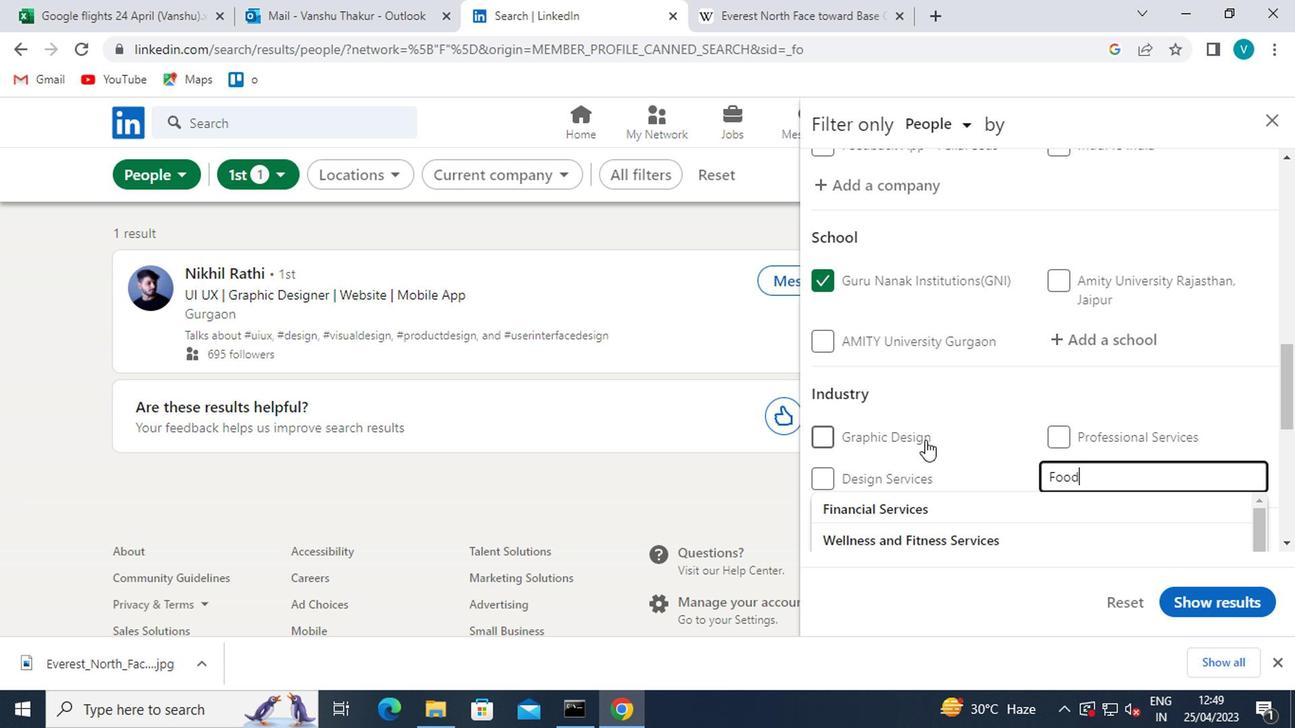 
Action: Mouse moved to (915, 522)
Screenshot: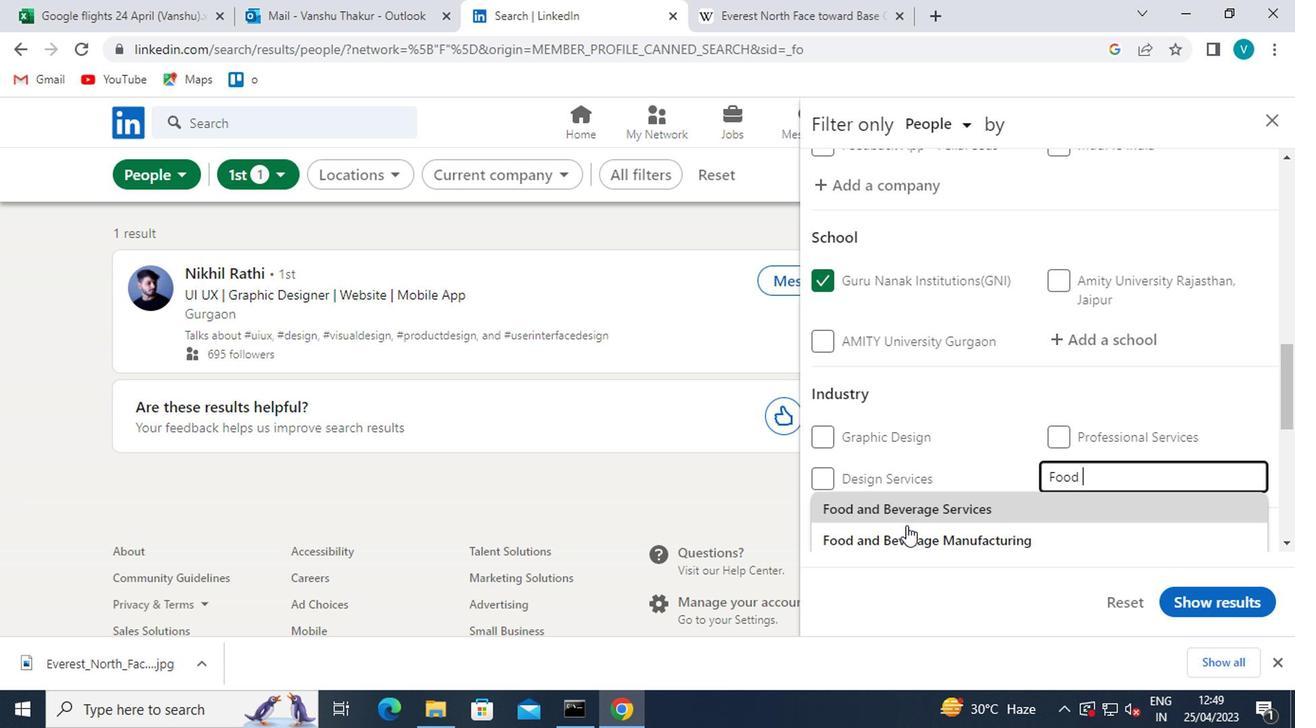 
Action: Mouse scrolled (915, 520) with delta (0, -1)
Screenshot: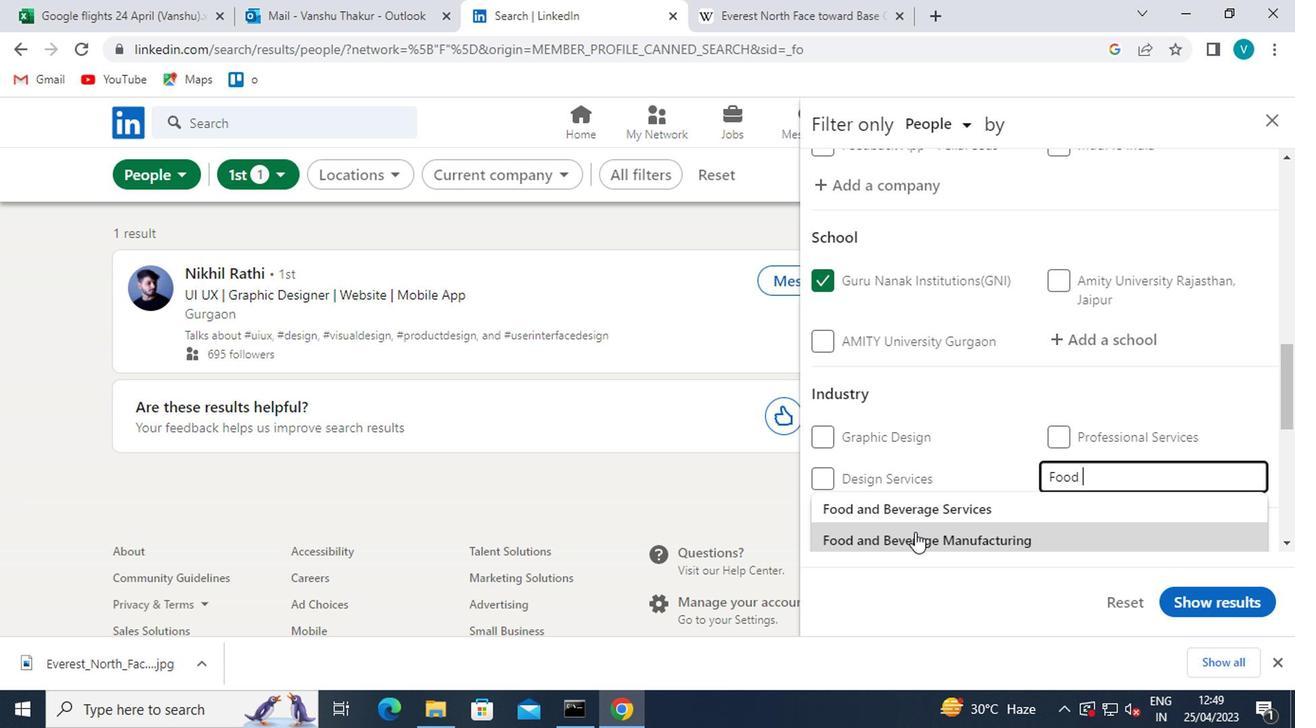 
Action: Mouse moved to (938, 527)
Screenshot: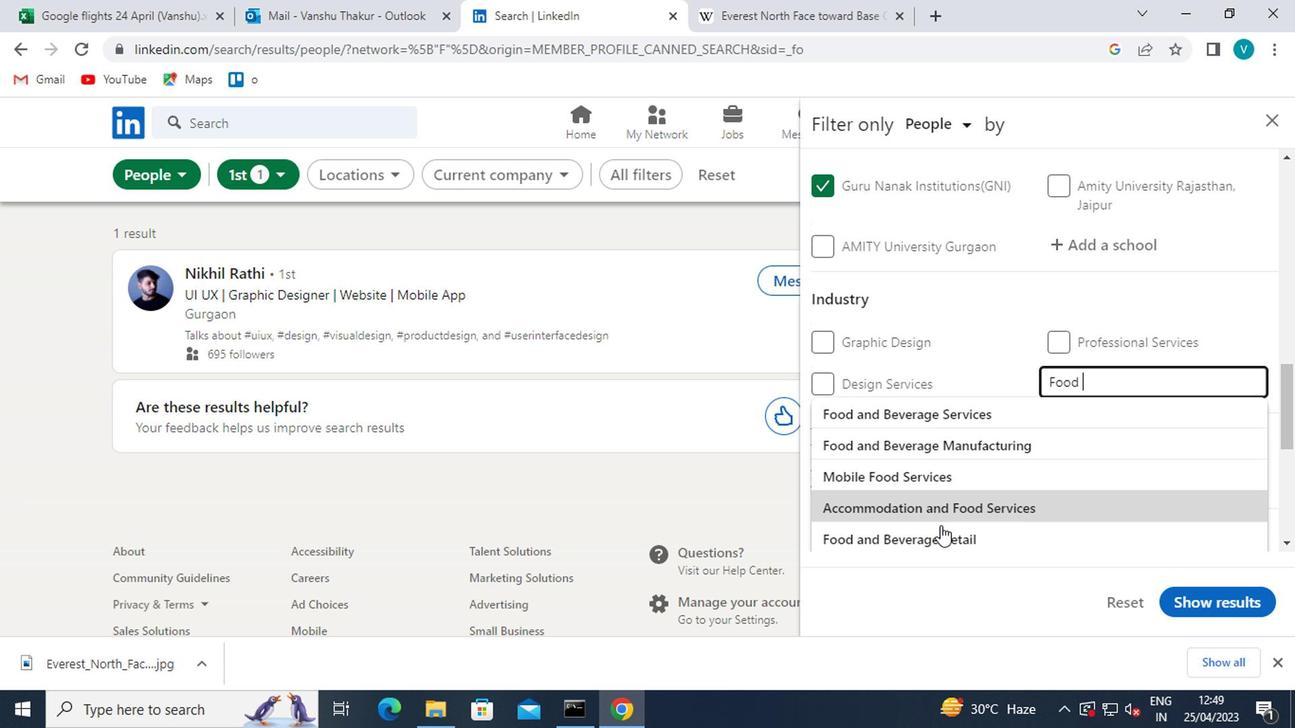 
Action: Mouse pressed left at (938, 527)
Screenshot: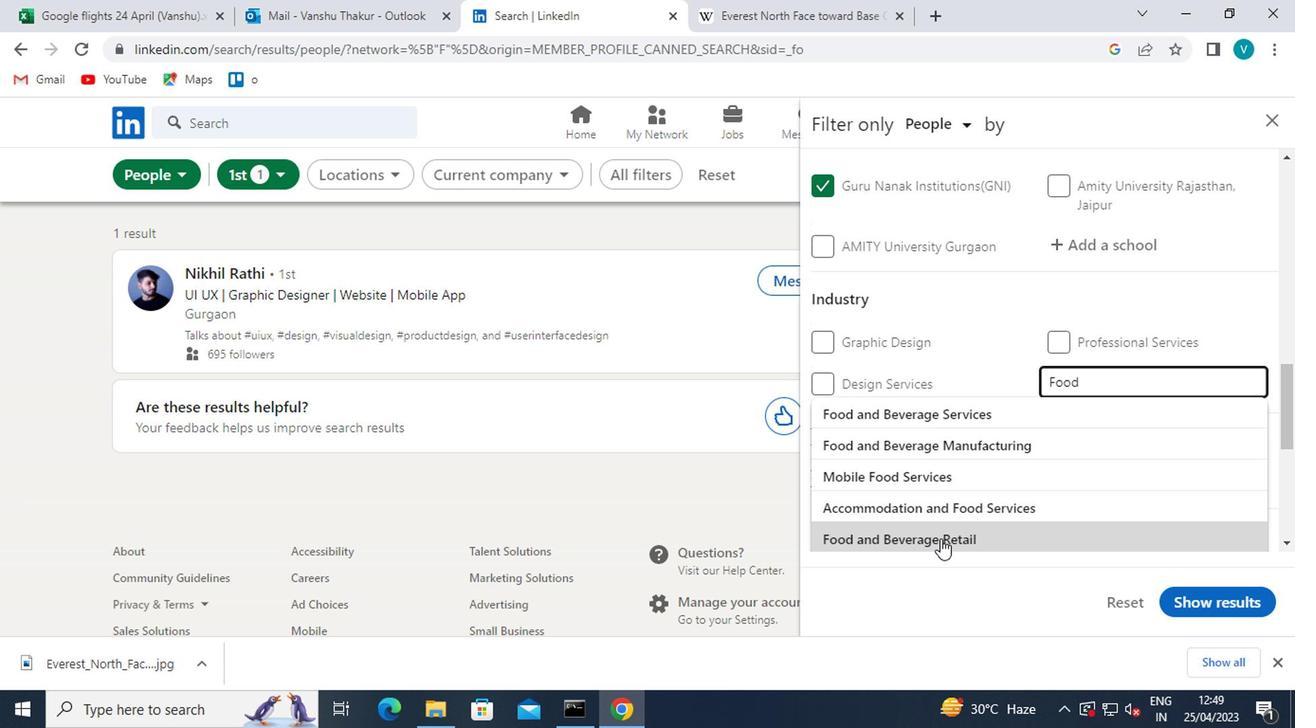 
Action: Mouse moved to (931, 511)
Screenshot: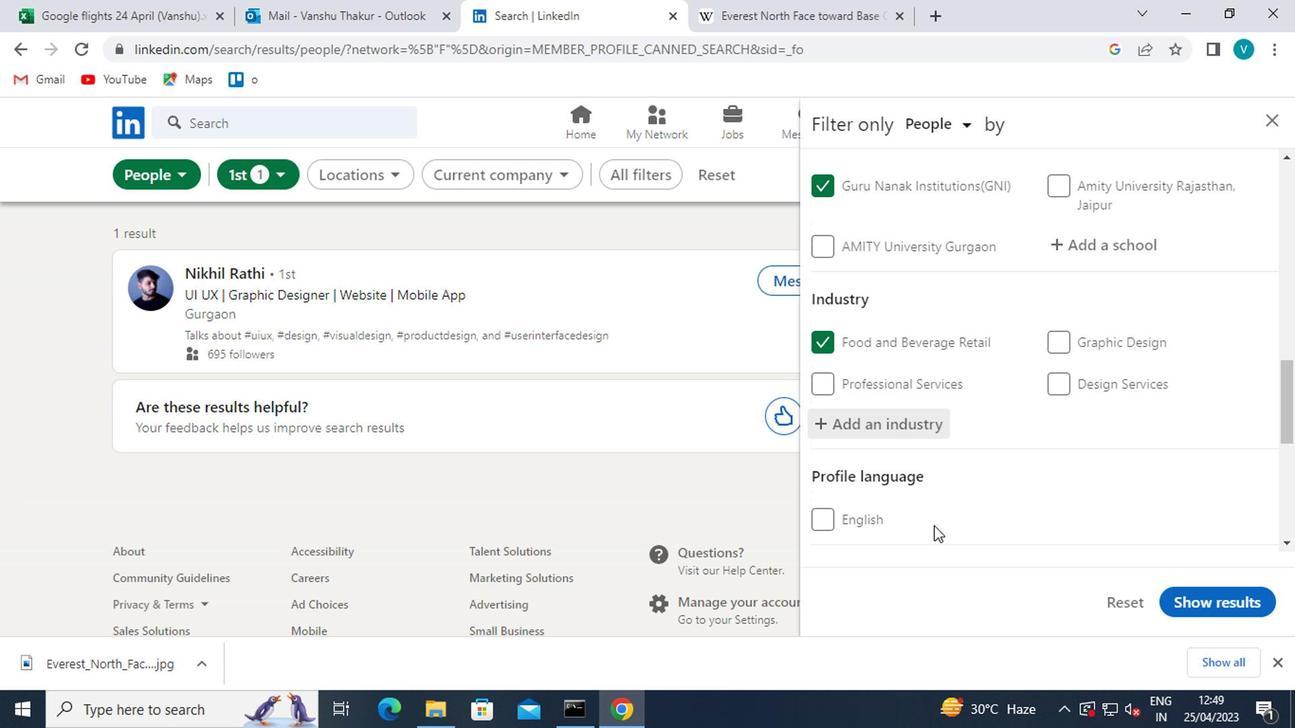 
Action: Mouse scrolled (931, 509) with delta (0, -1)
Screenshot: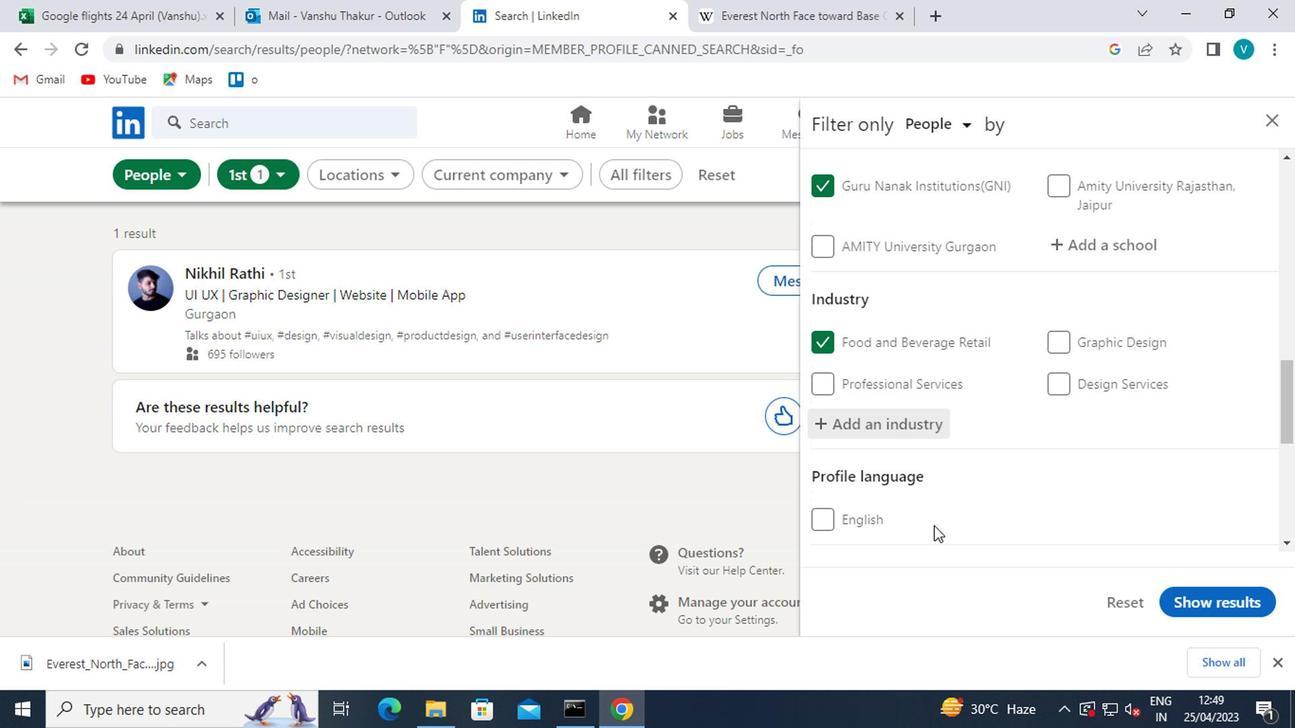 
Action: Mouse moved to (931, 509)
Screenshot: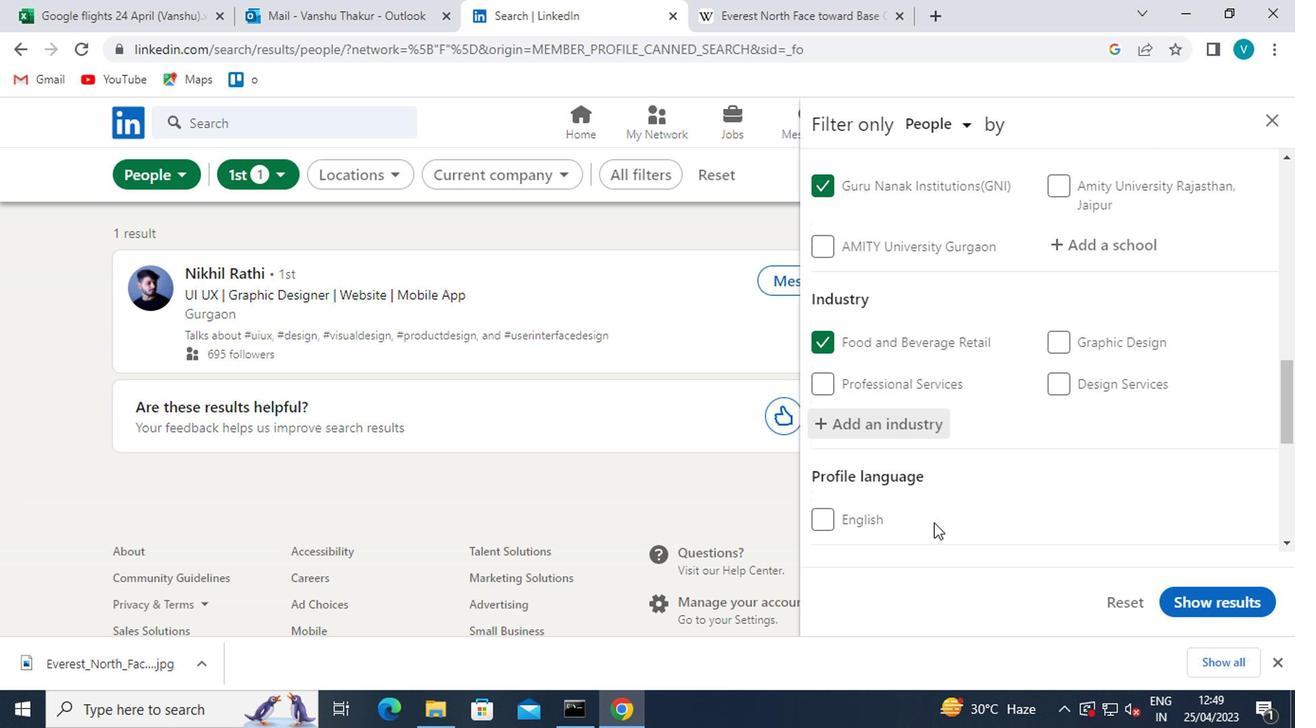 
Action: Mouse scrolled (931, 508) with delta (0, 0)
Screenshot: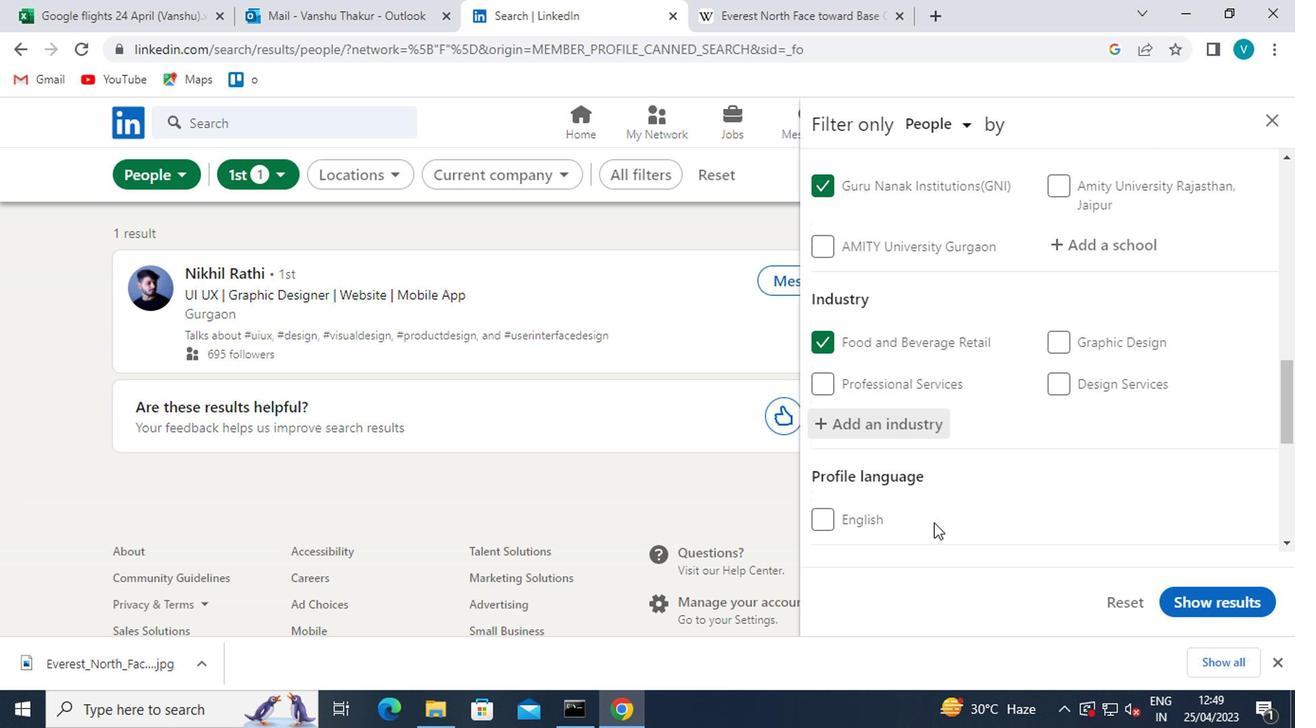 
Action: Mouse moved to (920, 502)
Screenshot: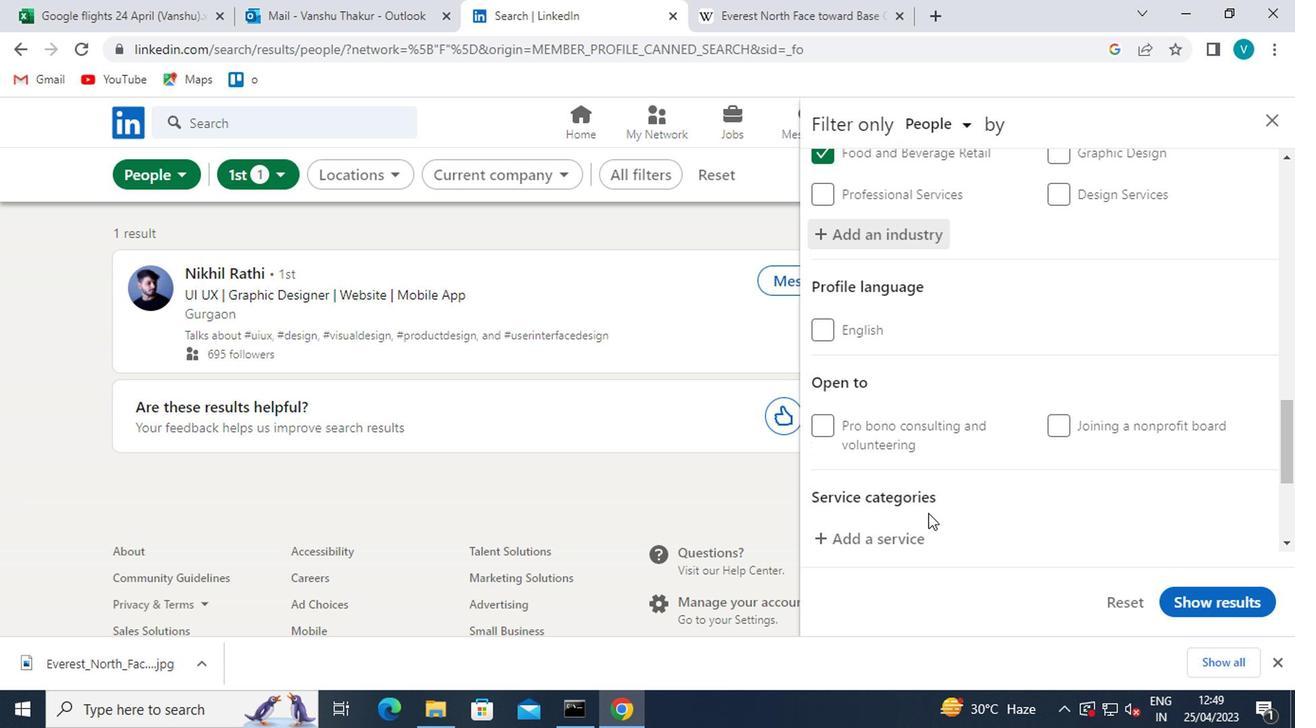
Action: Mouse scrolled (920, 501) with delta (0, 0)
Screenshot: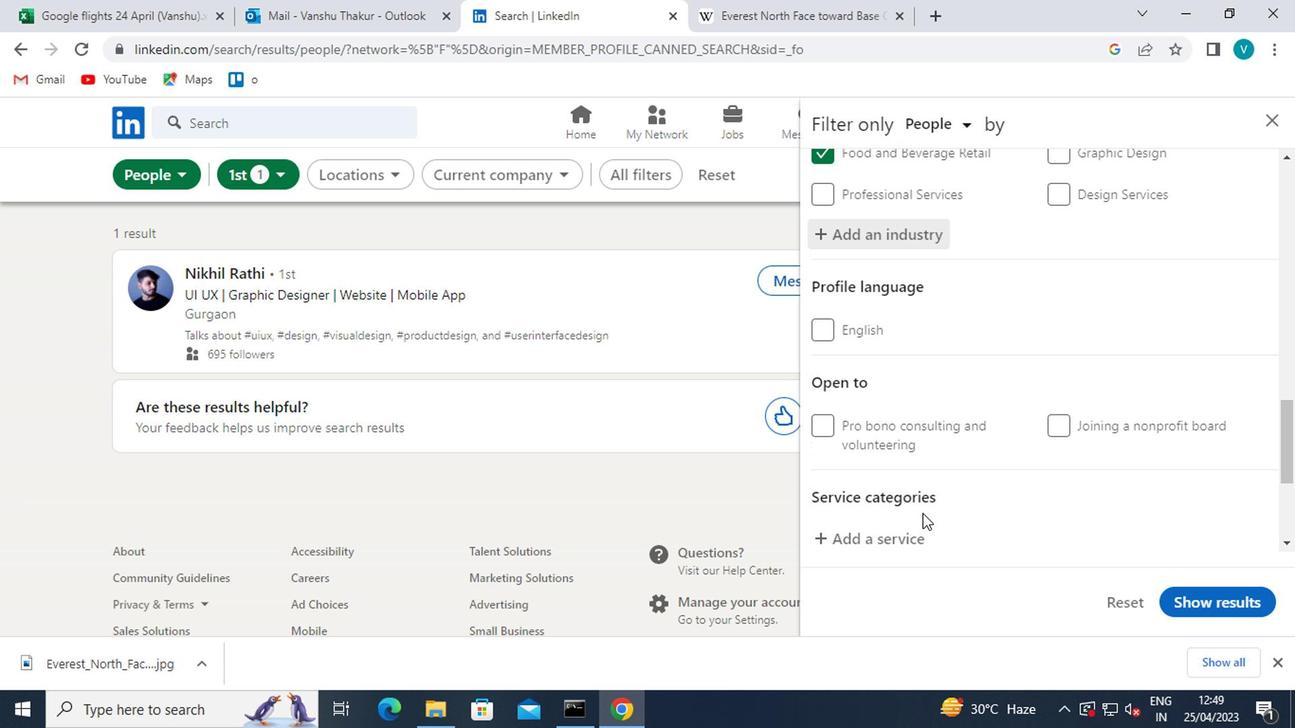 
Action: Mouse moved to (900, 434)
Screenshot: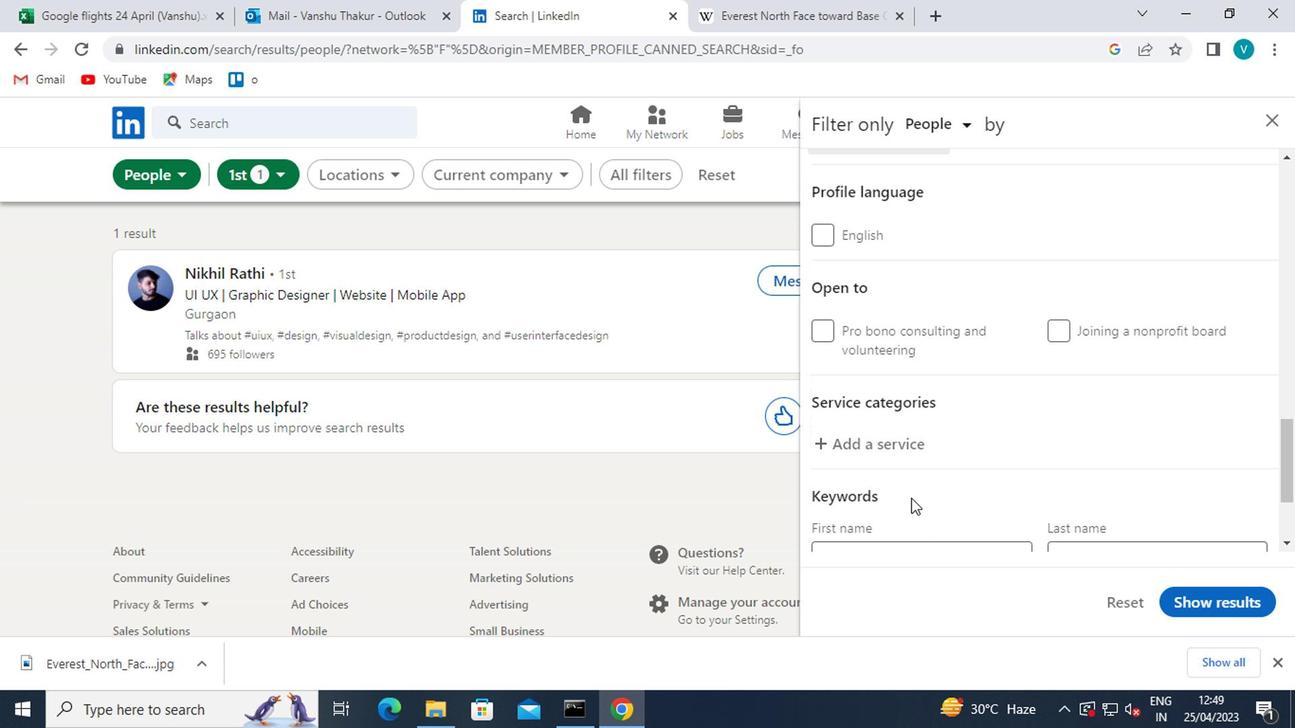 
Action: Mouse pressed left at (900, 434)
Screenshot: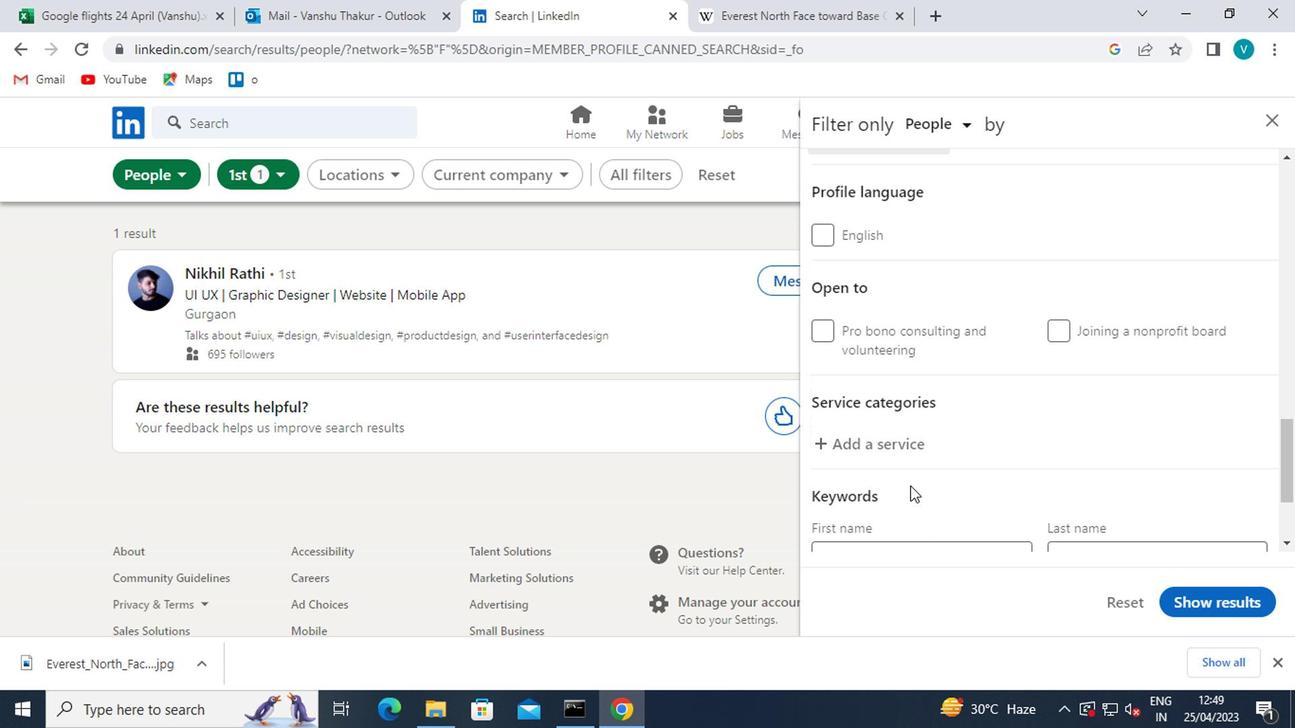 
Action: Mouse moved to (807, 400)
Screenshot: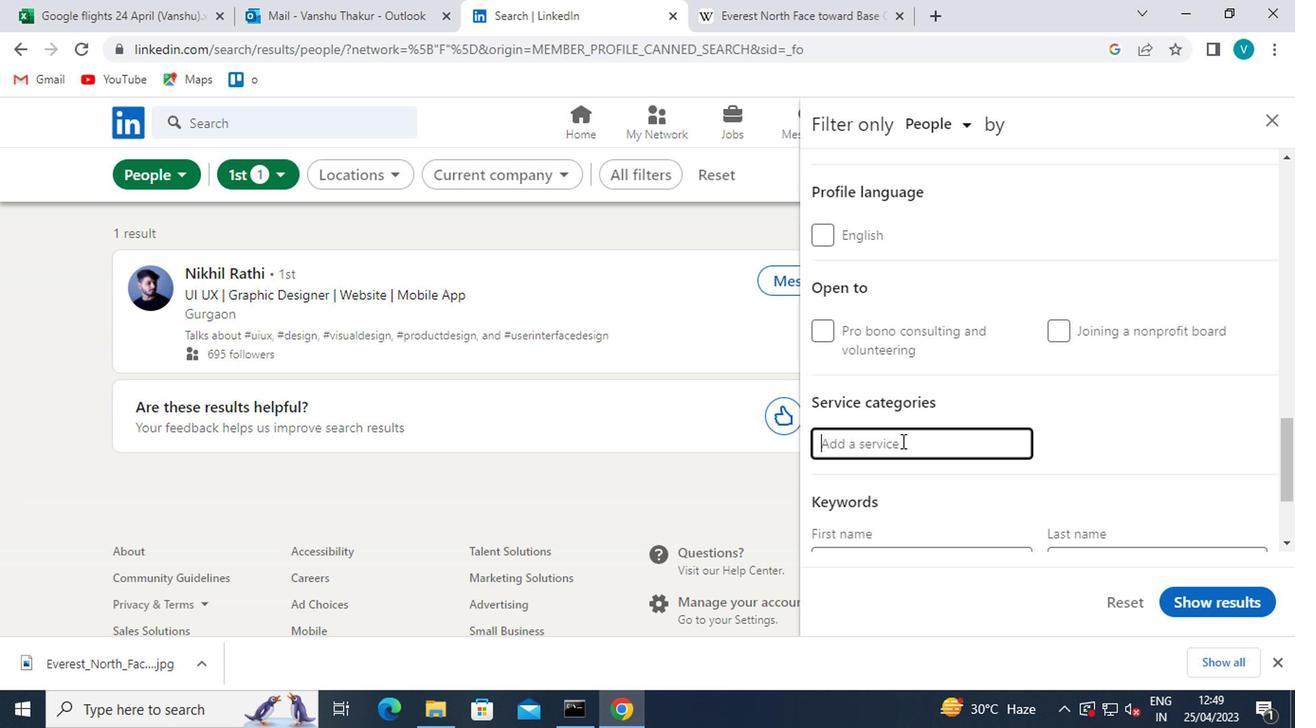 
Action: Key pressed <Key.shift>GRANT<Key.space><Key.shift>WR
Screenshot: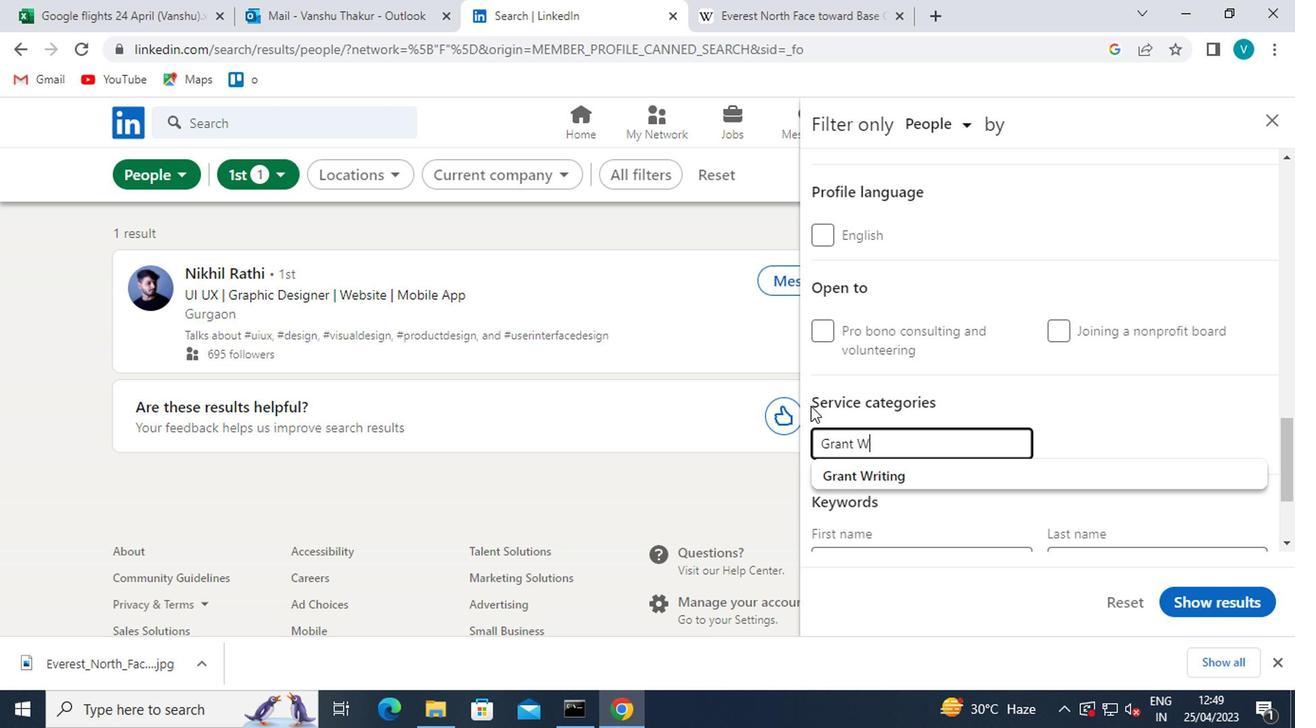 
Action: Mouse moved to (868, 465)
Screenshot: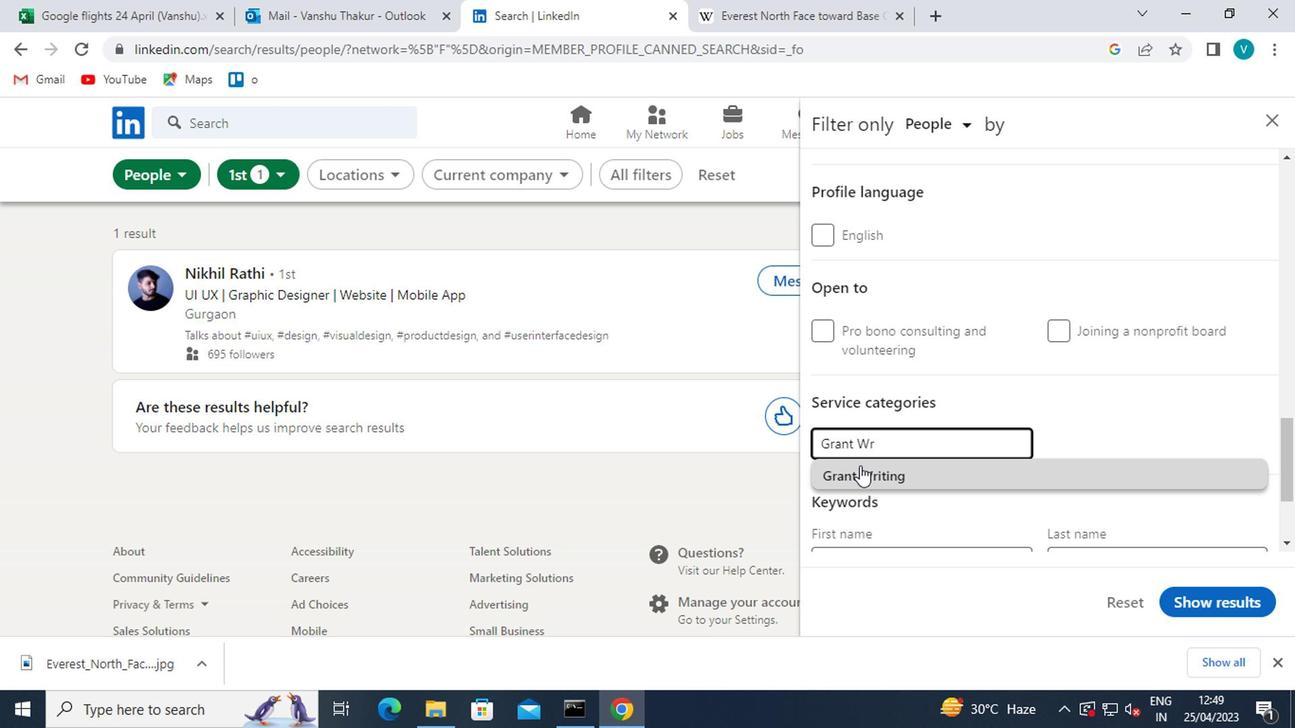 
Action: Mouse pressed left at (868, 465)
Screenshot: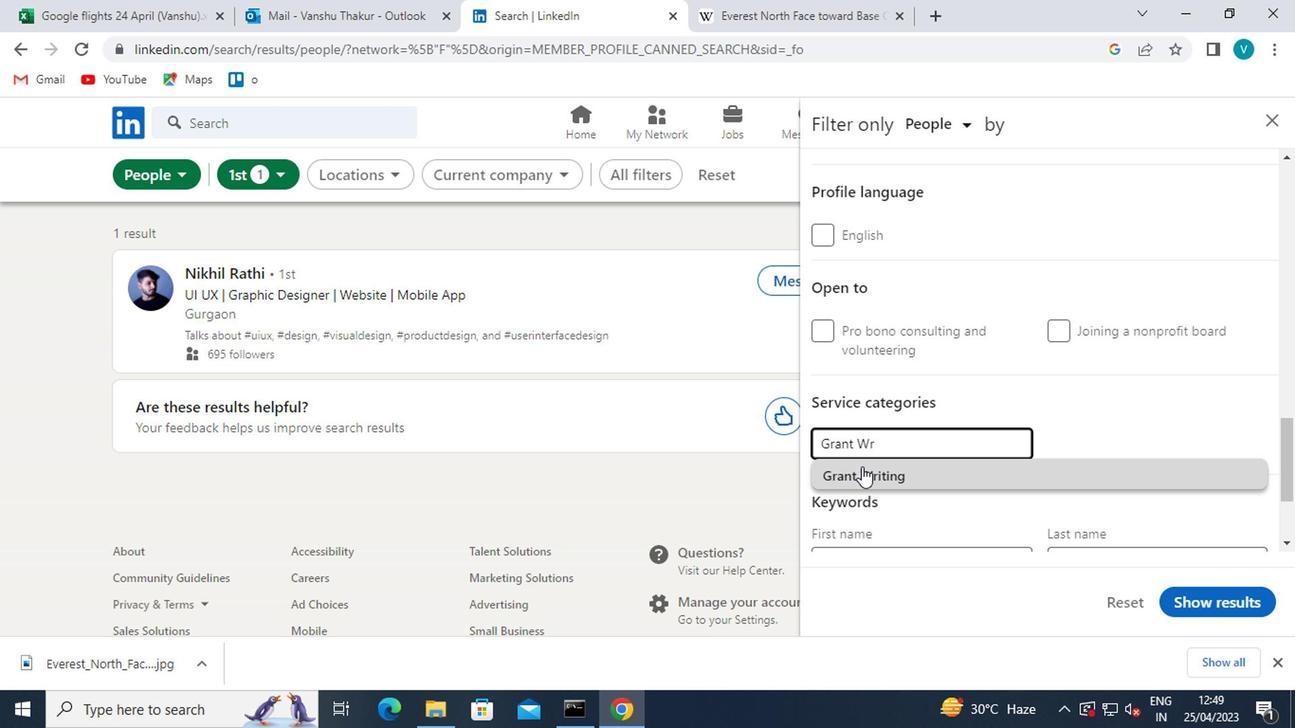 
Action: Mouse moved to (869, 466)
Screenshot: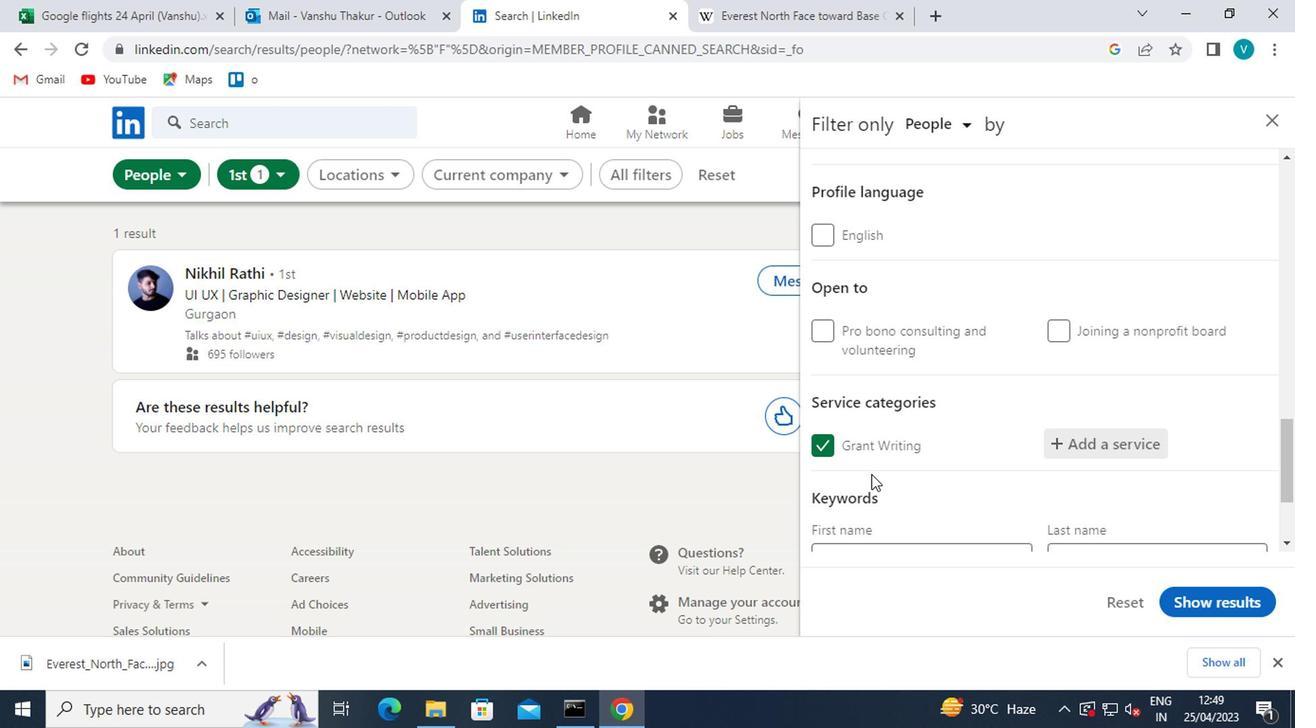 
Action: Mouse scrolled (869, 465) with delta (0, 0)
Screenshot: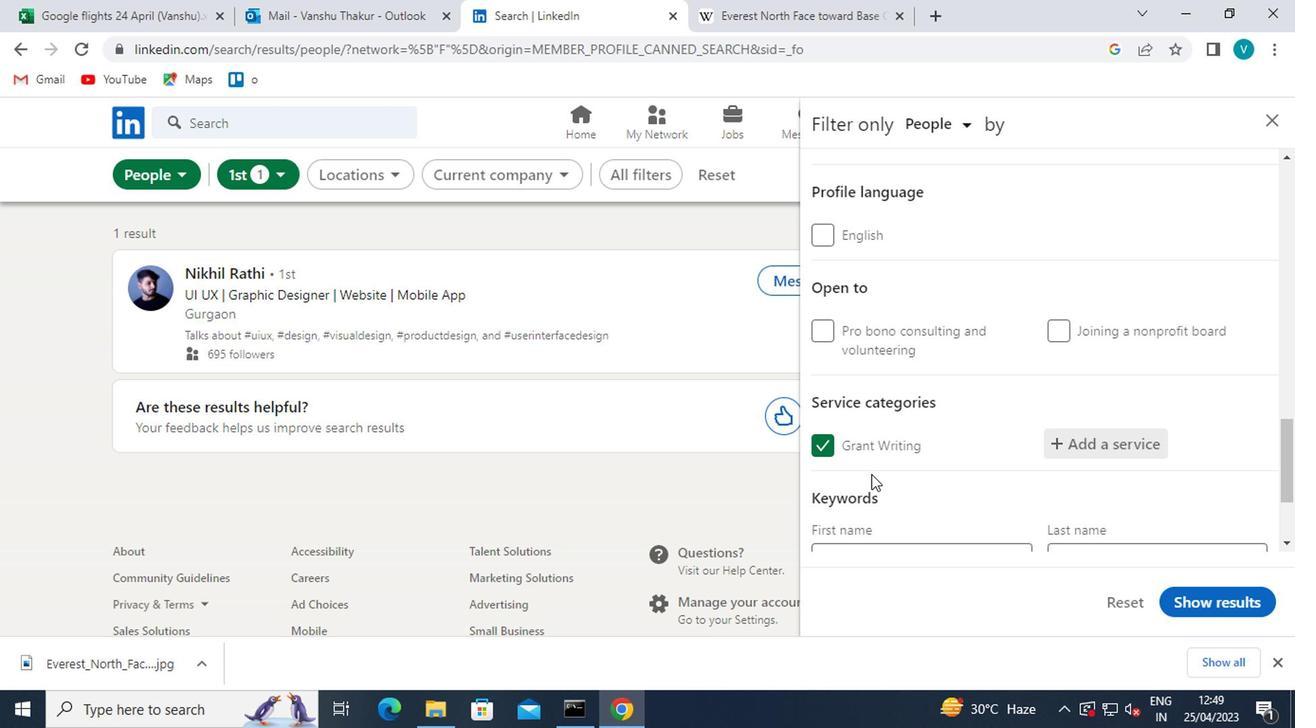 
Action: Mouse moved to (867, 468)
Screenshot: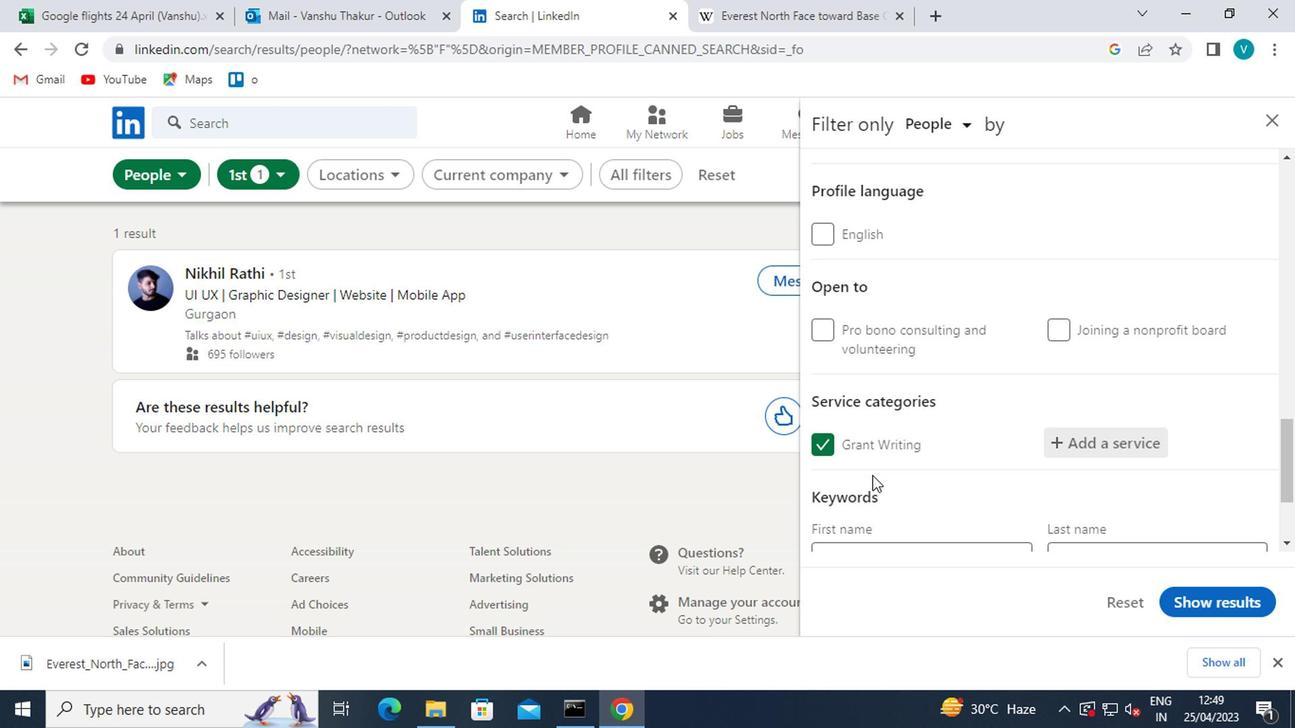 
Action: Mouse scrolled (867, 467) with delta (0, 0)
Screenshot: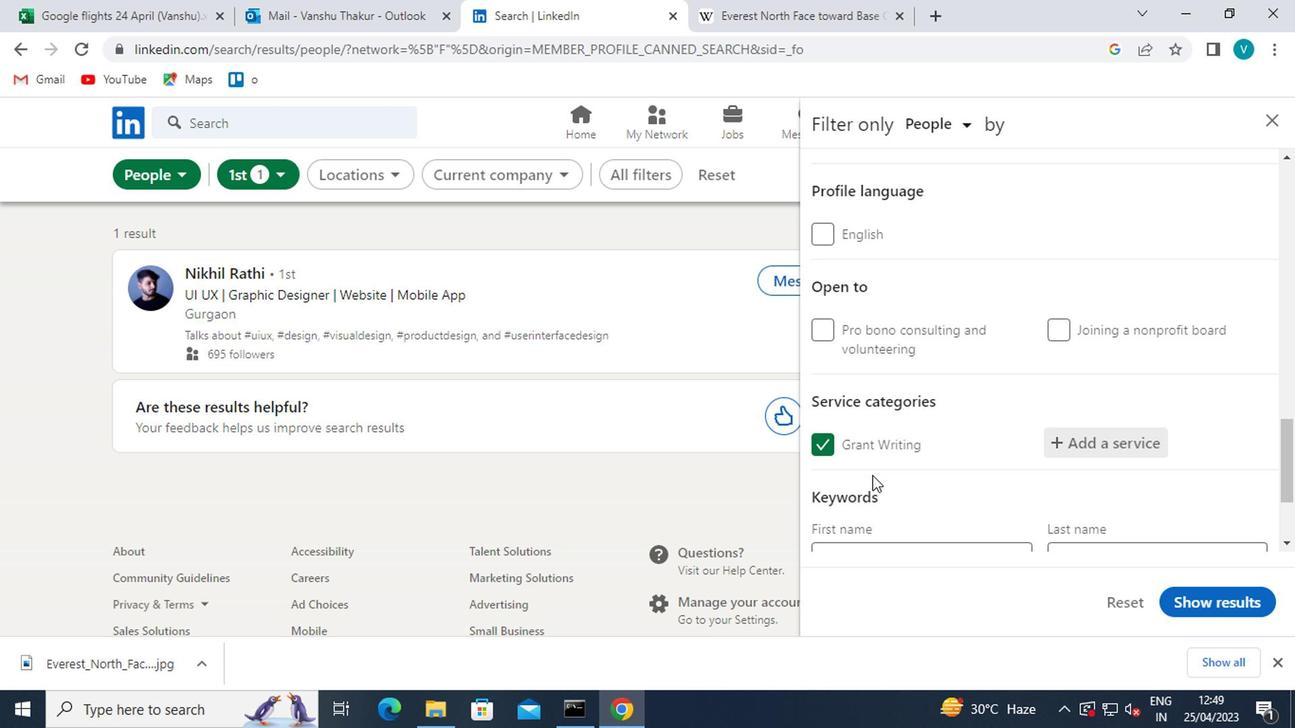 
Action: Mouse moved to (878, 454)
Screenshot: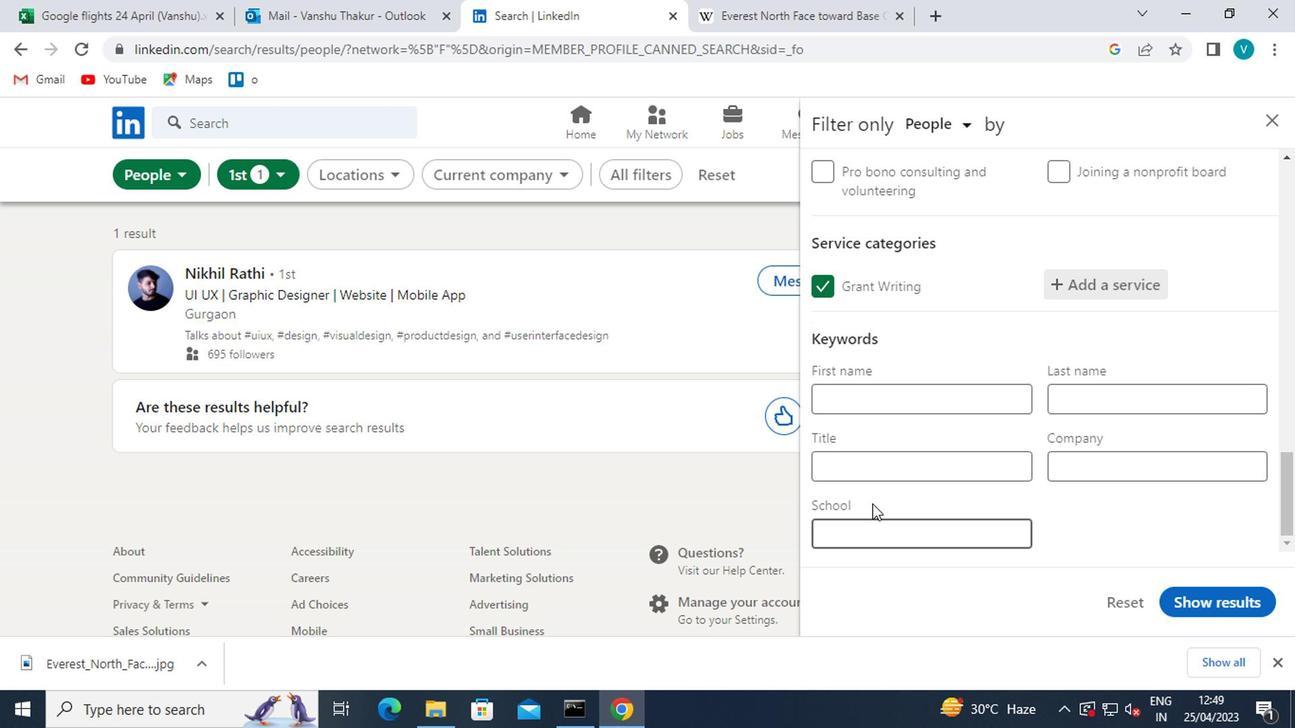 
Action: Mouse pressed left at (878, 454)
Screenshot: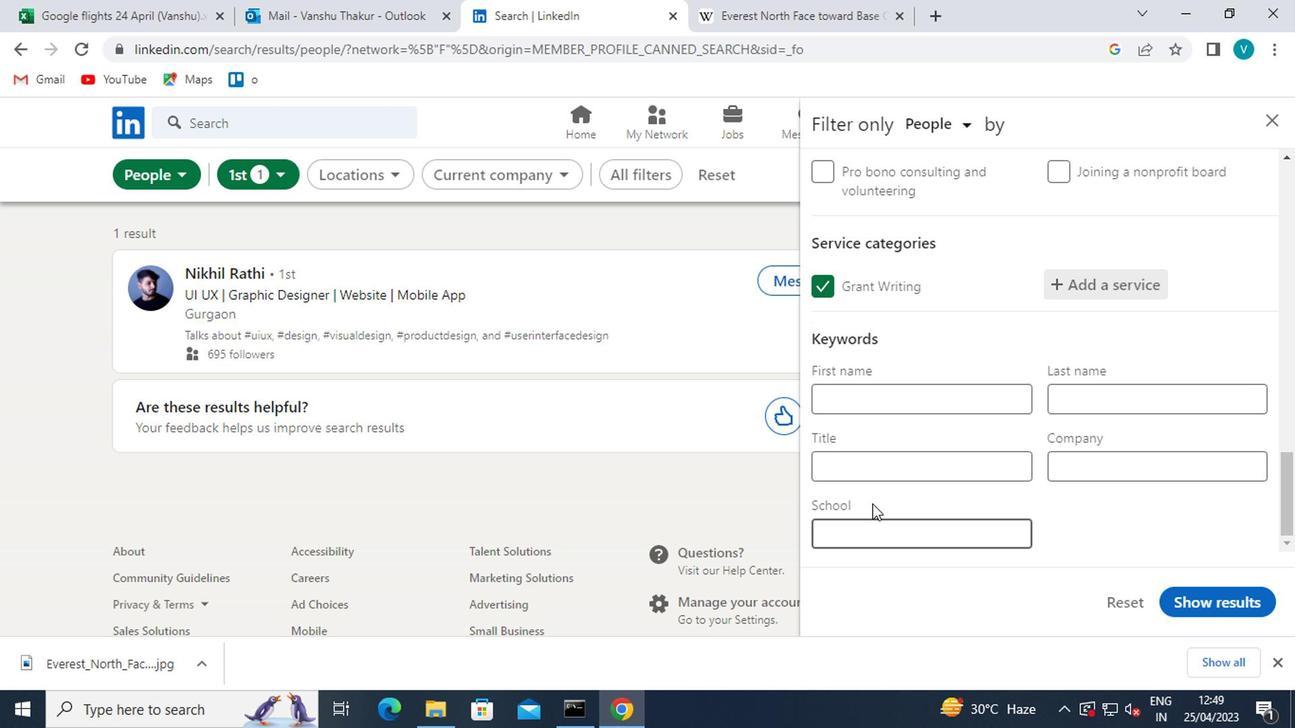 
Action: Mouse moved to (820, 415)
Screenshot: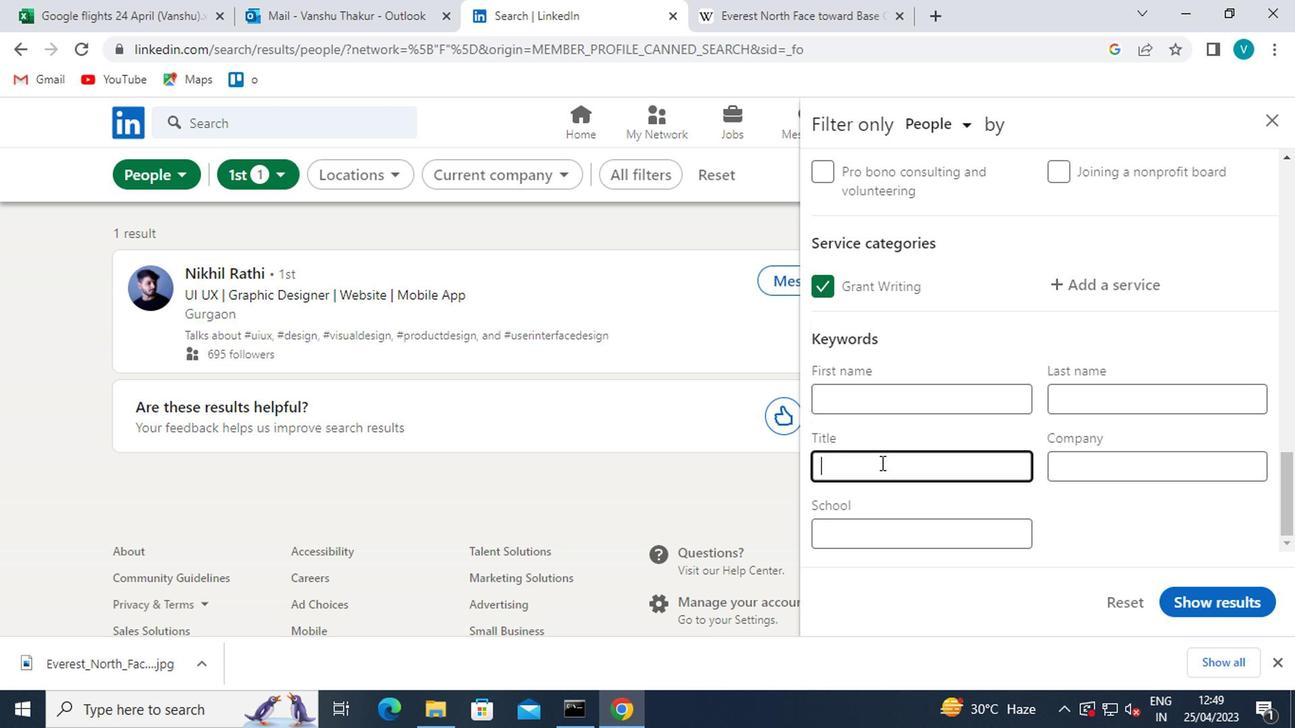 
Action: Key pressed <Key.shift>RESTAURANT<Key.space><Key.shift>CHAIN<Key.space><Key.shift>EXECUTIVE<Key.space>
Screenshot: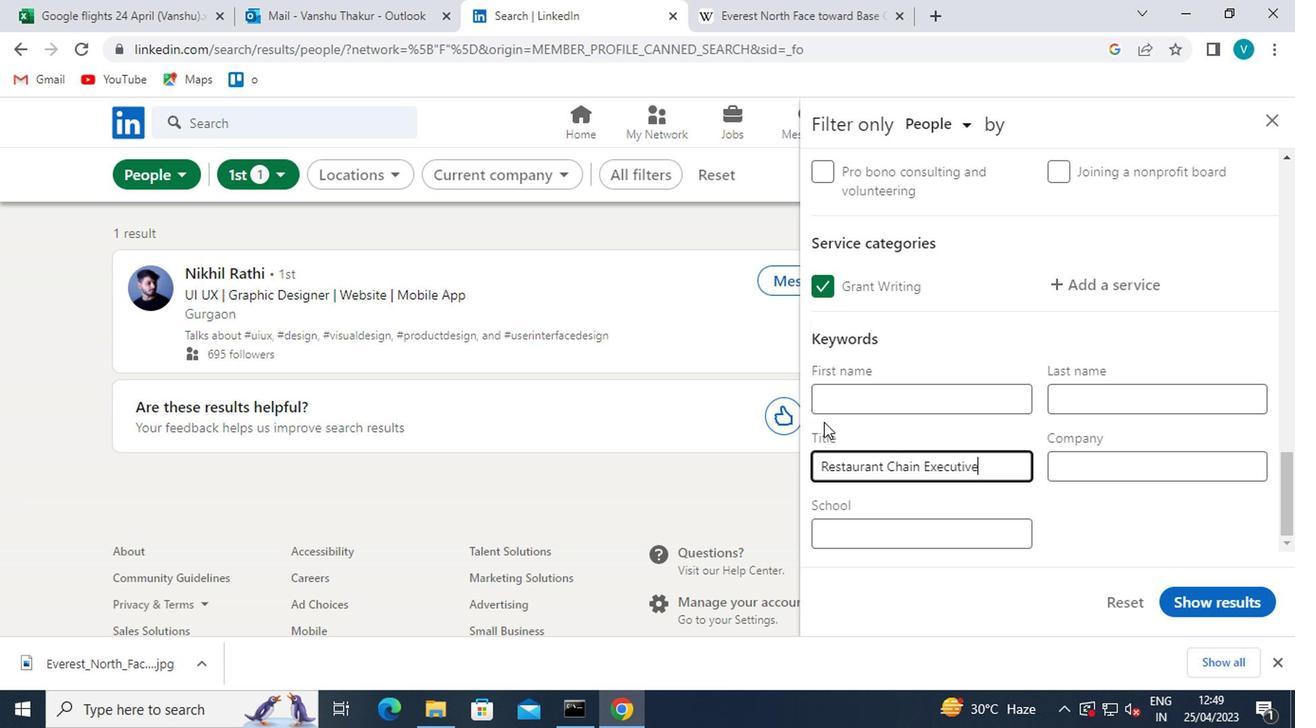
Action: Mouse moved to (1183, 576)
Screenshot: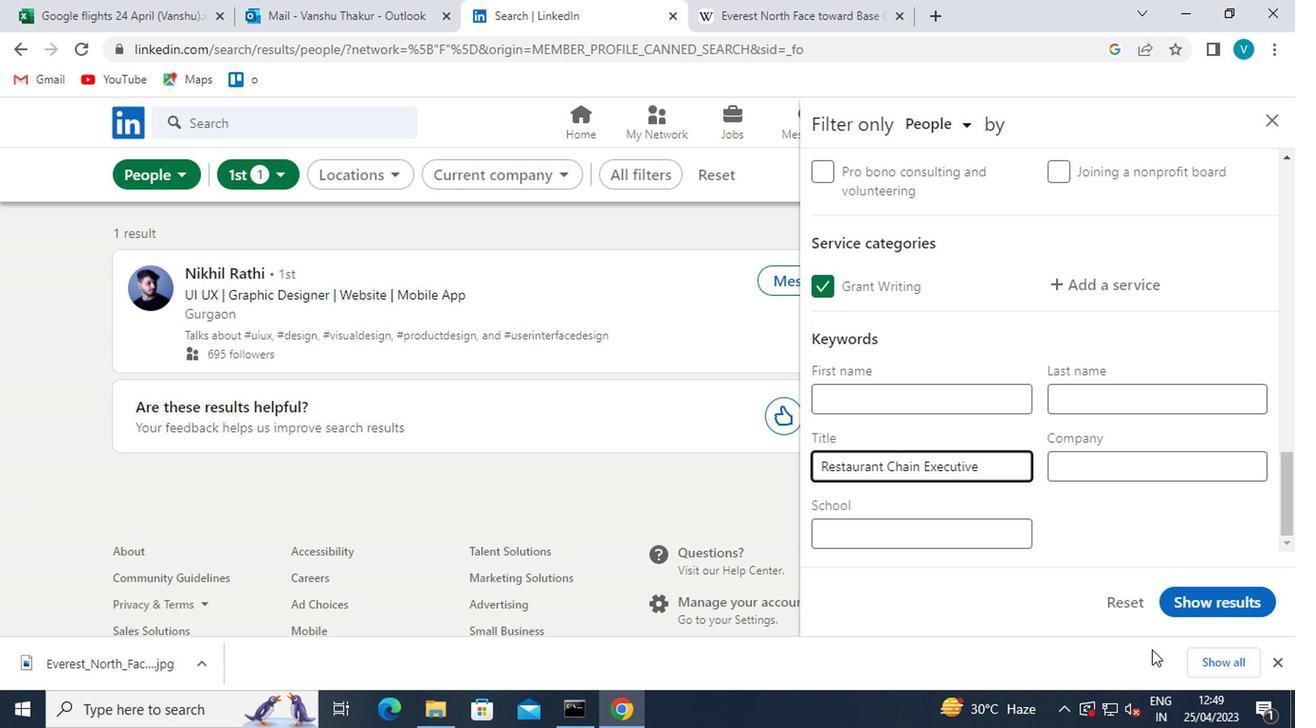 
Action: Mouse pressed left at (1183, 576)
Screenshot: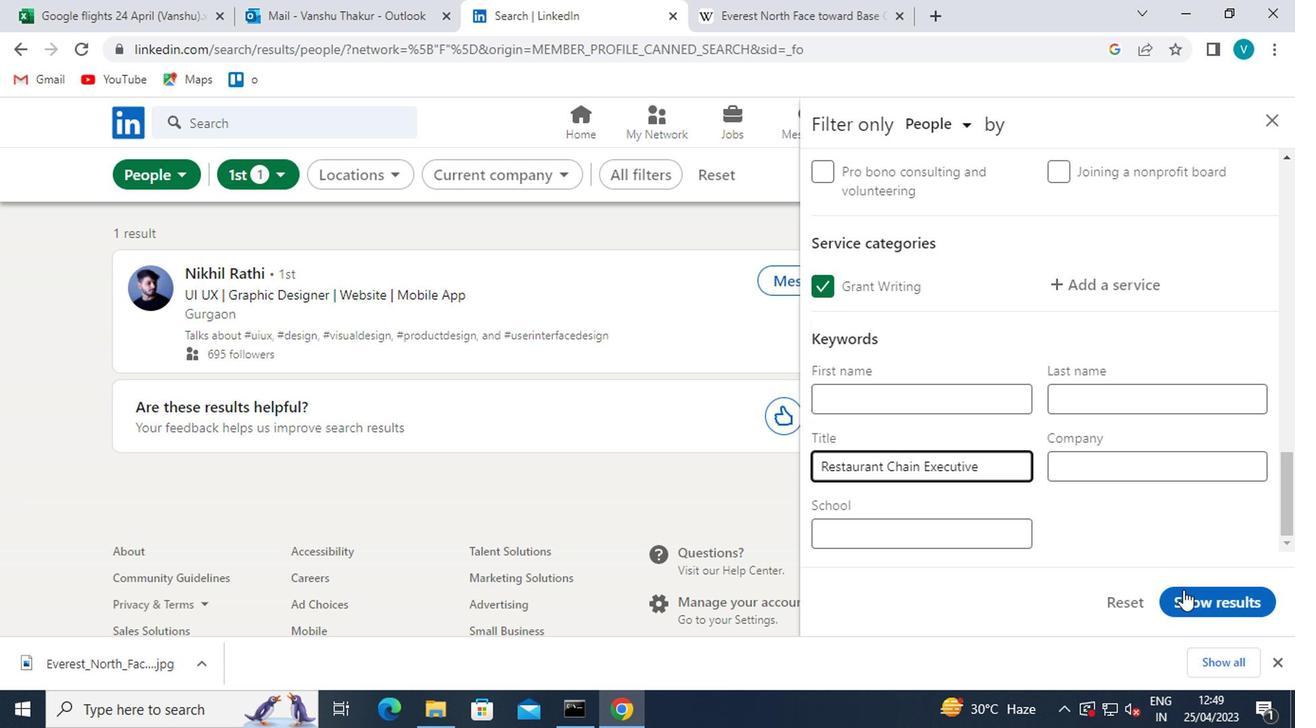 
Action: Mouse moved to (1043, 495)
Screenshot: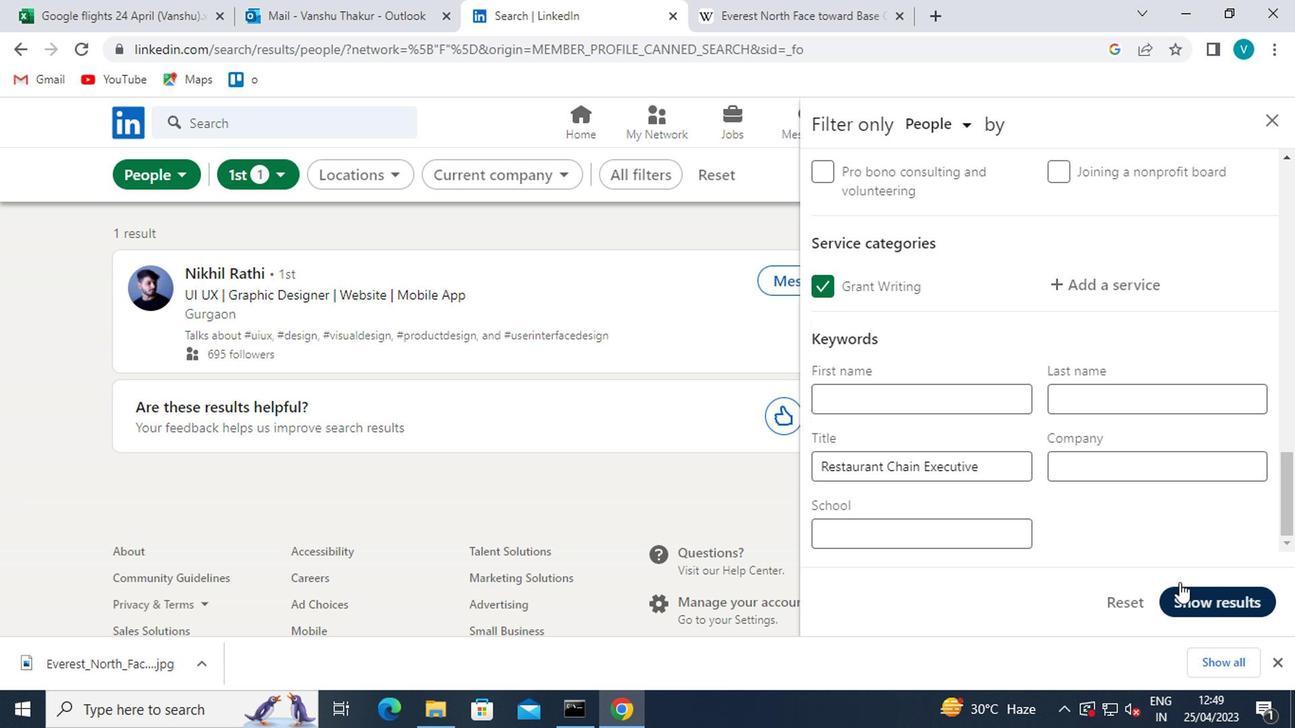 
